 Task: Look for space in Stantsiya Novyy Afon, Georgia from 12th  July, 2023 to 15th July, 2023 for 3 adults in price range Rs.12000 to Rs.16000. Place can be entire place with 2 bedrooms having 3 beds and 1 bathroom. Property type can be house, flat, guest house. Booking option can be shelf check-in. Required host language is English.
Action: Mouse moved to (633, 75)
Screenshot: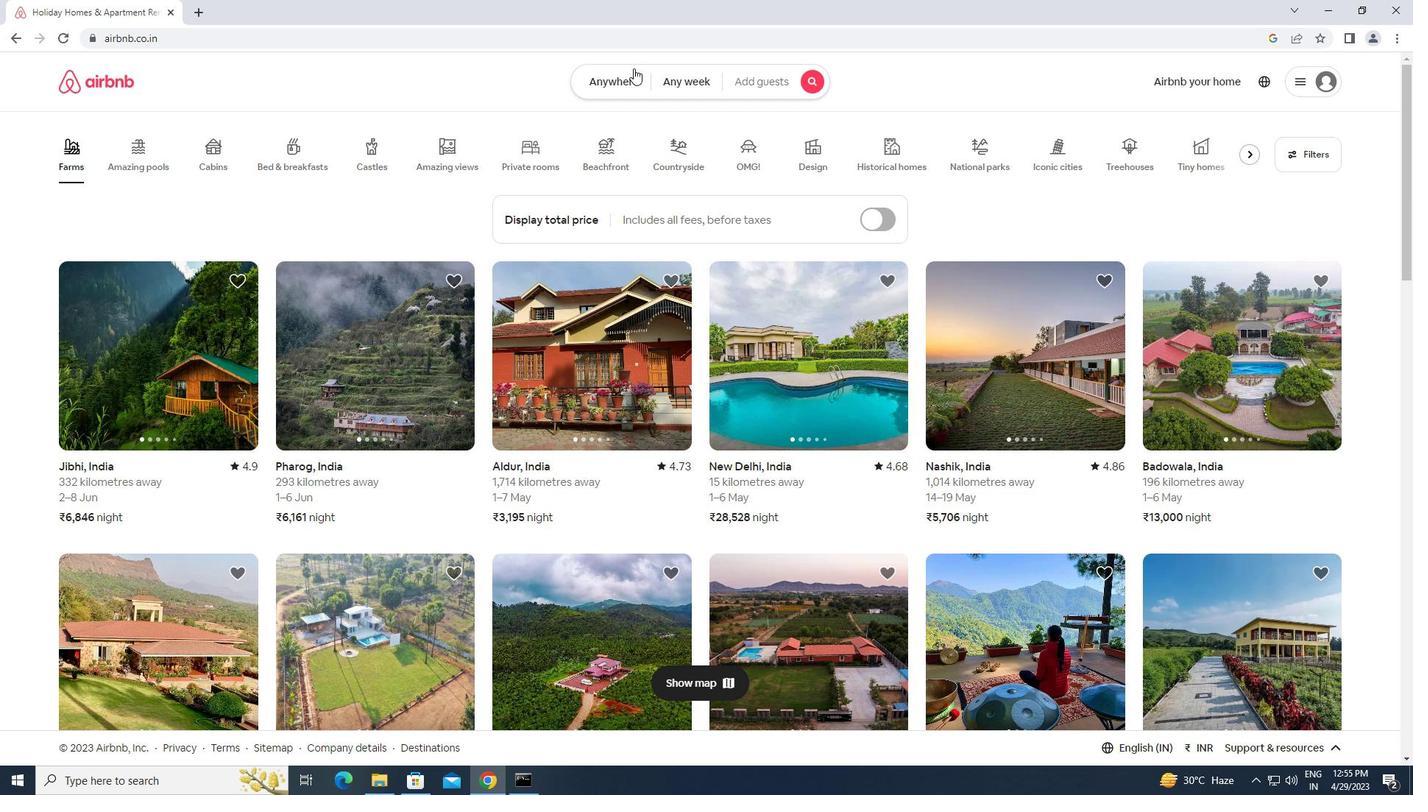 
Action: Mouse pressed left at (633, 75)
Screenshot: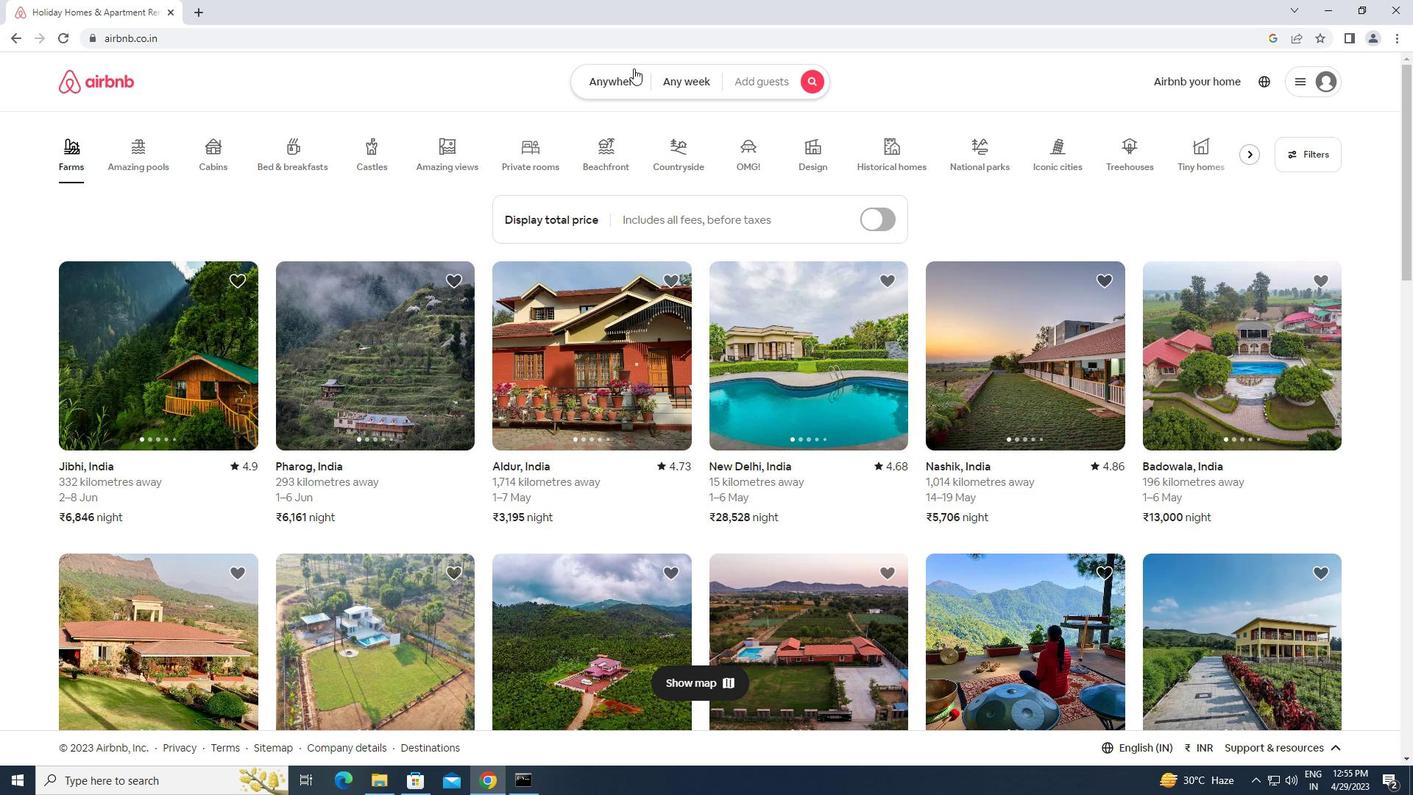 
Action: Mouse moved to (514, 125)
Screenshot: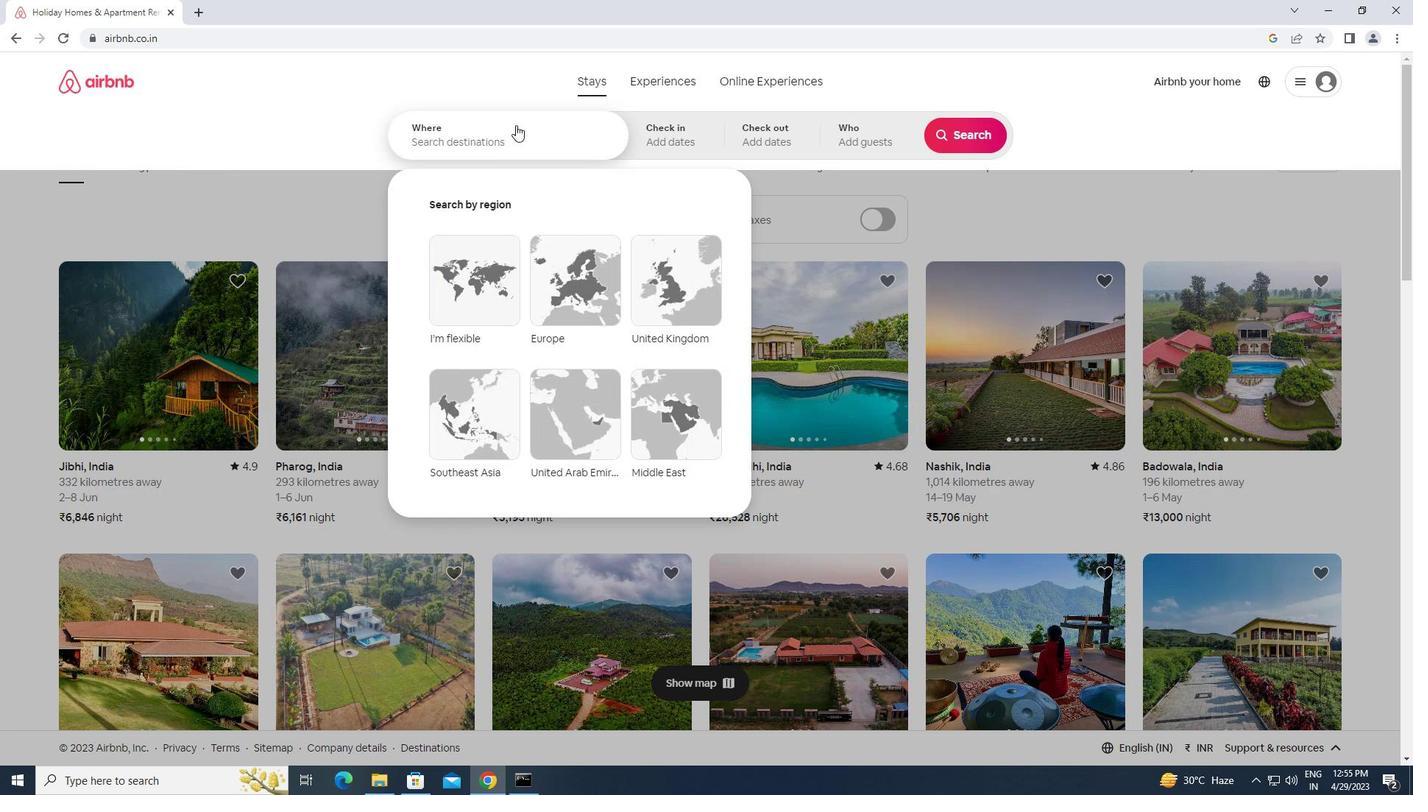 
Action: Mouse pressed left at (514, 125)
Screenshot: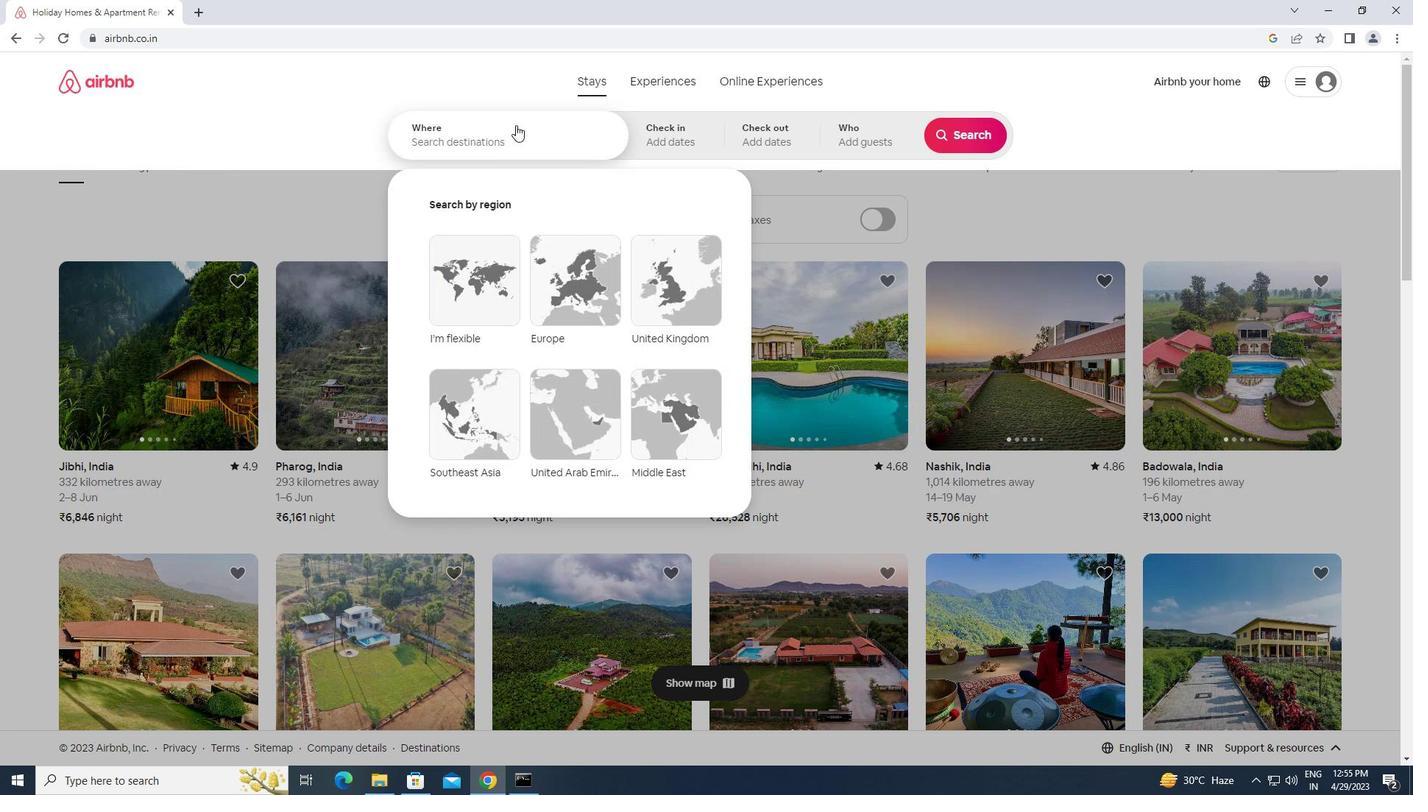
Action: Key pressed <Key.caps_lock><Key.caps_lock>s<Key.caps_lock>ta
Screenshot: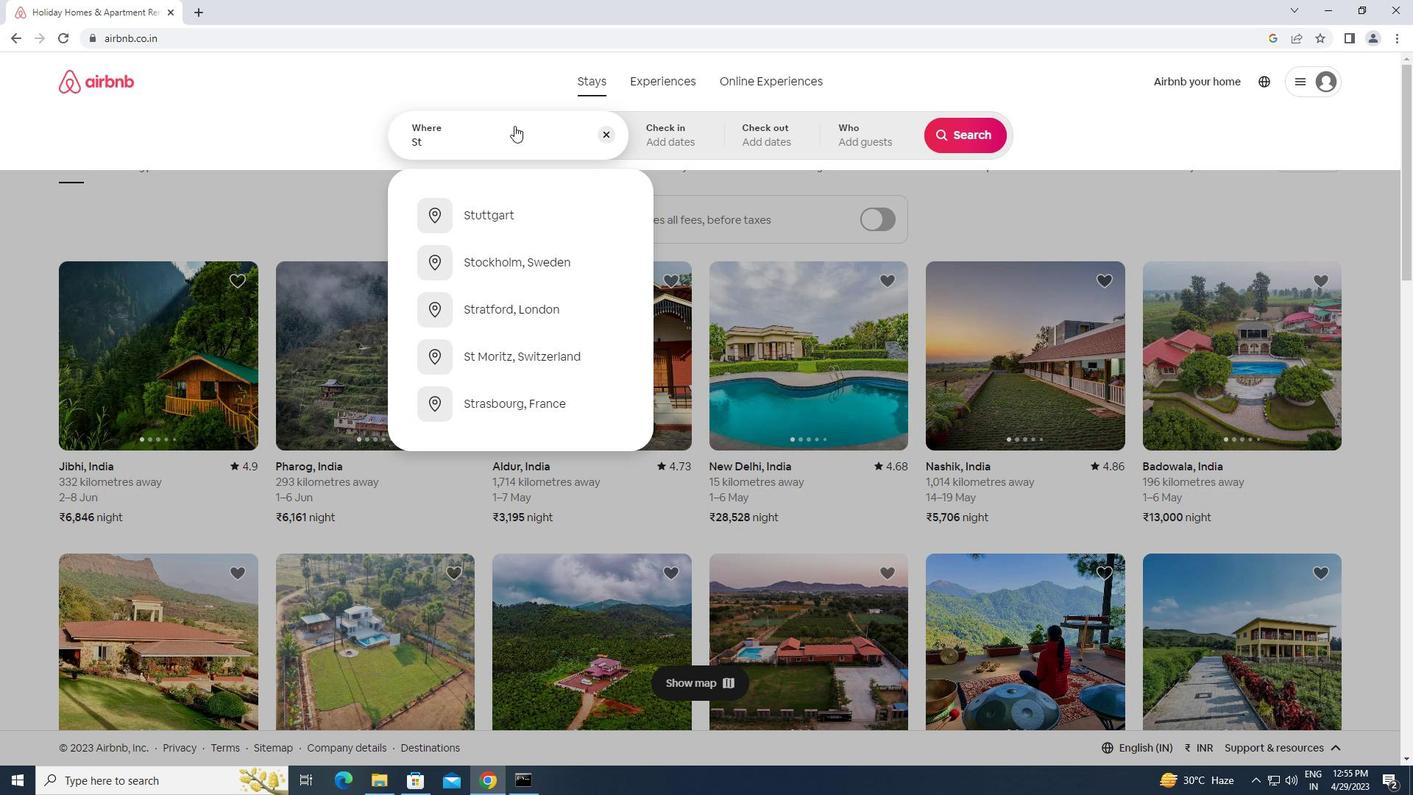
Action: Mouse moved to (240, 546)
Screenshot: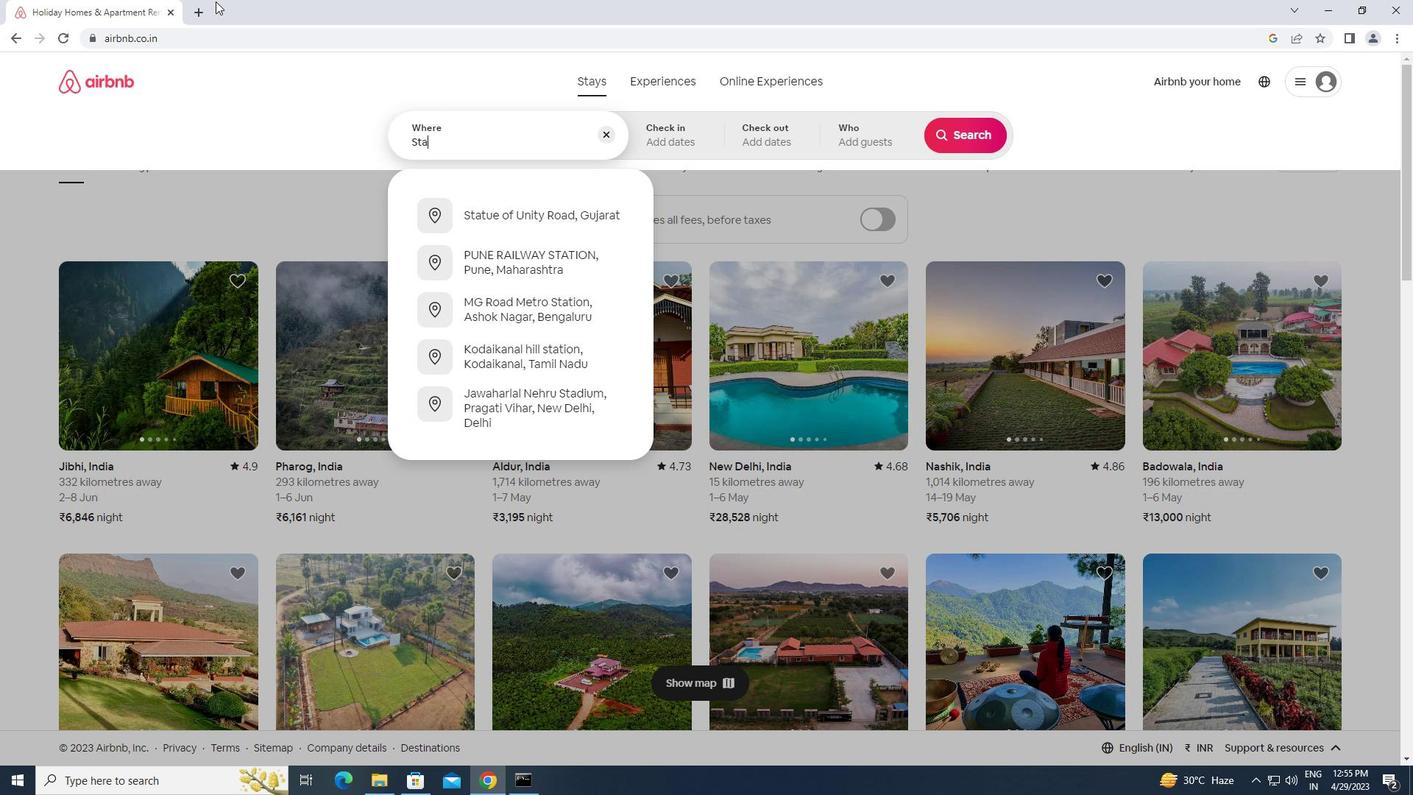 
Action: Key pressed ntsiya<Key.space><Key.caps_lock>n<Key.caps_lock>ovyy<Key.space><Key.caps_lock>a<Key.caps_lock>fon.<Key.backspace>,<Key.space><Key.caps_lock>g<Key.caps_lock>eorgia<Key.enter>
Screenshot: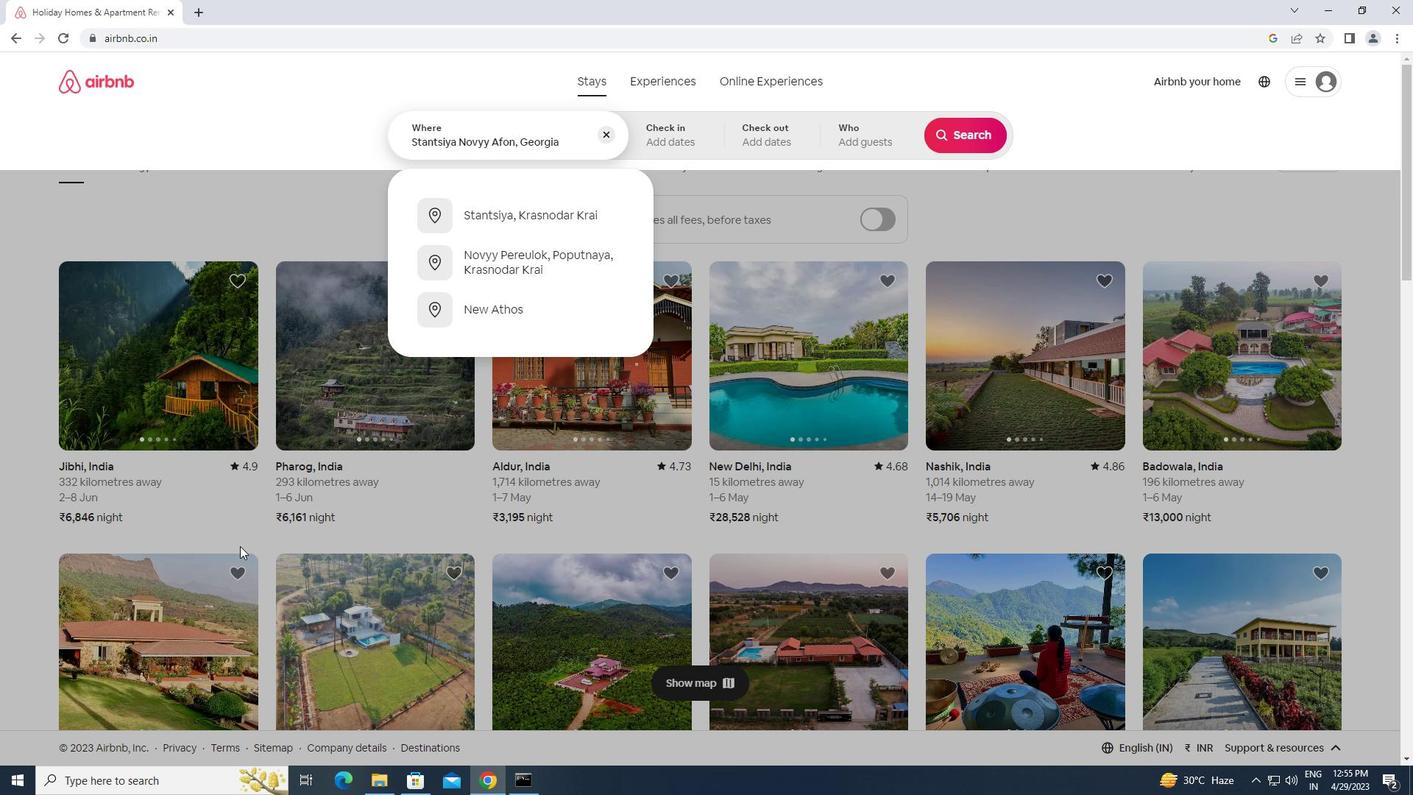 
Action: Mouse moved to (961, 256)
Screenshot: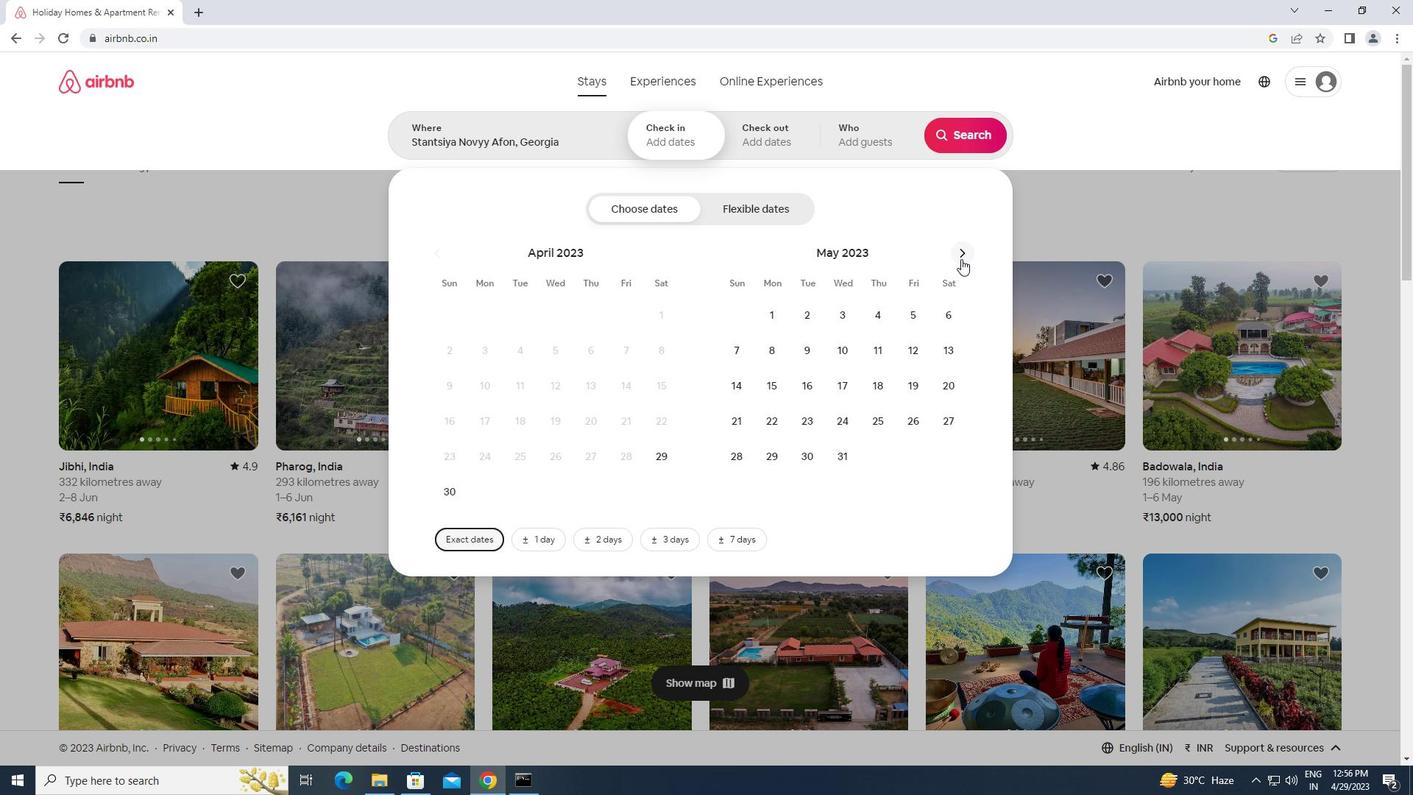 
Action: Mouse pressed left at (961, 256)
Screenshot: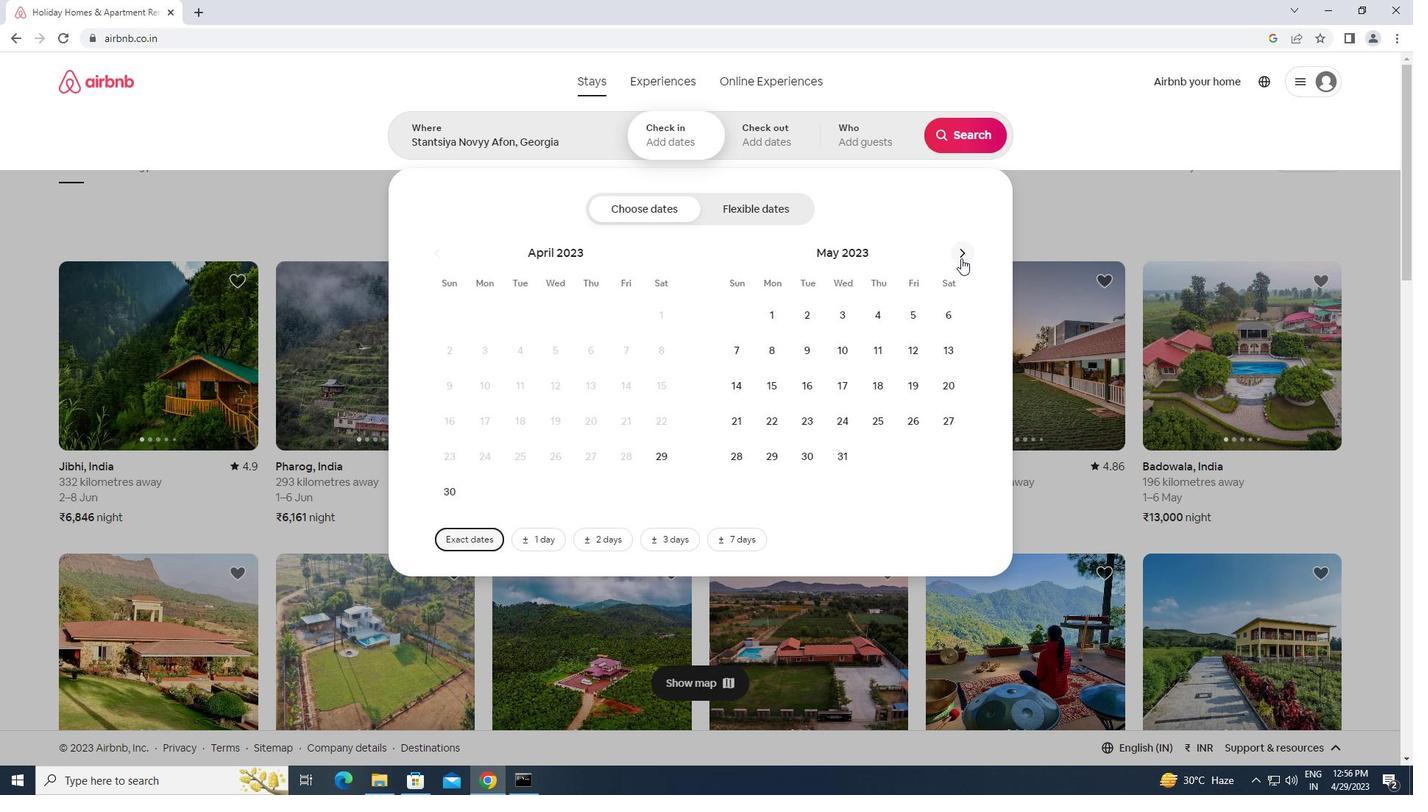 
Action: Mouse moved to (962, 256)
Screenshot: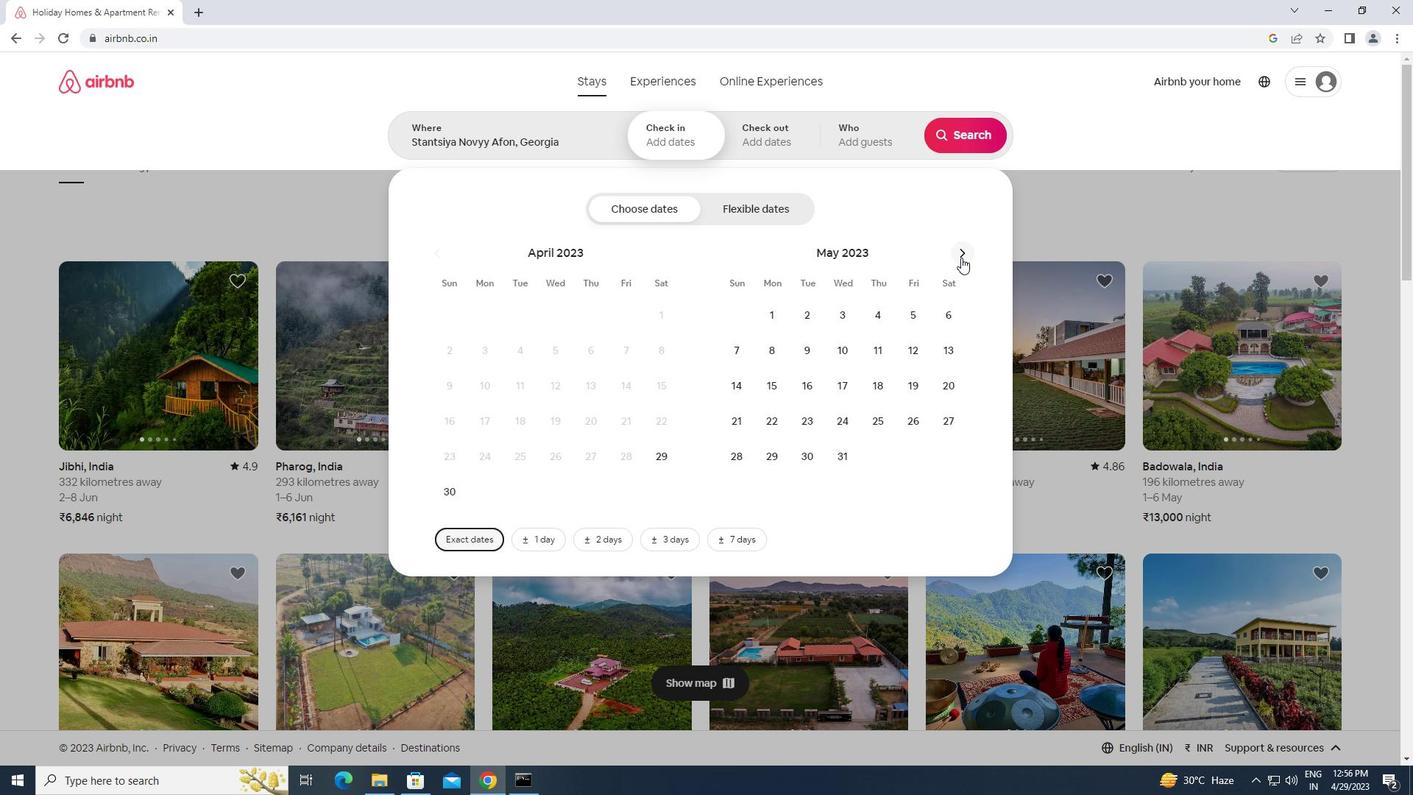 
Action: Mouse pressed left at (962, 256)
Screenshot: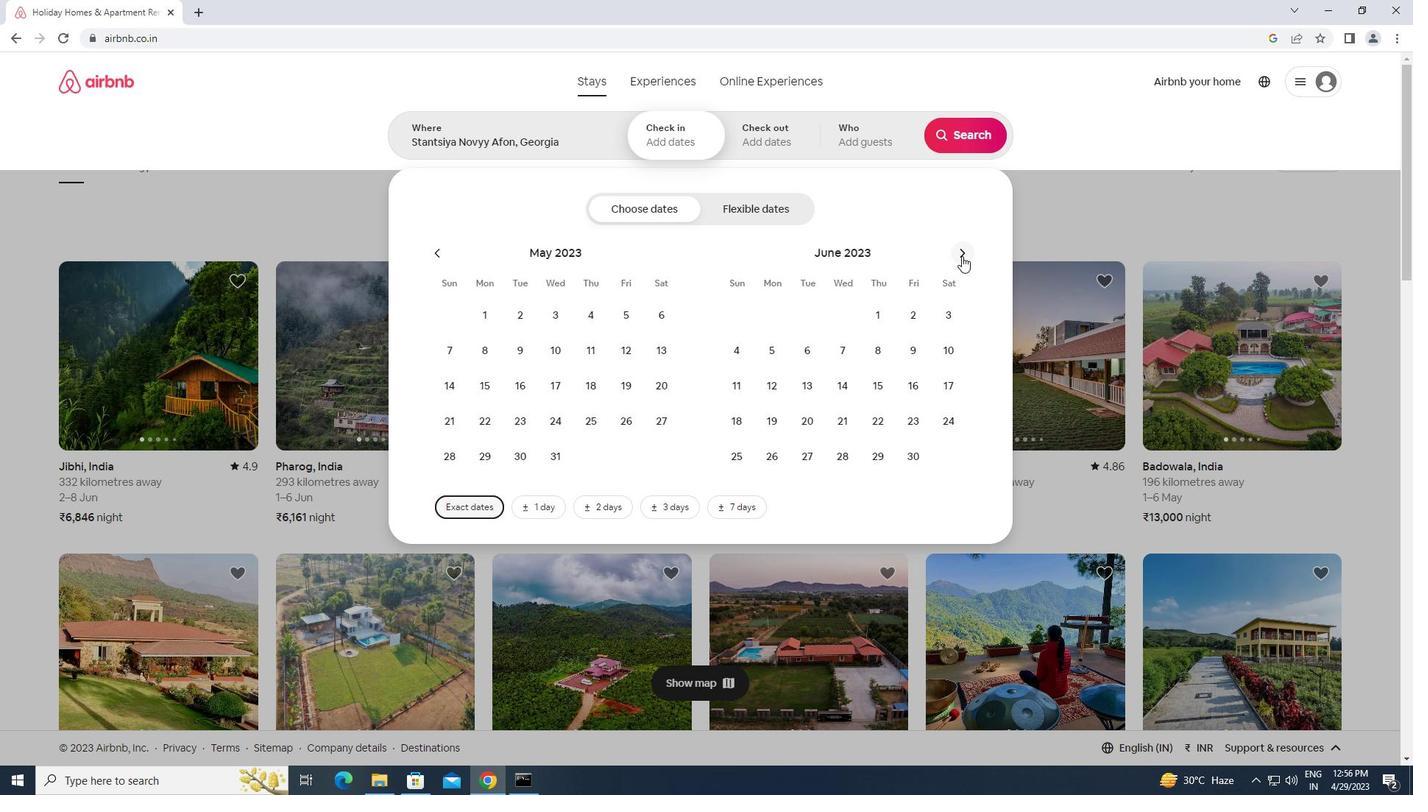 
Action: Mouse moved to (837, 388)
Screenshot: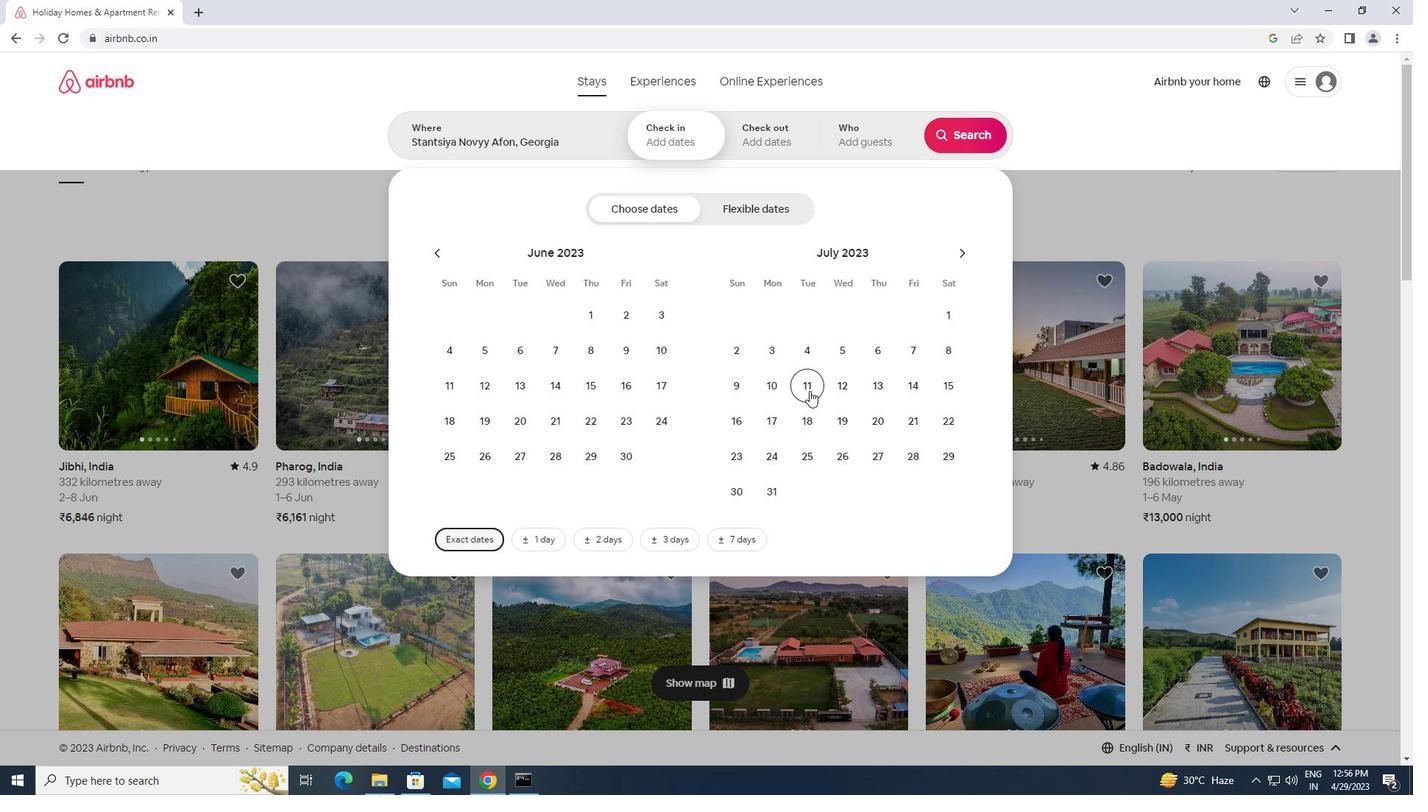 
Action: Mouse pressed left at (837, 388)
Screenshot: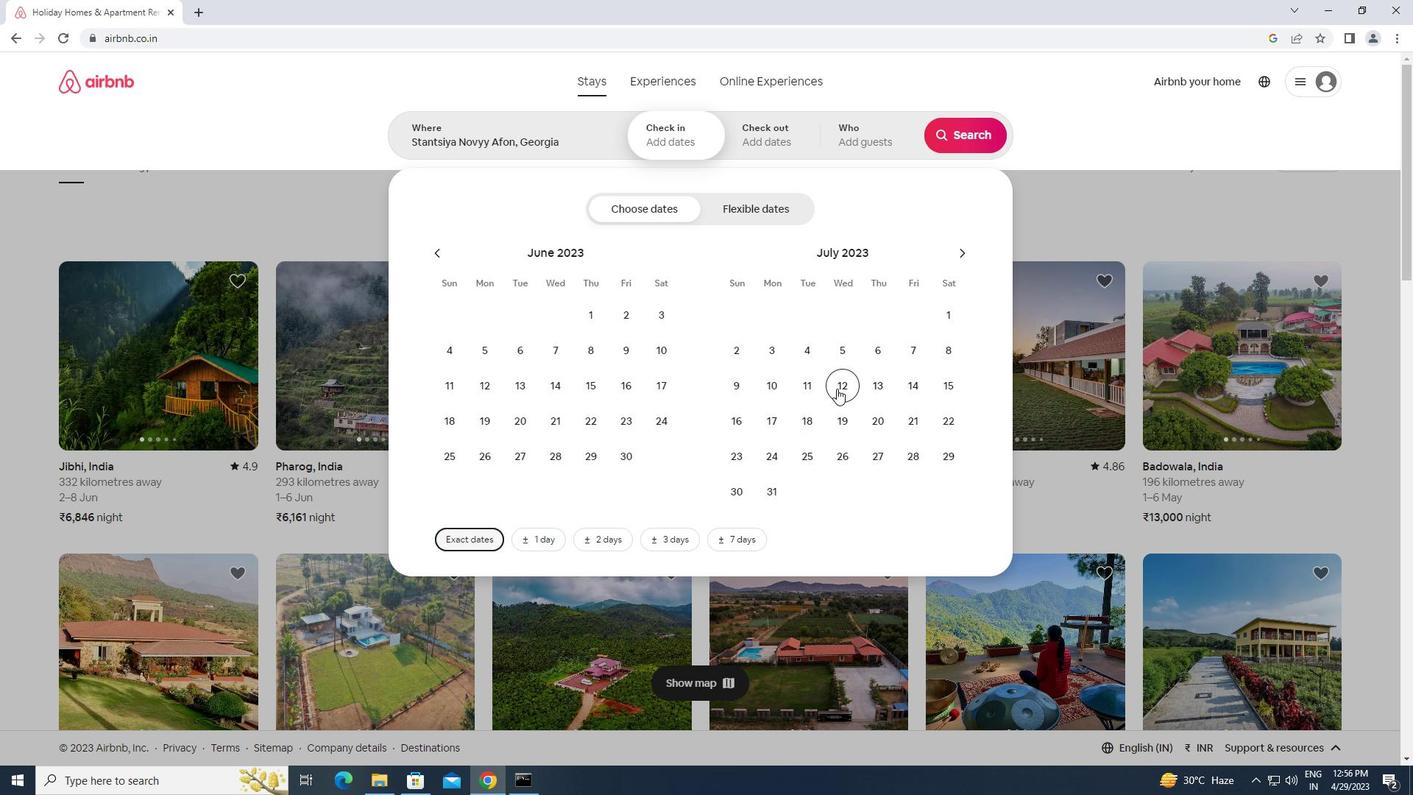 
Action: Mouse moved to (955, 385)
Screenshot: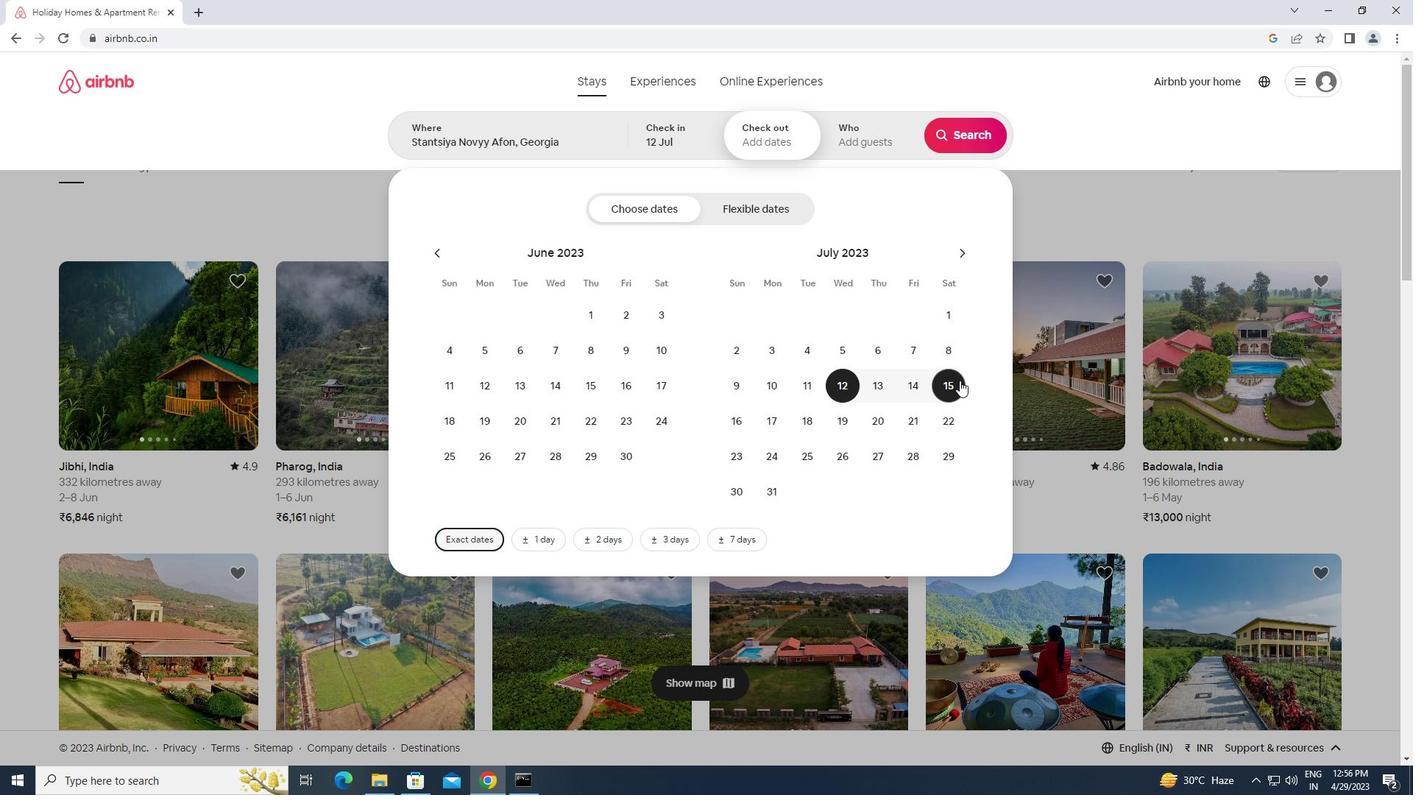 
Action: Mouse pressed left at (955, 385)
Screenshot: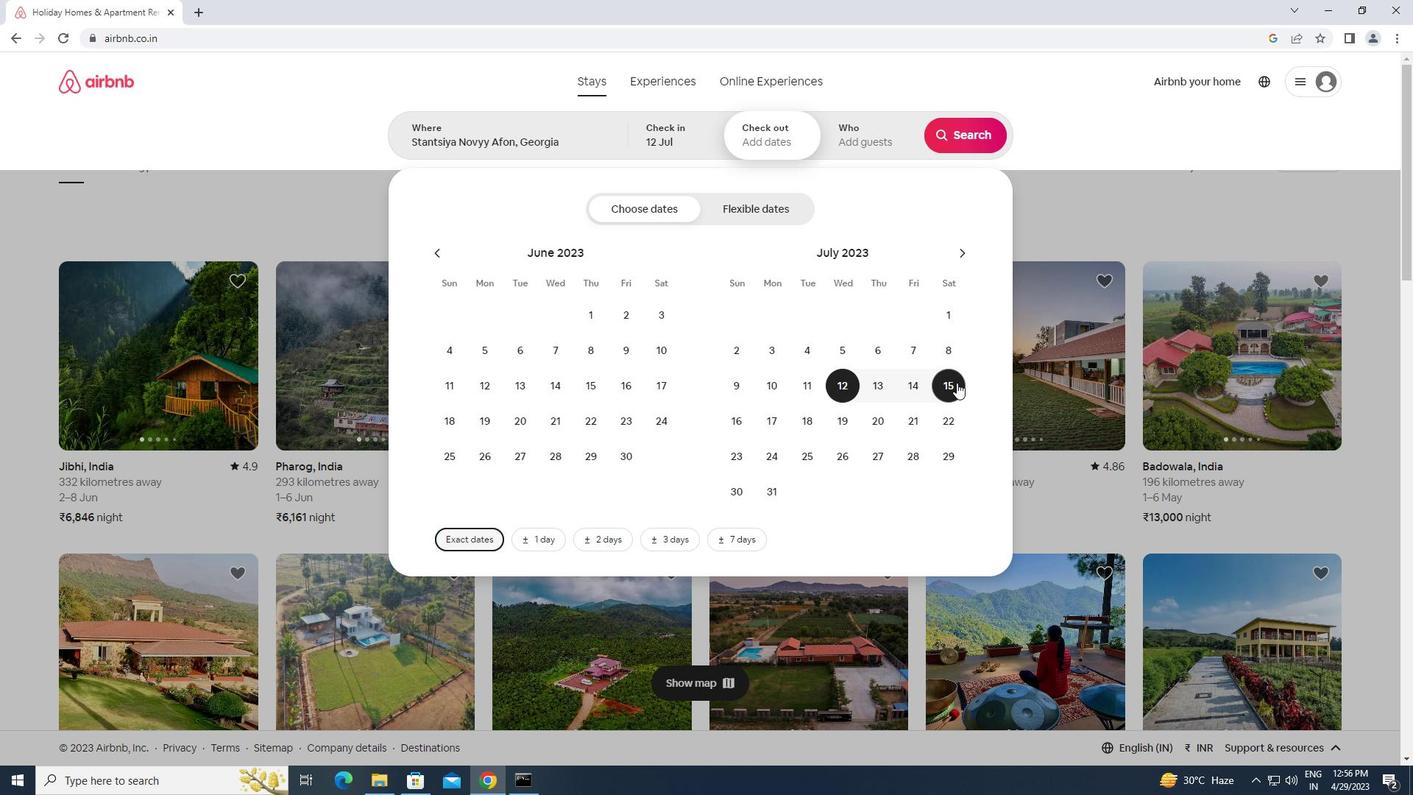 
Action: Mouse moved to (882, 140)
Screenshot: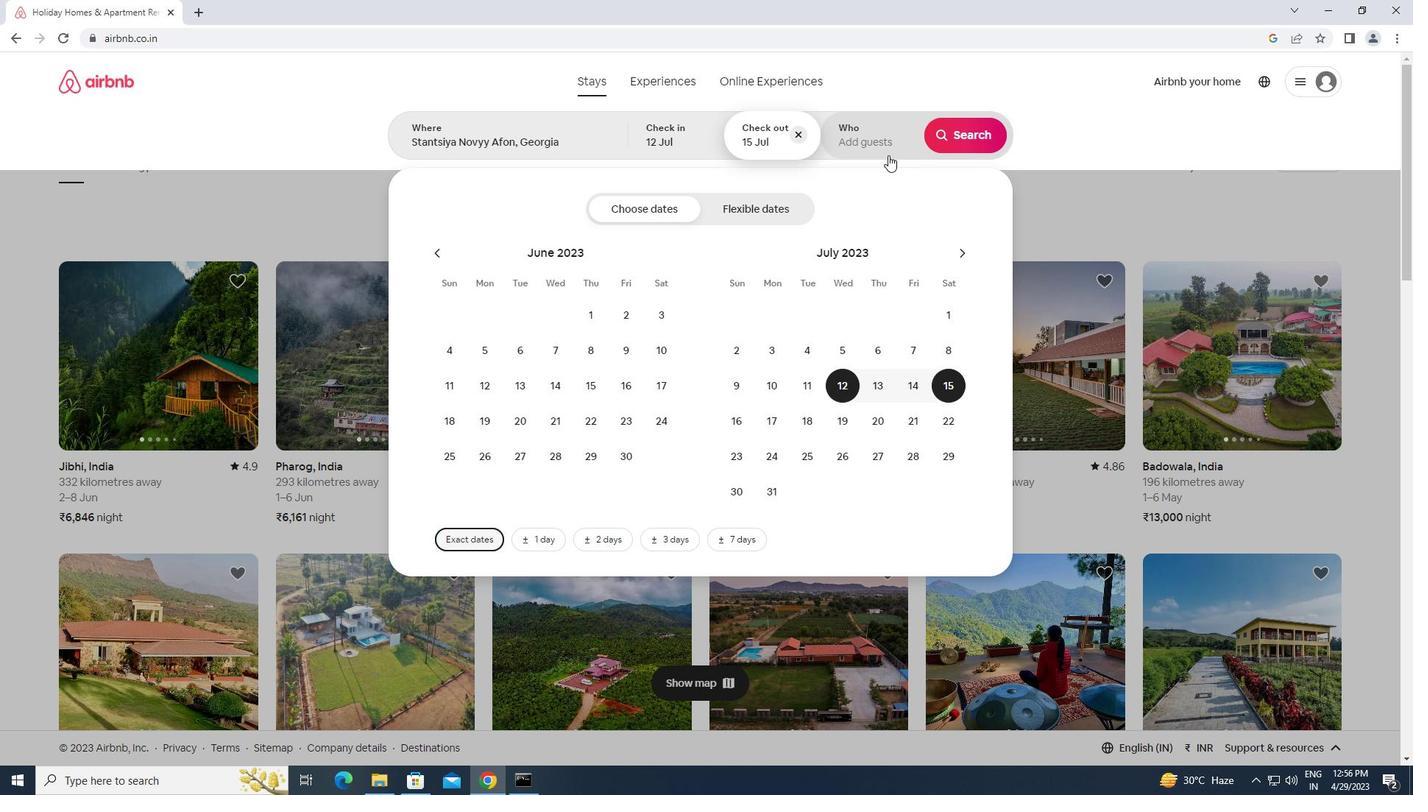 
Action: Mouse pressed left at (882, 140)
Screenshot: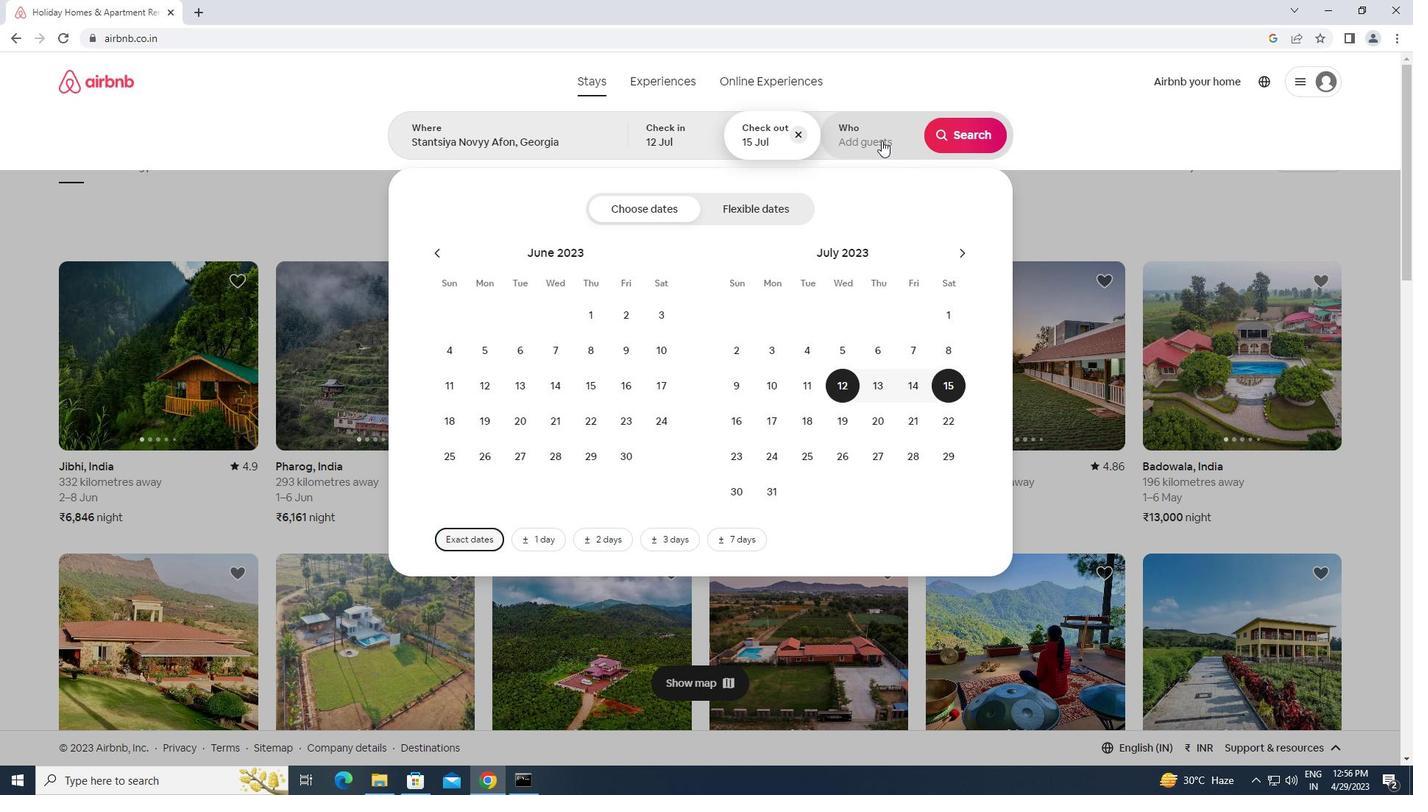 
Action: Mouse moved to (966, 212)
Screenshot: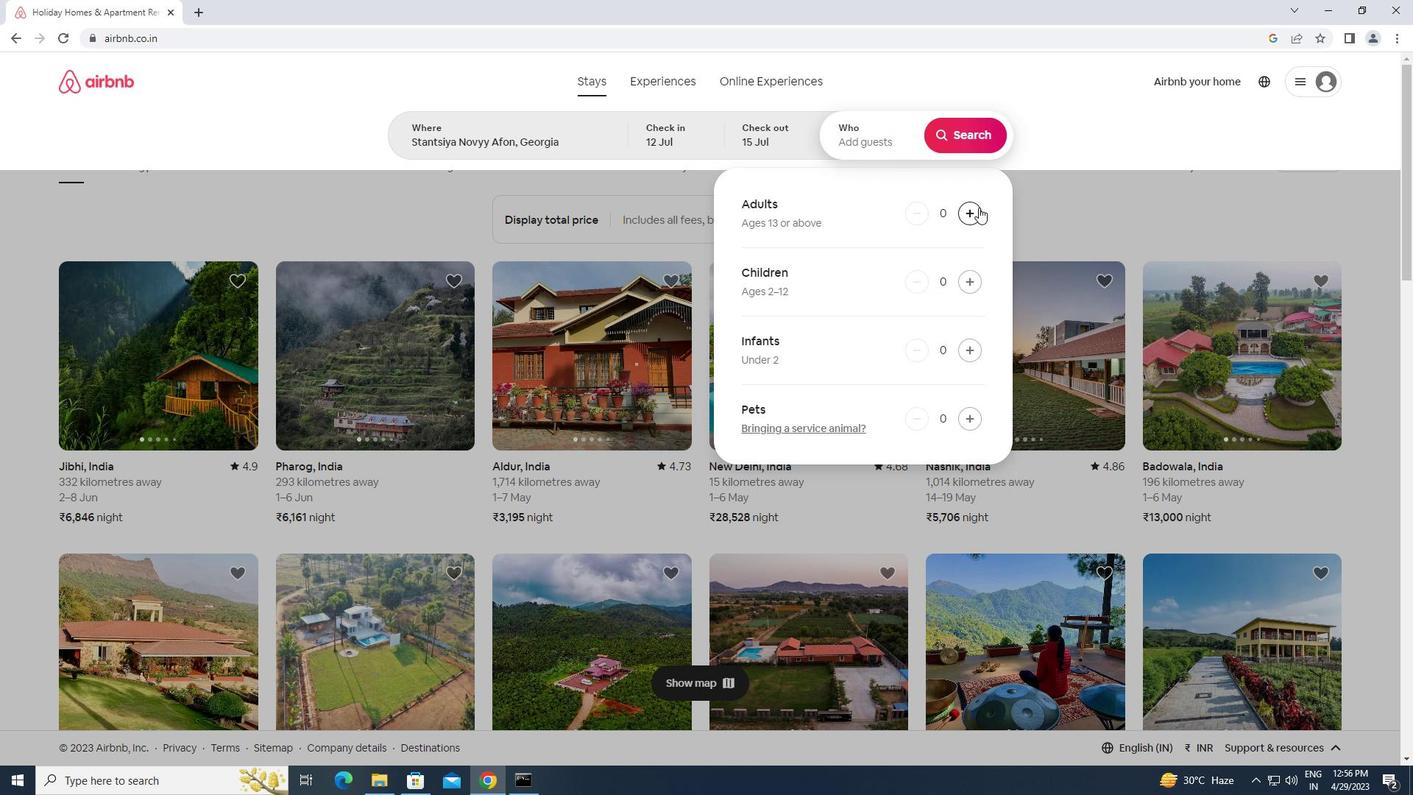 
Action: Mouse pressed left at (966, 212)
Screenshot: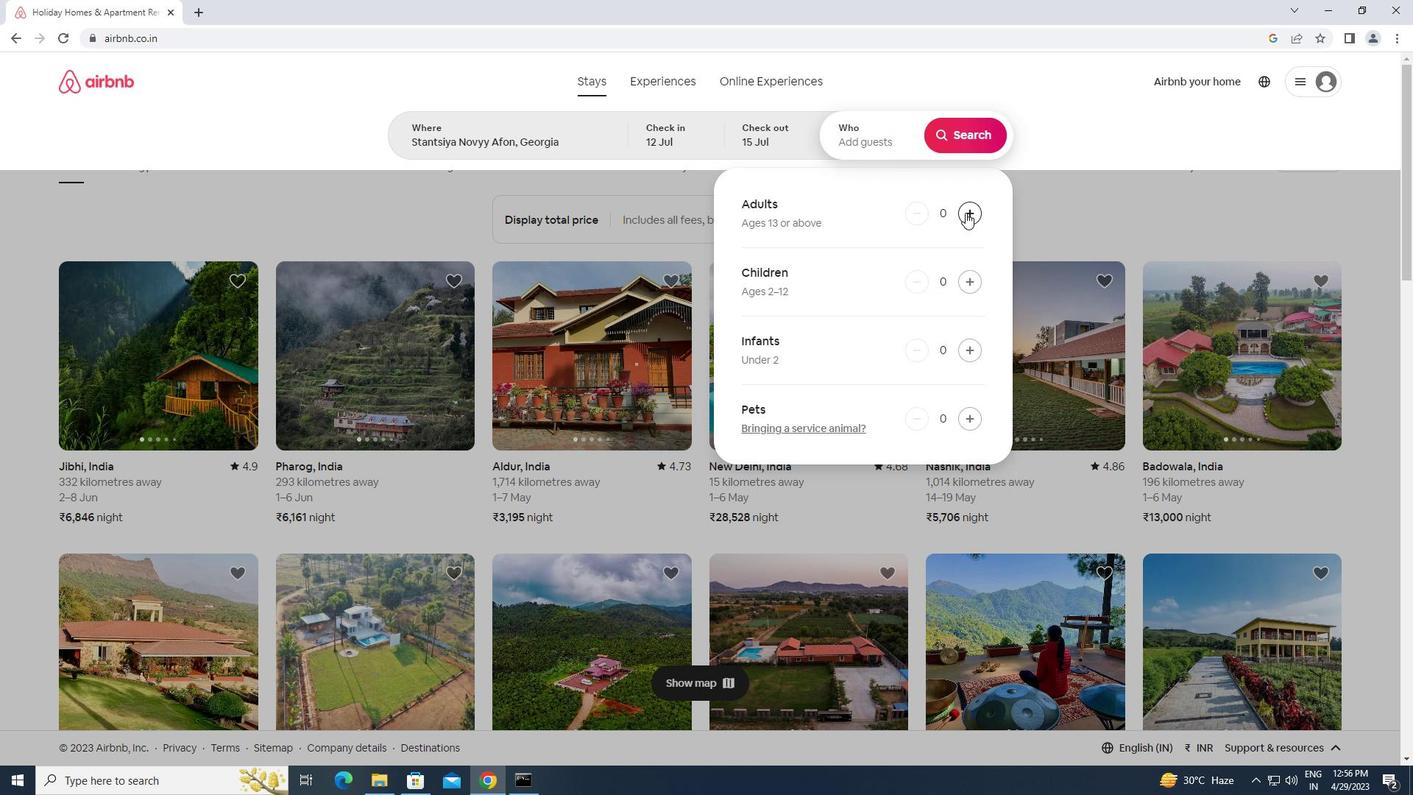 
Action: Mouse pressed left at (966, 212)
Screenshot: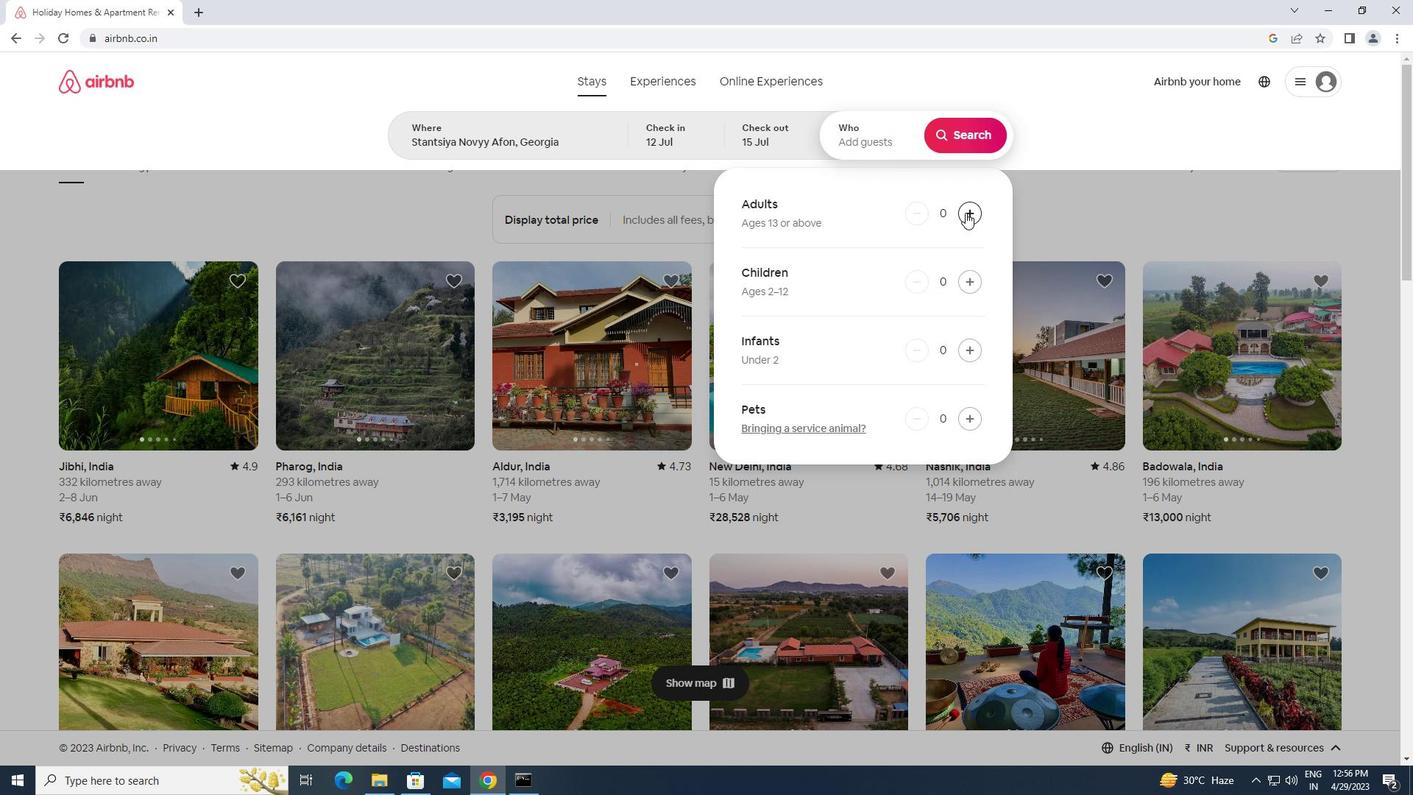 
Action: Mouse pressed left at (966, 212)
Screenshot: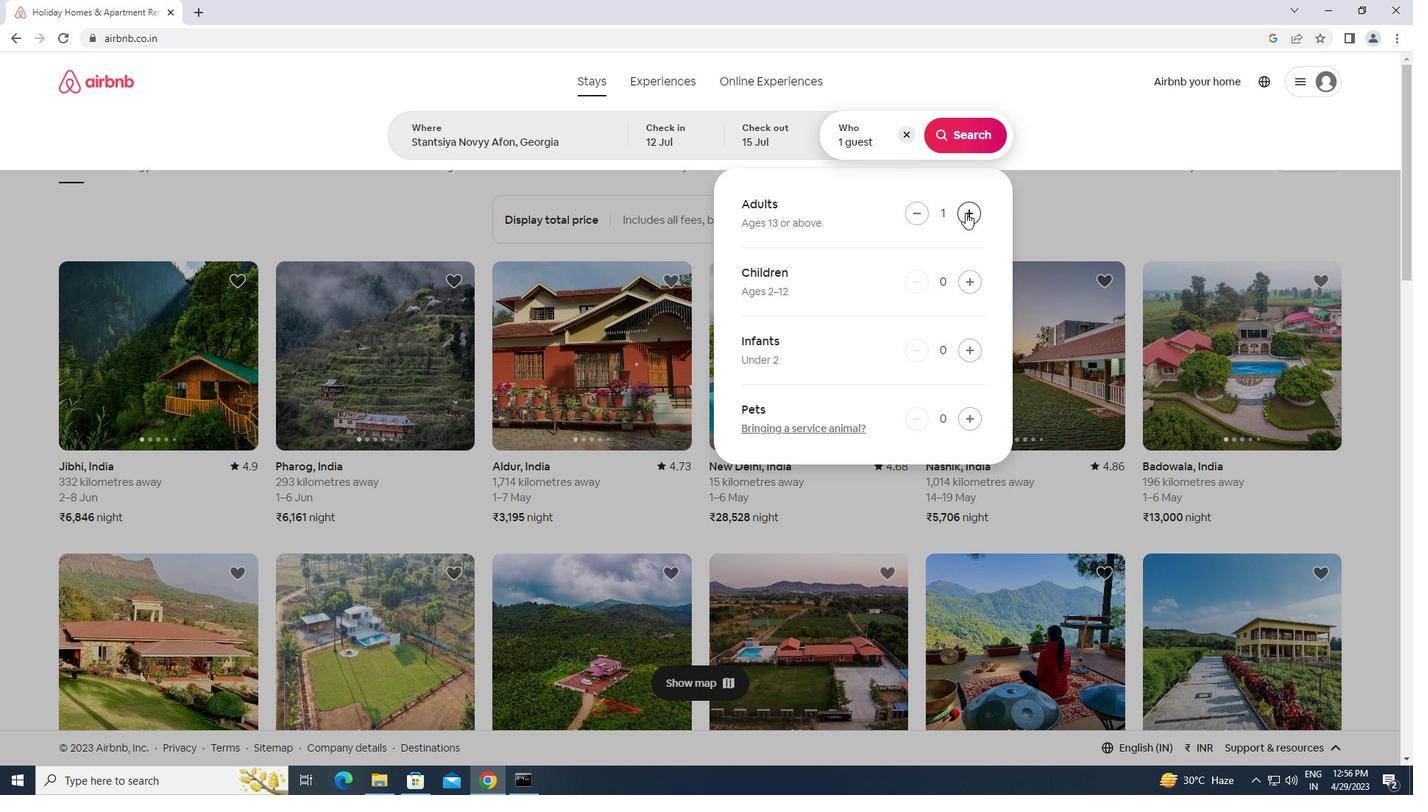 
Action: Mouse moved to (974, 123)
Screenshot: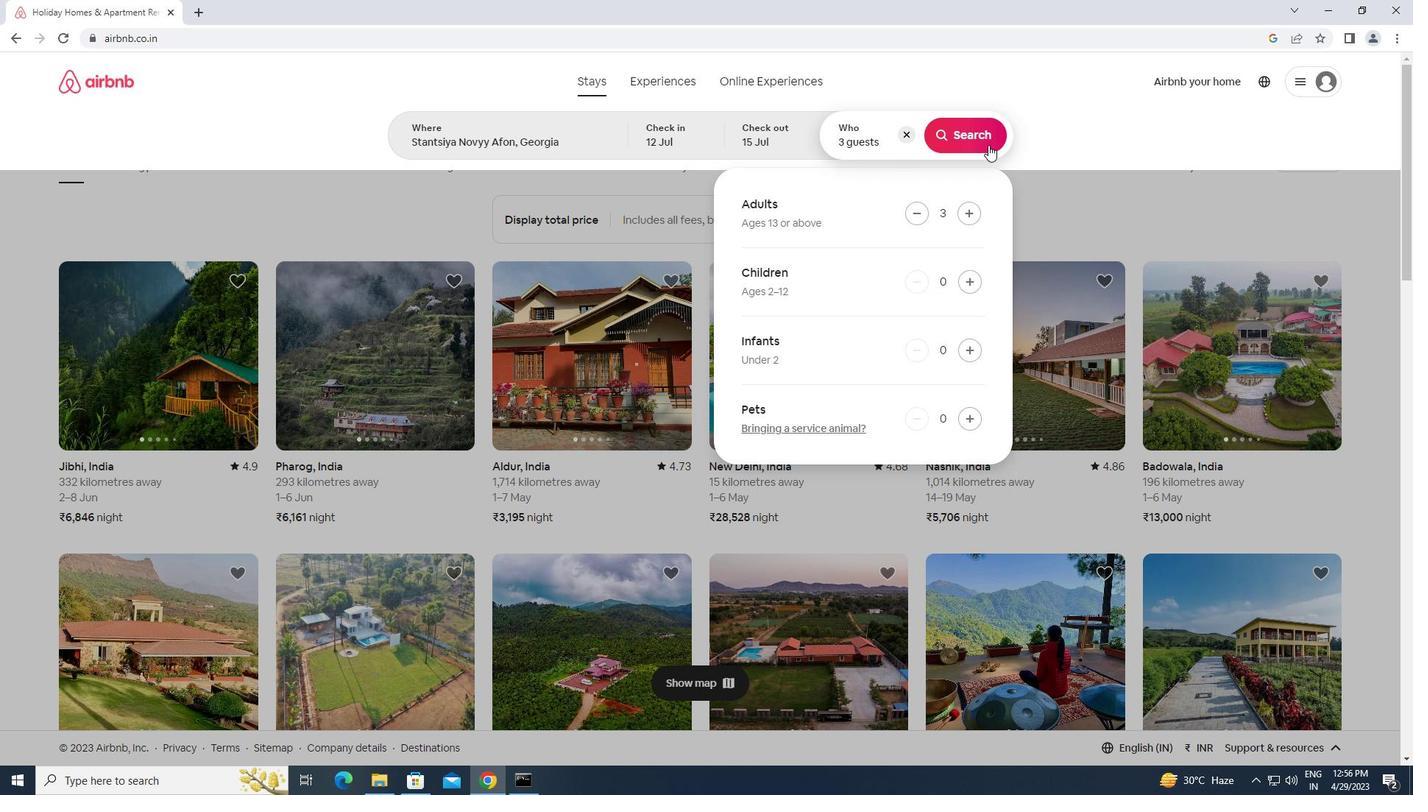 
Action: Mouse pressed left at (974, 123)
Screenshot: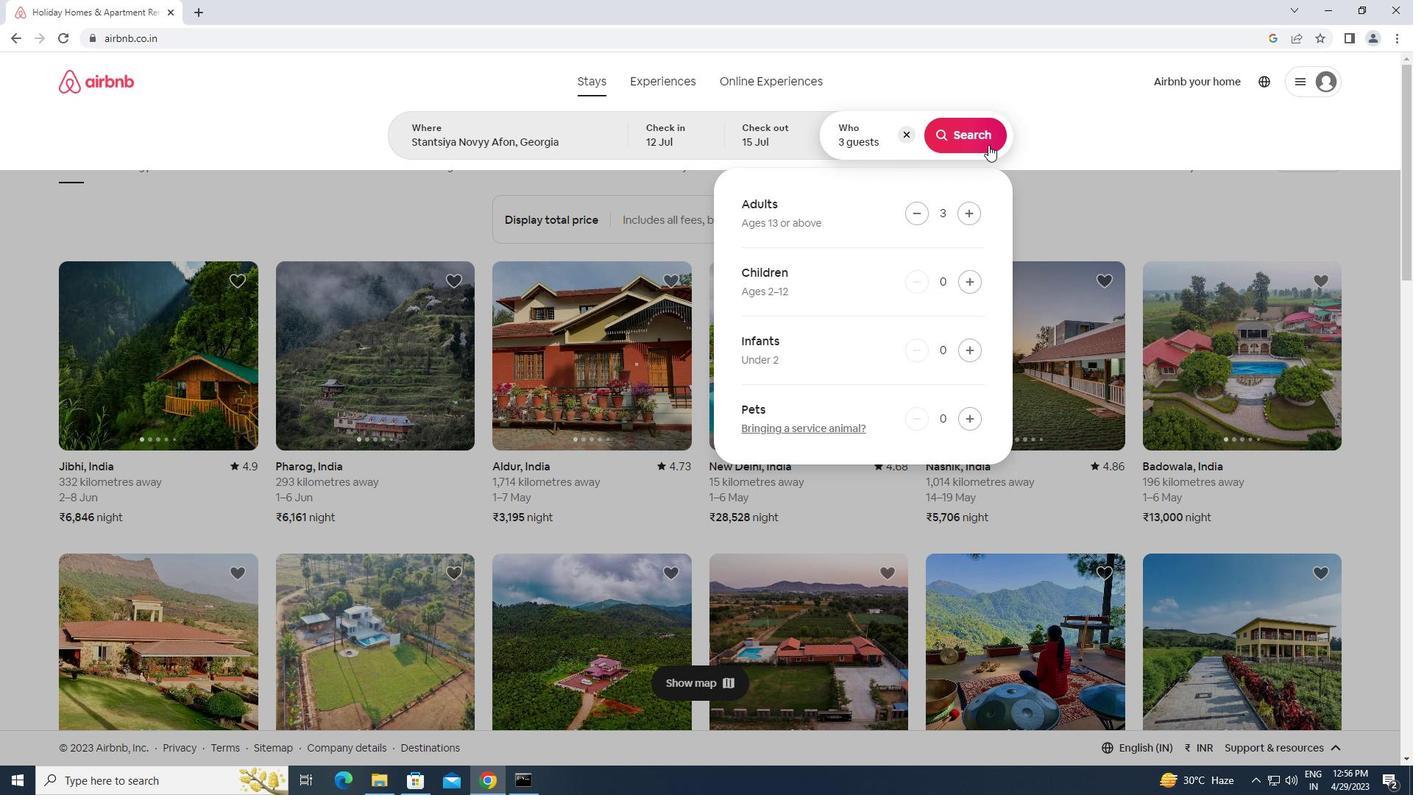 
Action: Mouse moved to (1333, 136)
Screenshot: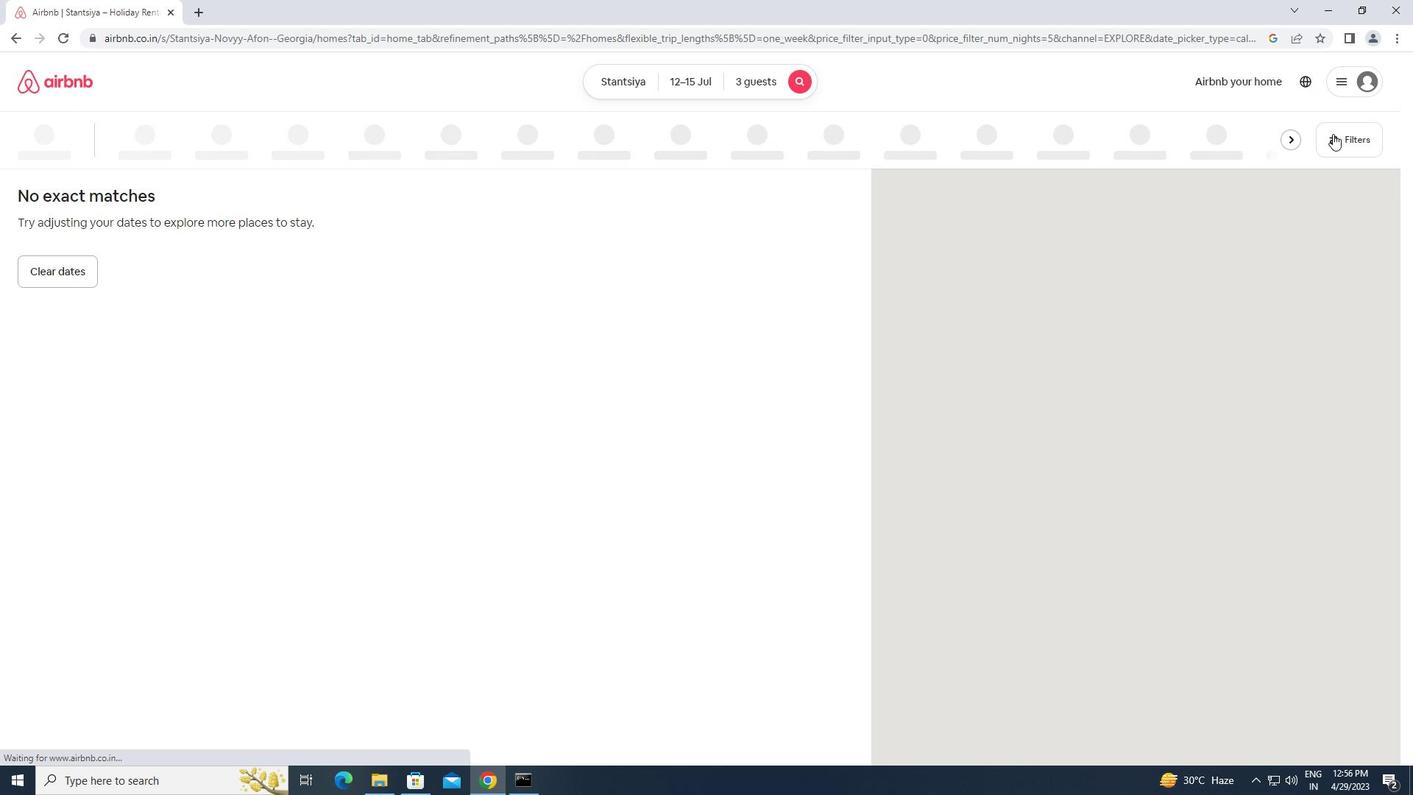 
Action: Mouse pressed left at (1333, 136)
Screenshot: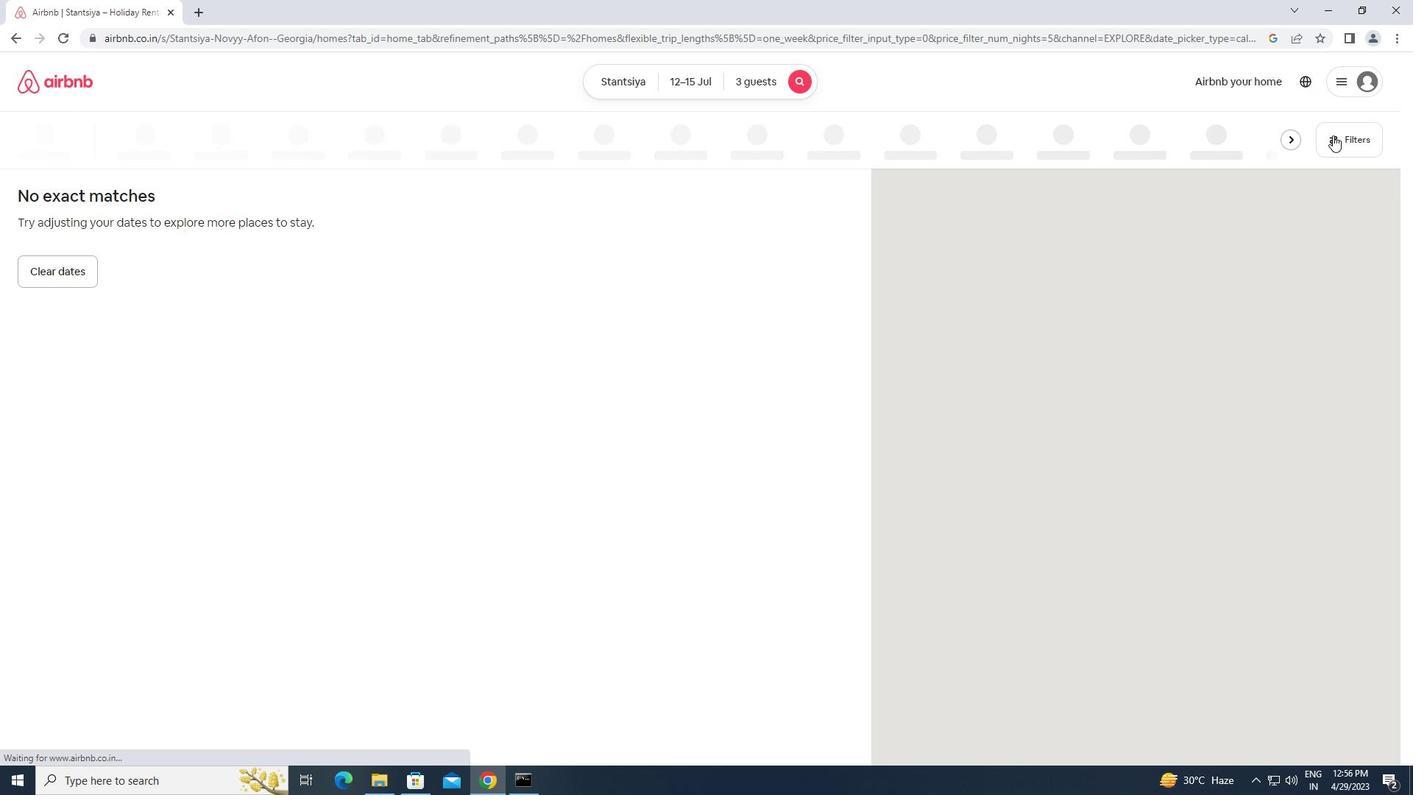 
Action: Mouse moved to (522, 229)
Screenshot: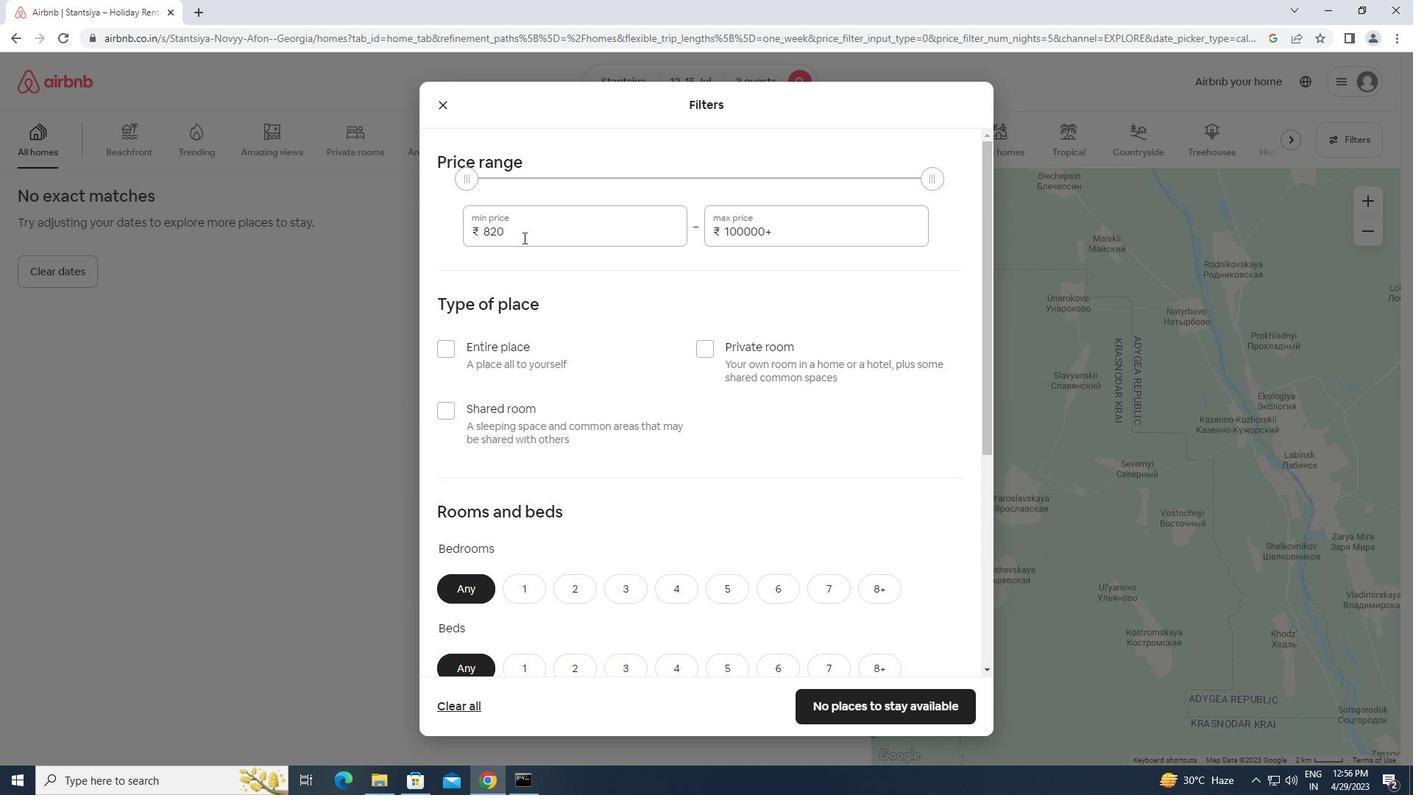 
Action: Mouse pressed left at (522, 229)
Screenshot: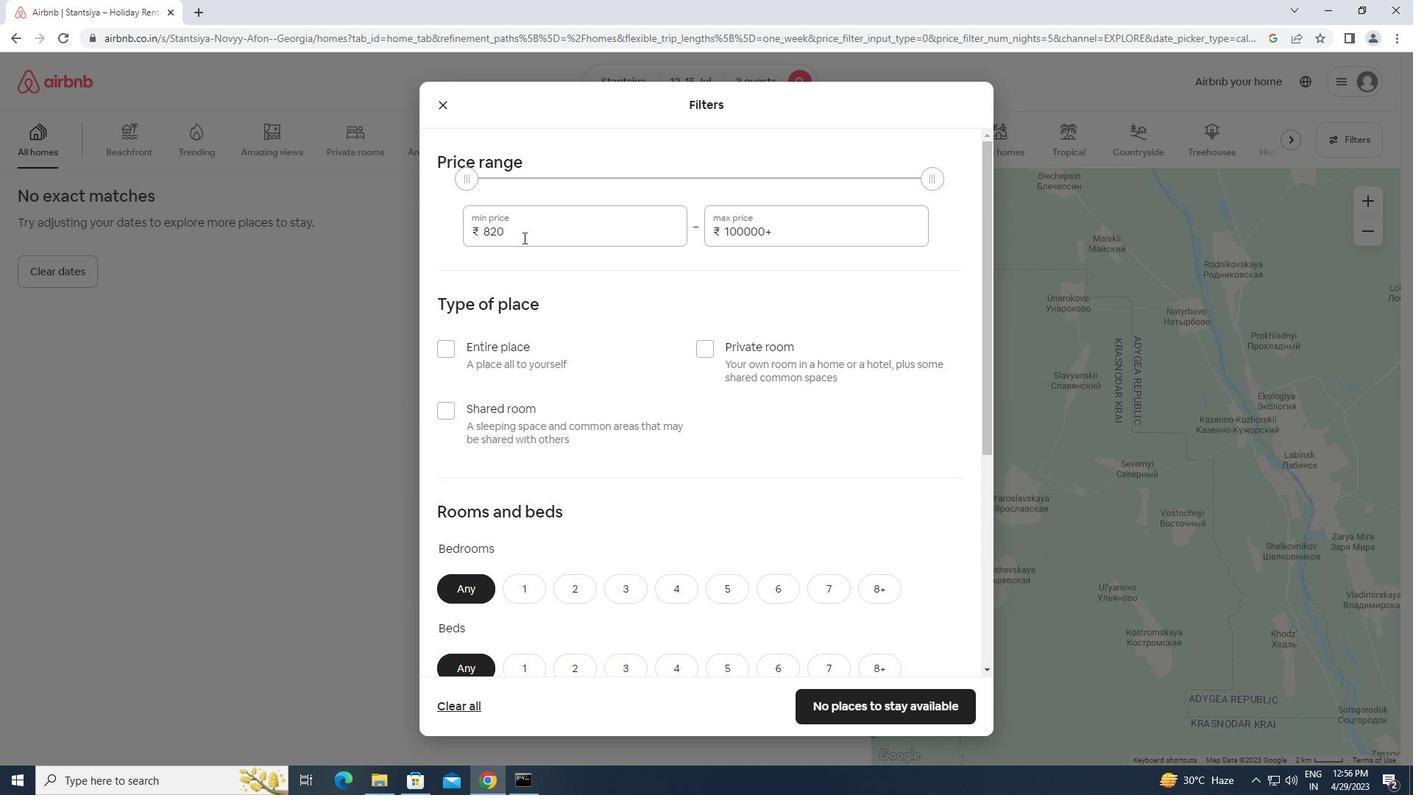 
Action: Mouse moved to (465, 236)
Screenshot: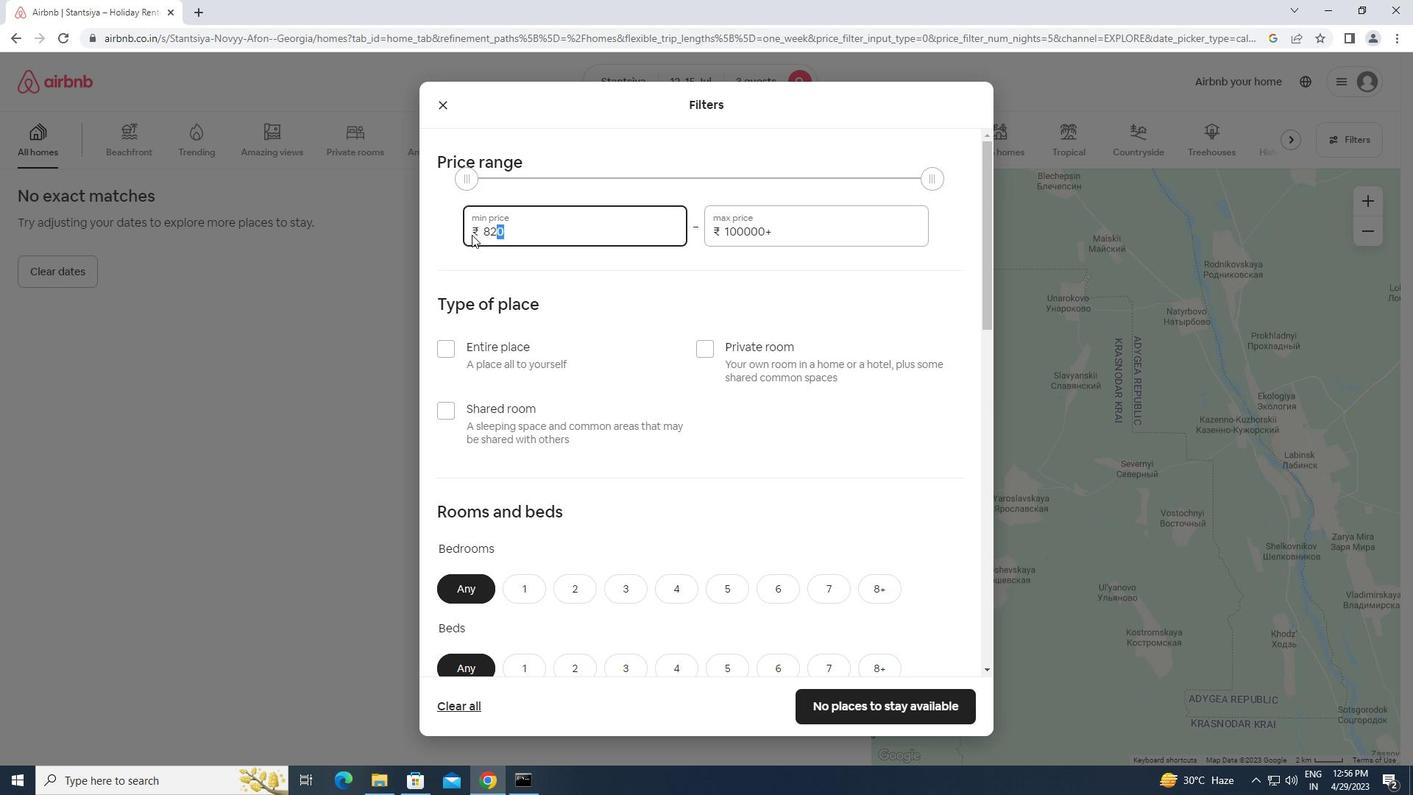 
Action: Key pressed 12000<Key.tab><Key.backspace><Key.backspace>16000
Screenshot: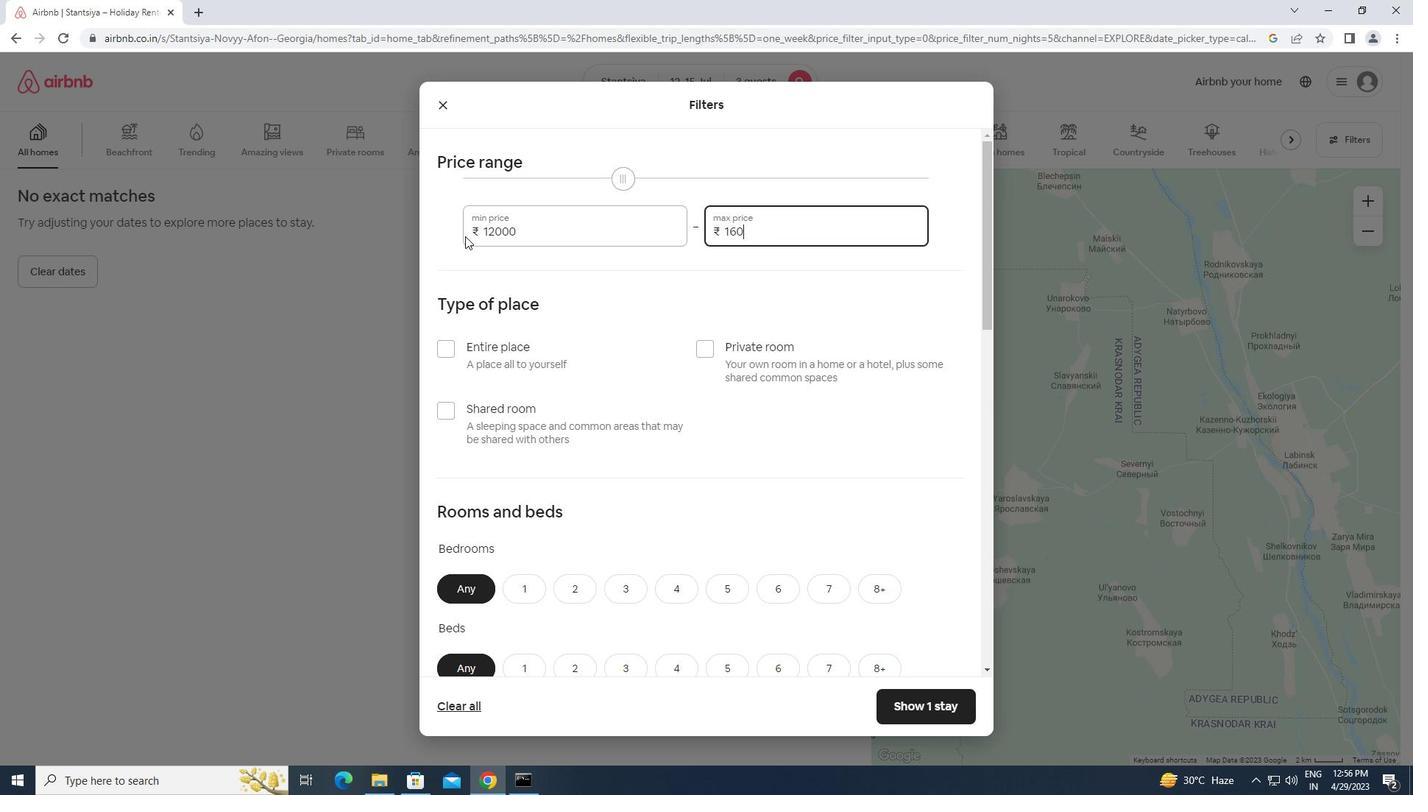 
Action: Mouse moved to (446, 349)
Screenshot: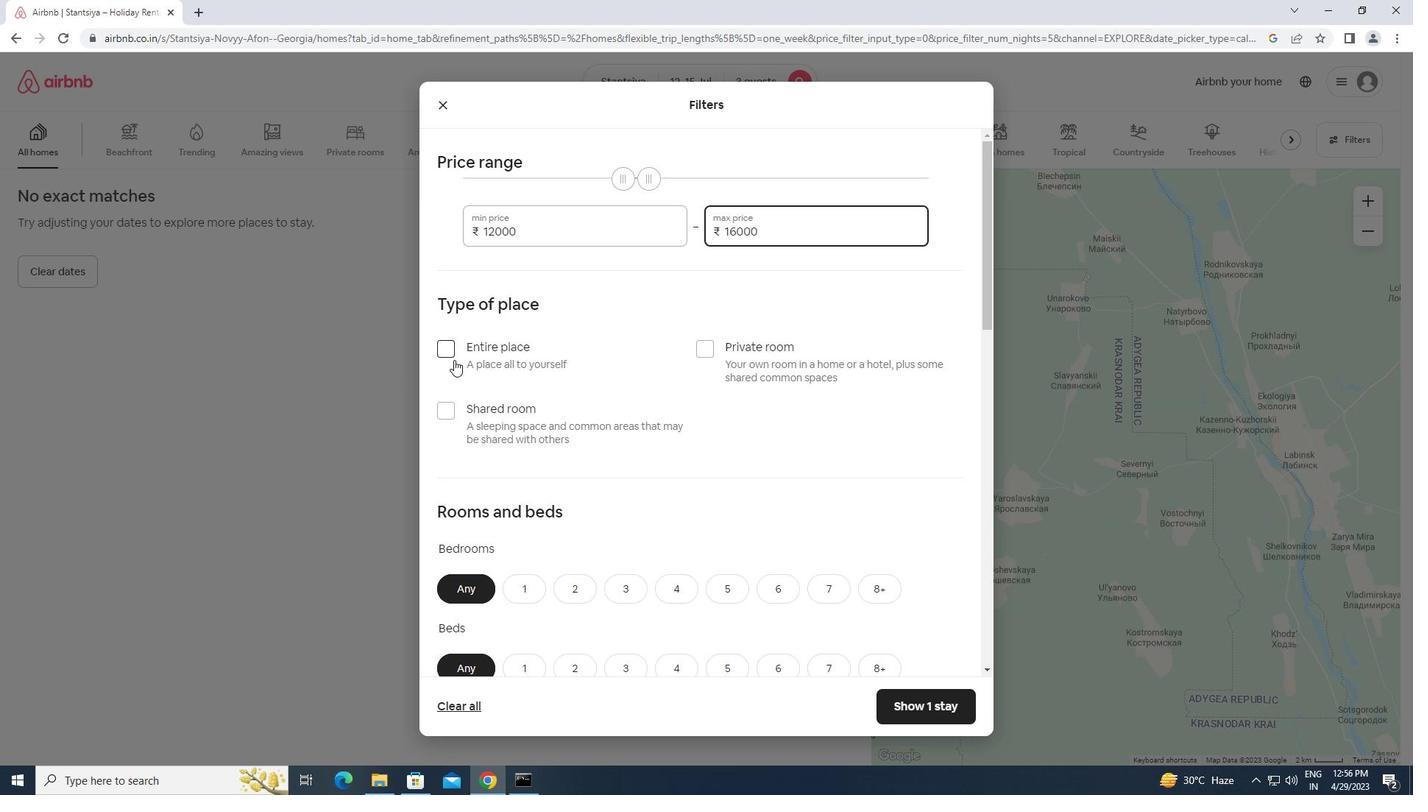 
Action: Mouse pressed left at (446, 349)
Screenshot: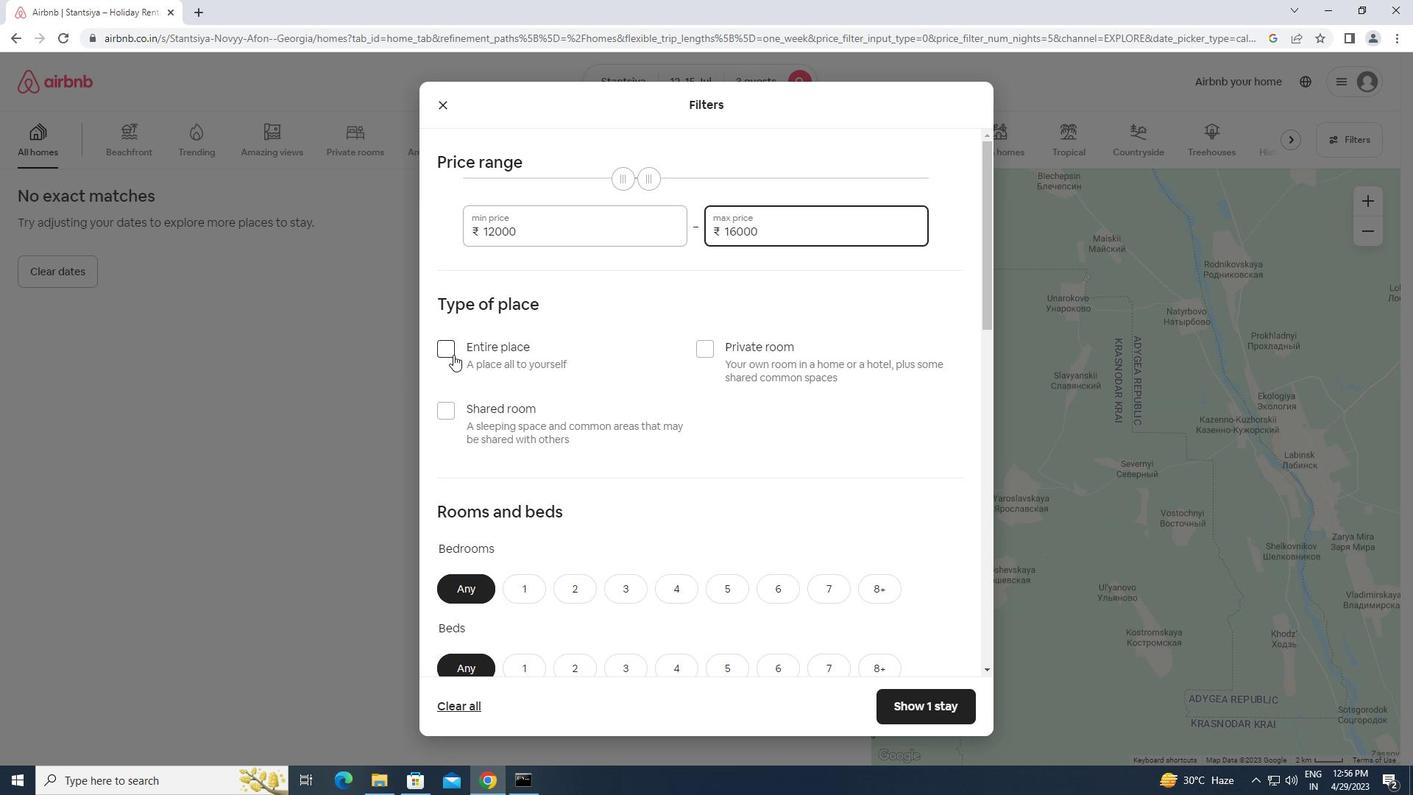 
Action: Mouse moved to (606, 439)
Screenshot: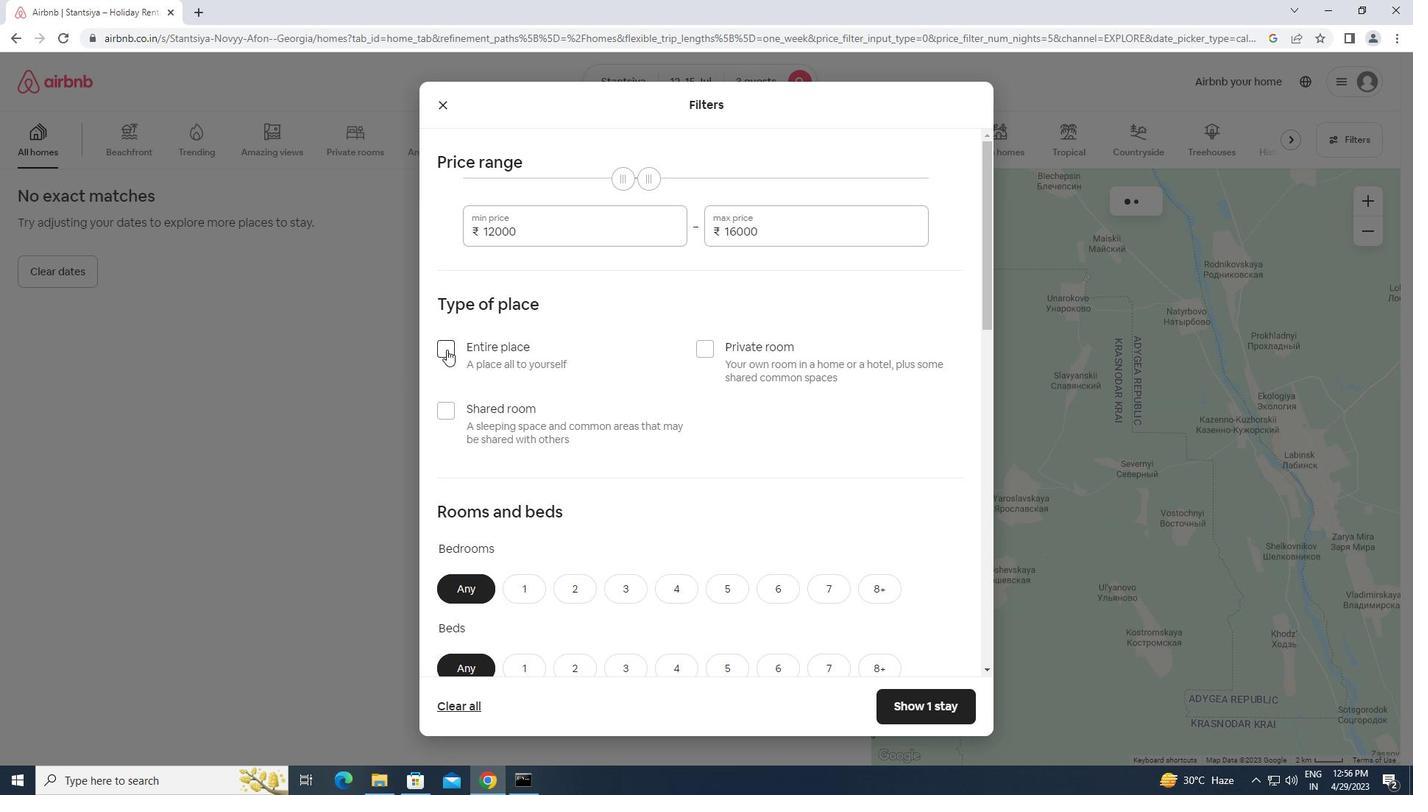 
Action: Mouse scrolled (606, 438) with delta (0, 0)
Screenshot: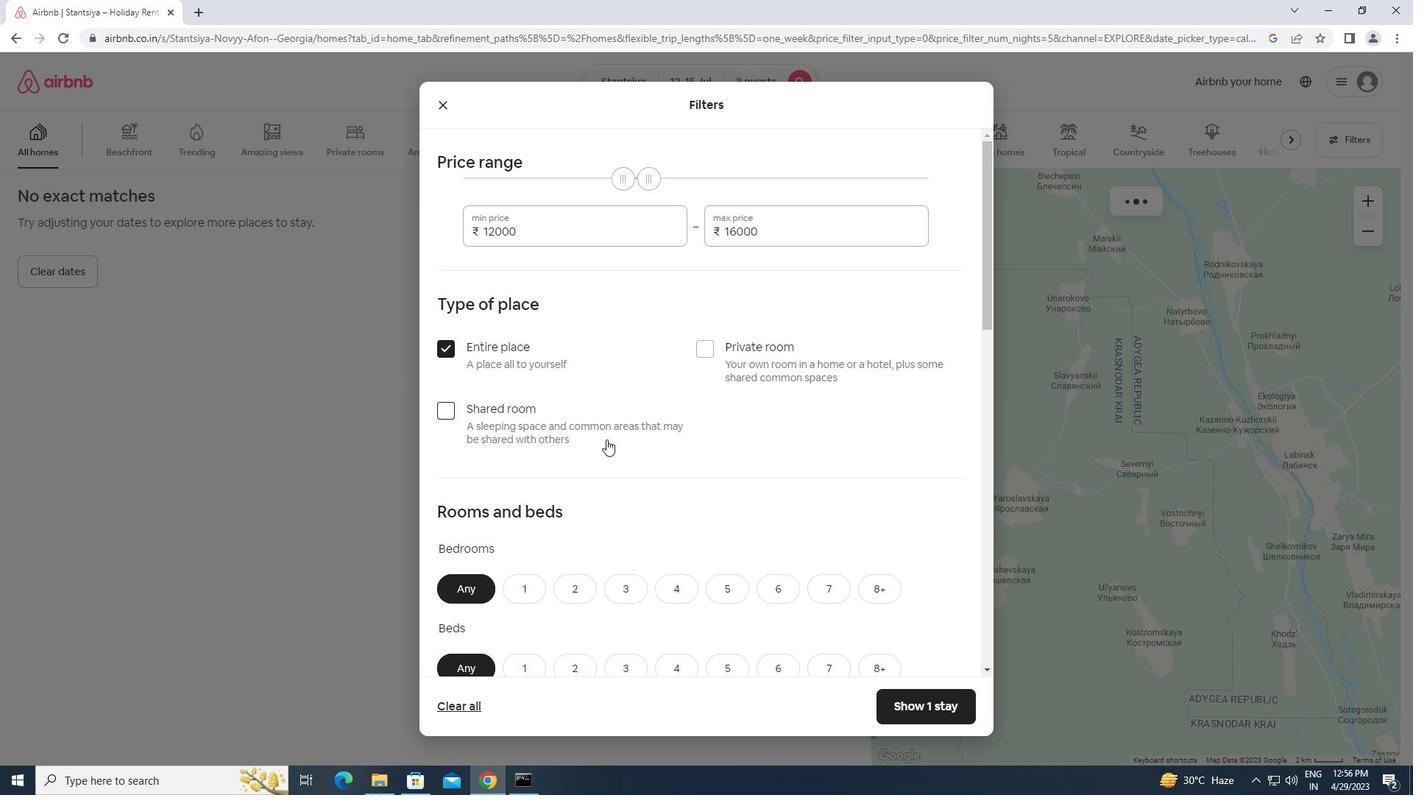 
Action: Mouse scrolled (606, 438) with delta (0, 0)
Screenshot: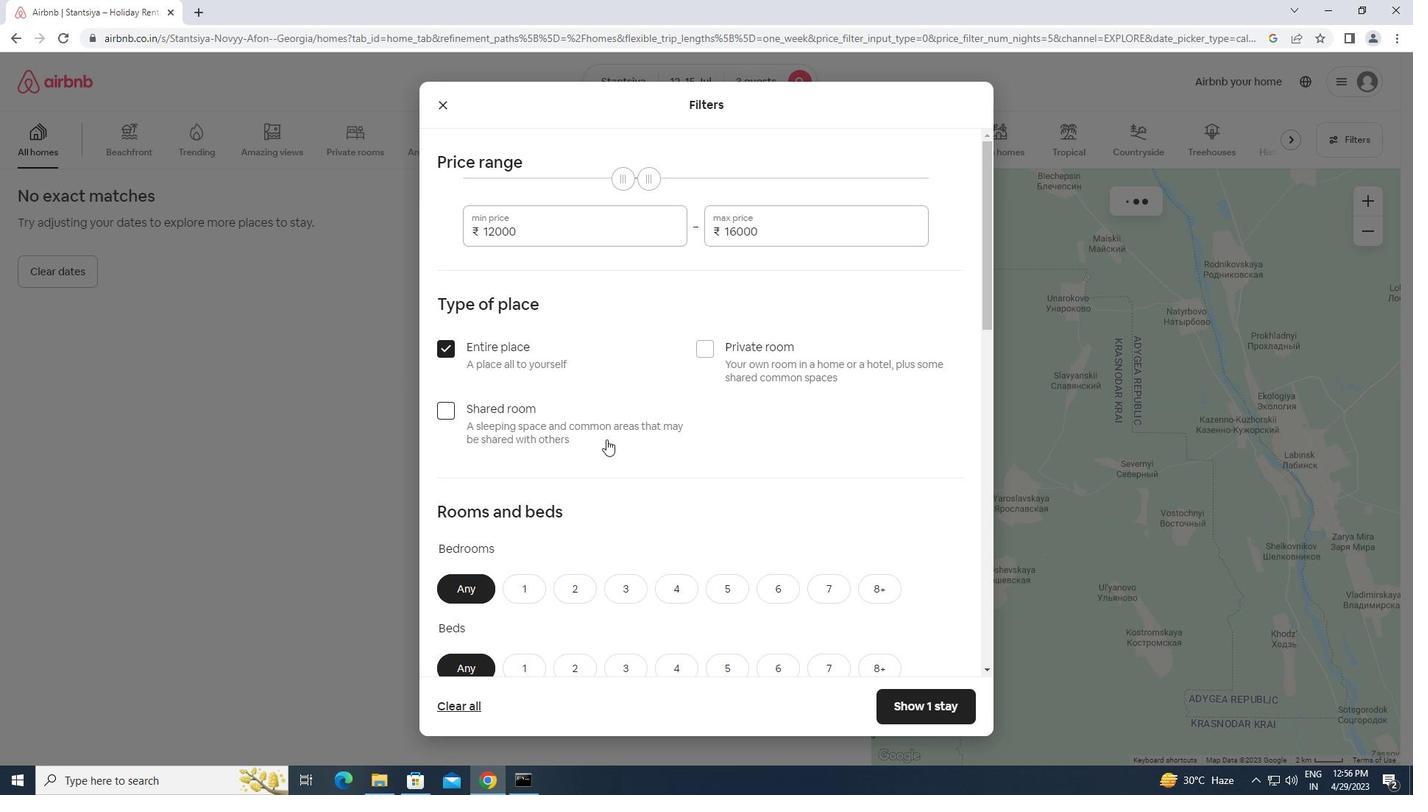 
Action: Mouse scrolled (606, 438) with delta (0, 0)
Screenshot: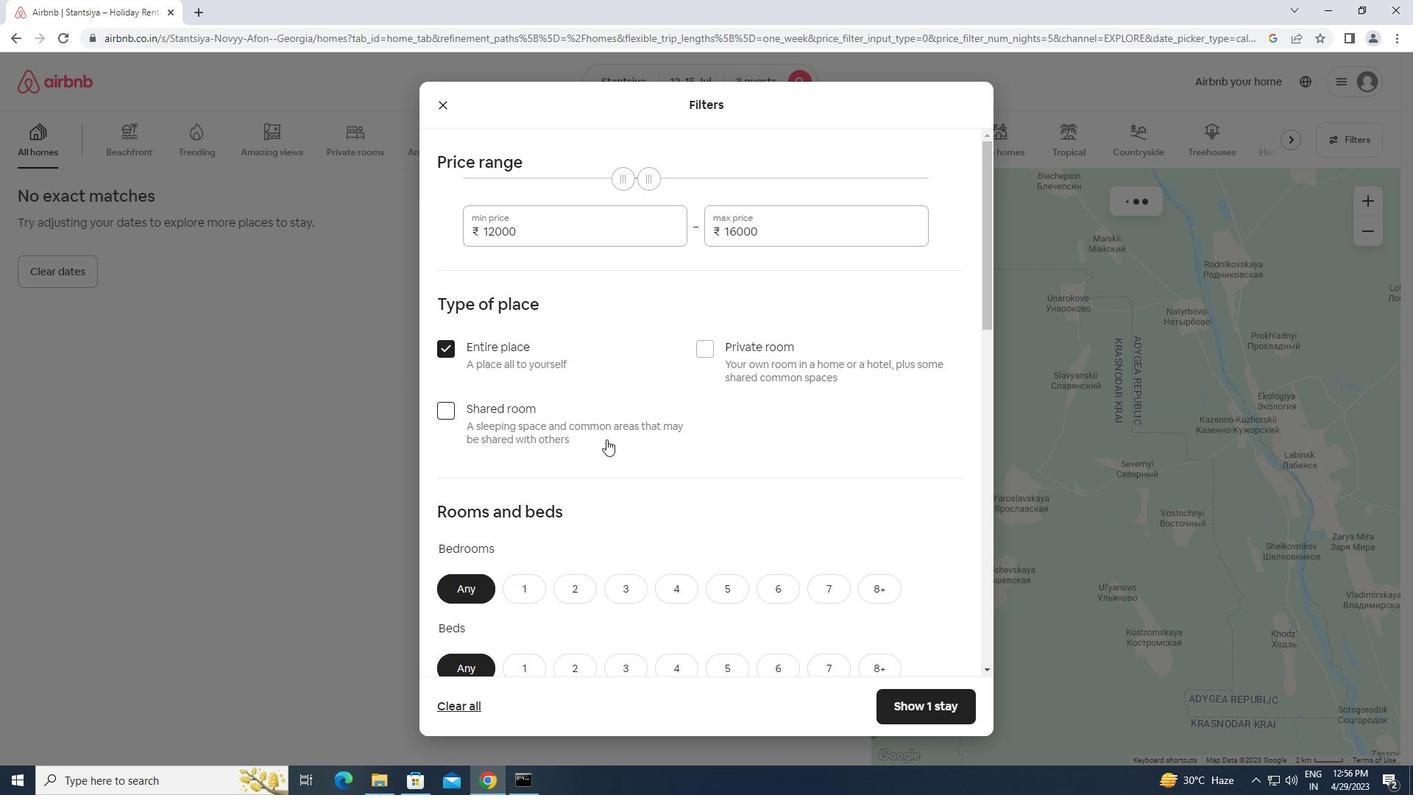 
Action: Mouse moved to (575, 368)
Screenshot: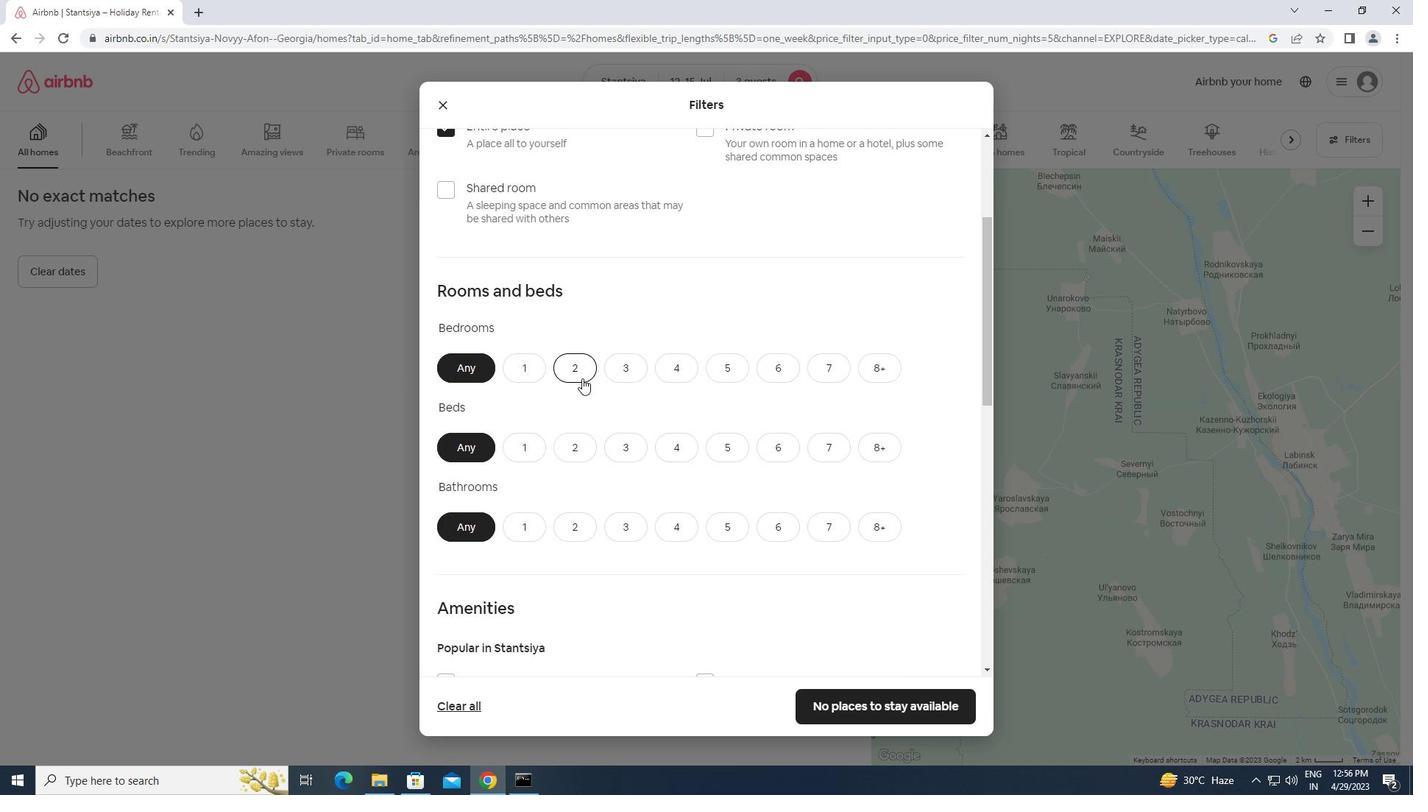 
Action: Mouse pressed left at (575, 368)
Screenshot: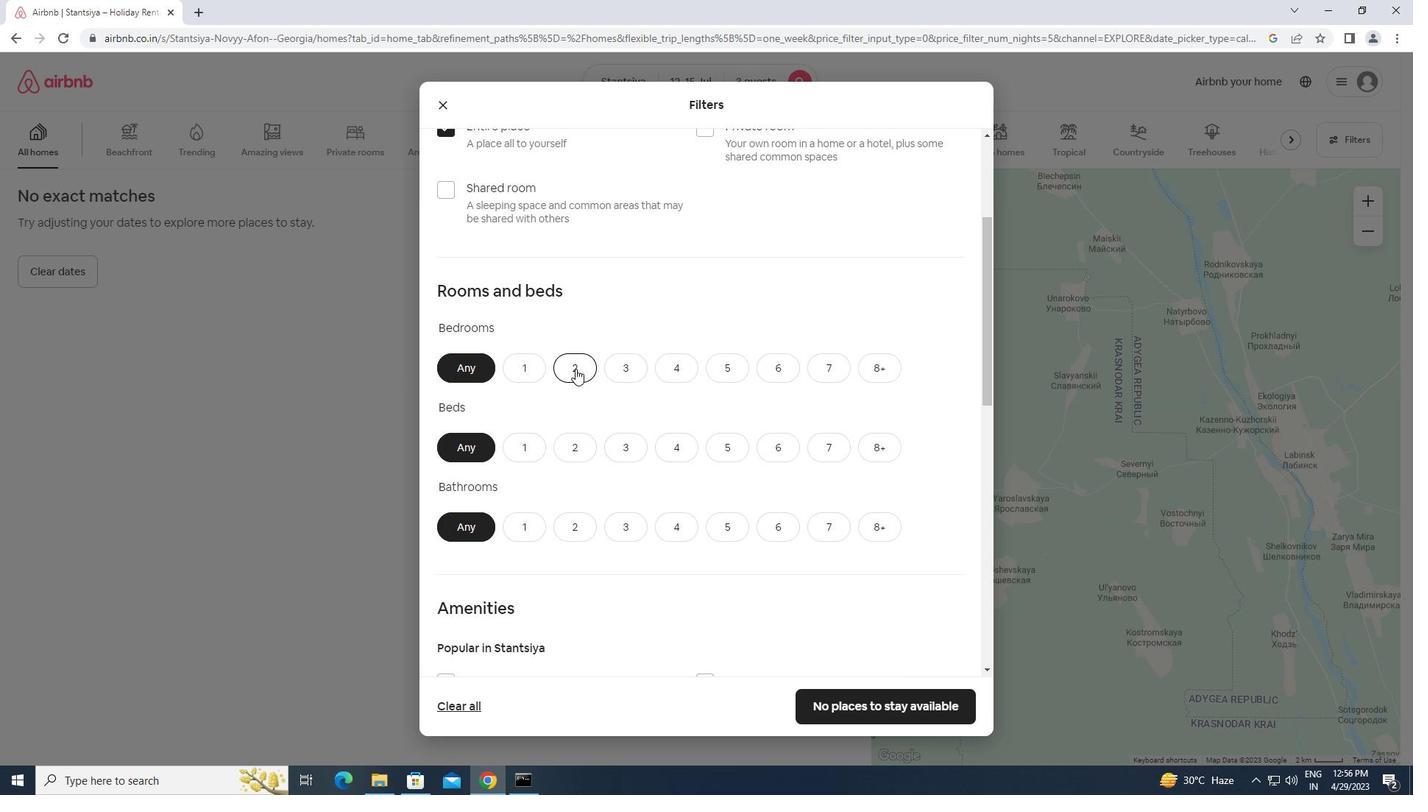
Action: Mouse moved to (628, 444)
Screenshot: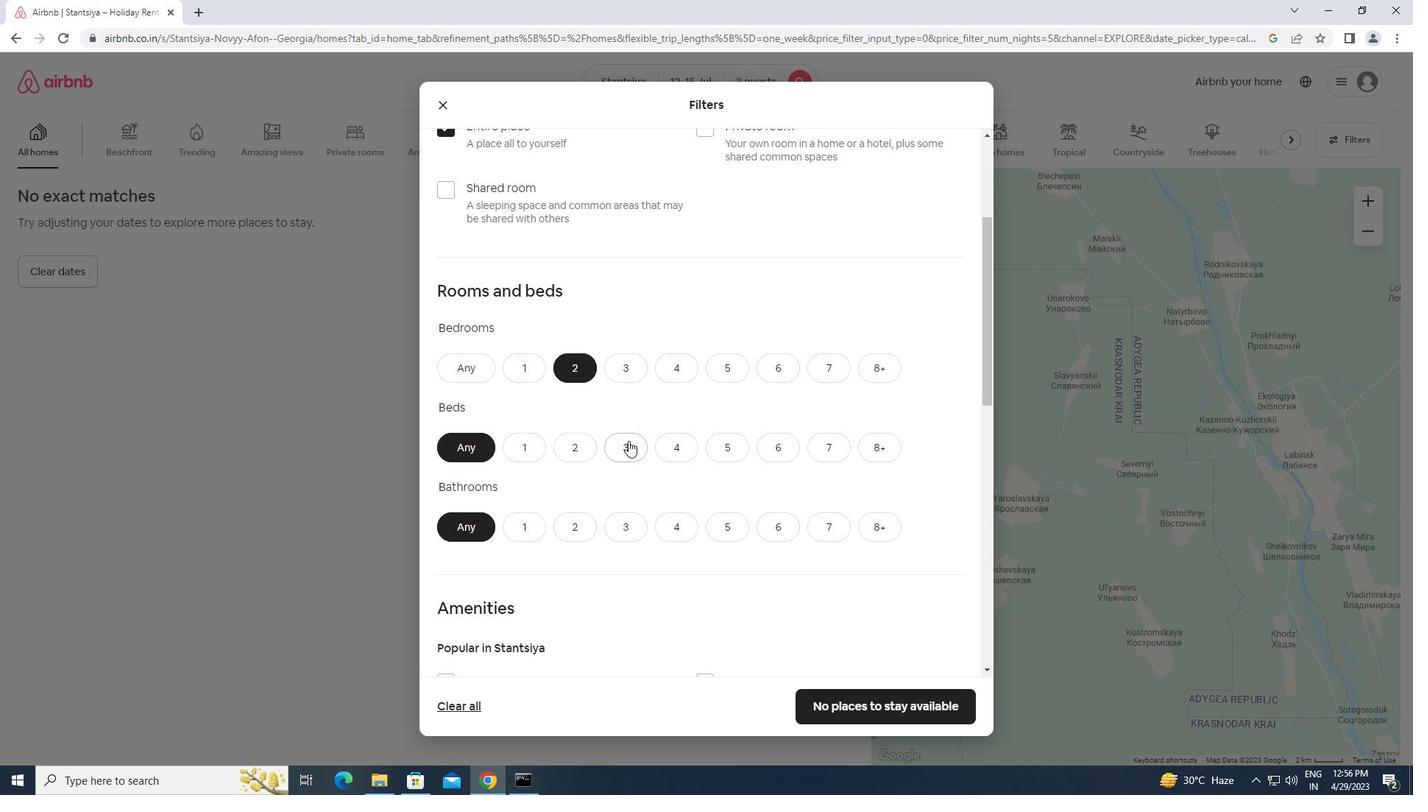 
Action: Mouse pressed left at (628, 444)
Screenshot: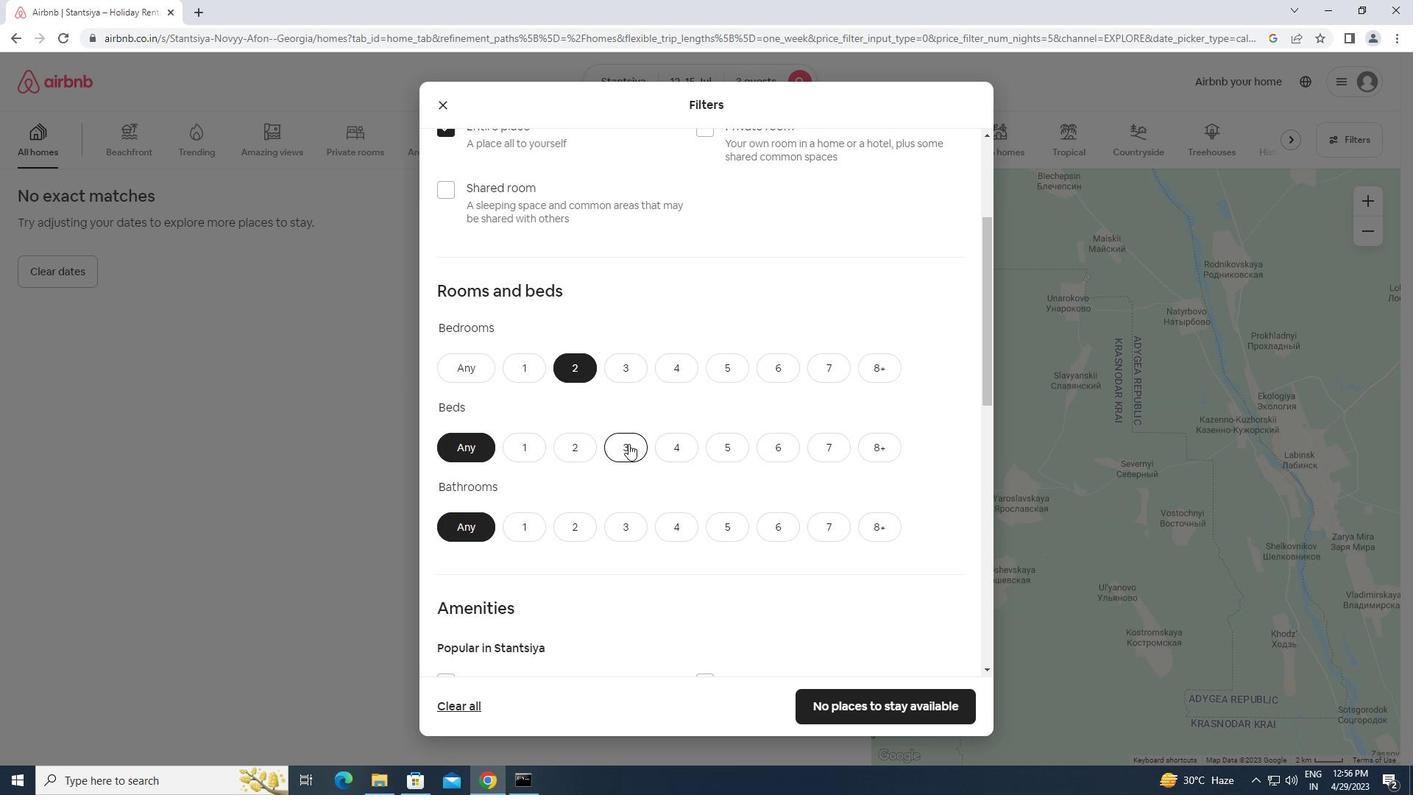 
Action: Mouse moved to (526, 519)
Screenshot: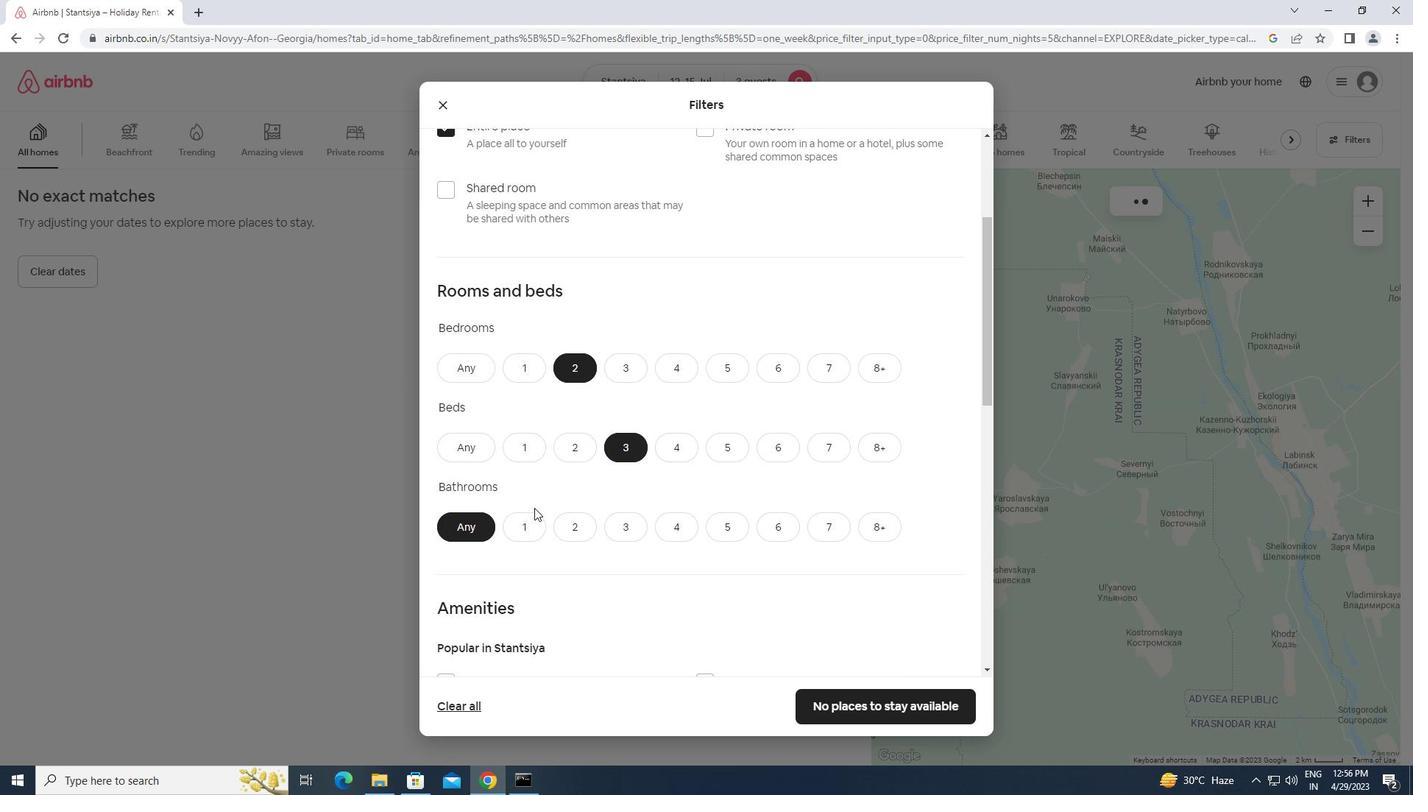 
Action: Mouse pressed left at (526, 519)
Screenshot: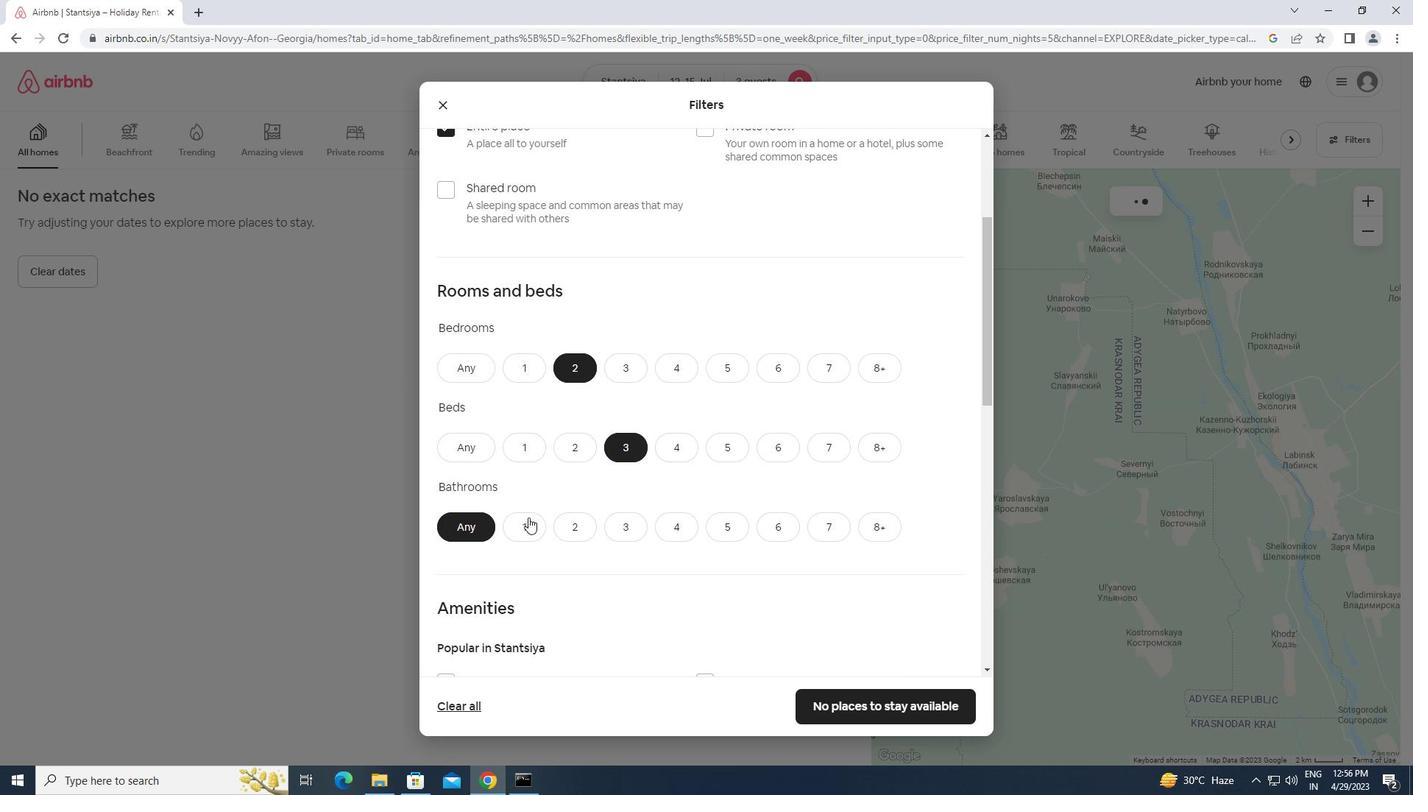 
Action: Mouse moved to (639, 573)
Screenshot: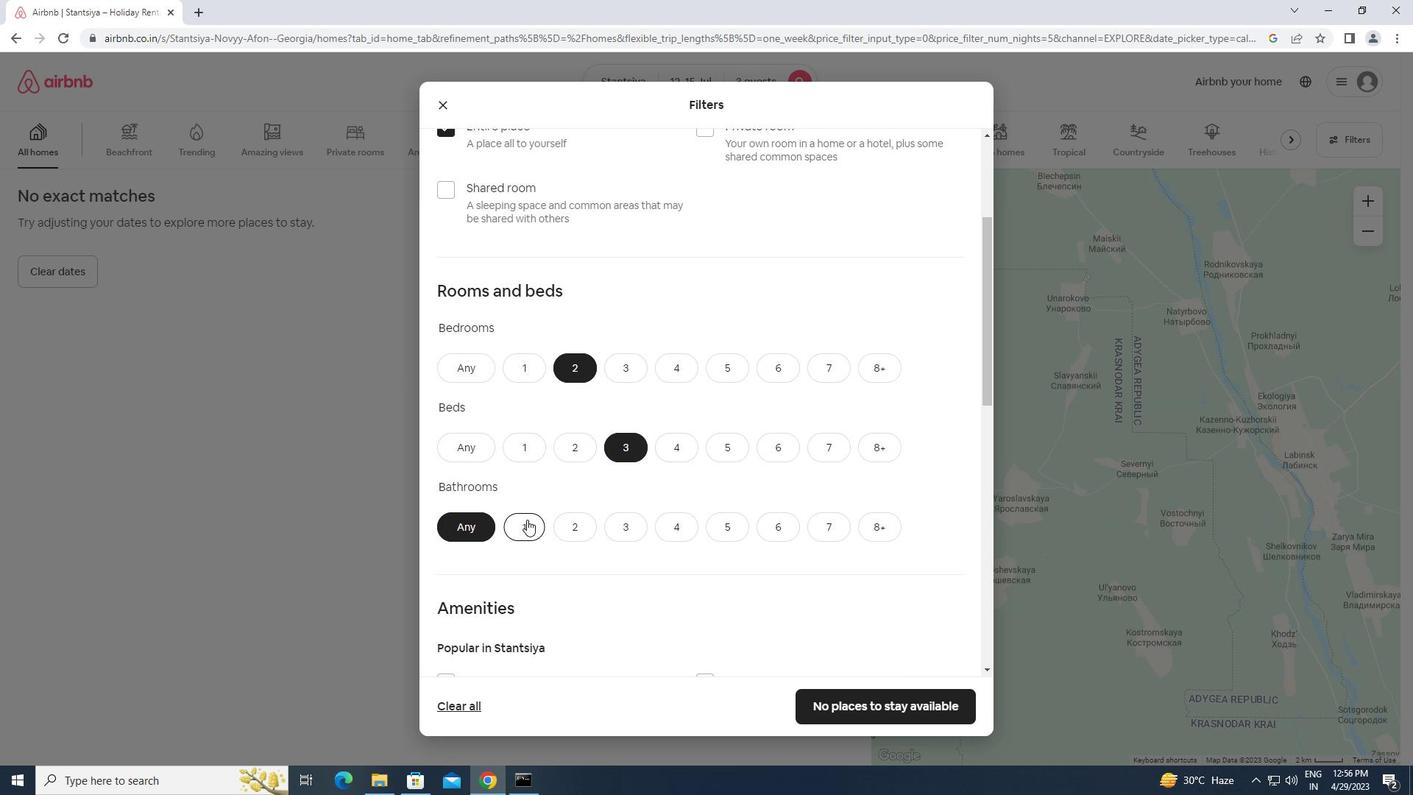 
Action: Mouse scrolled (639, 572) with delta (0, 0)
Screenshot: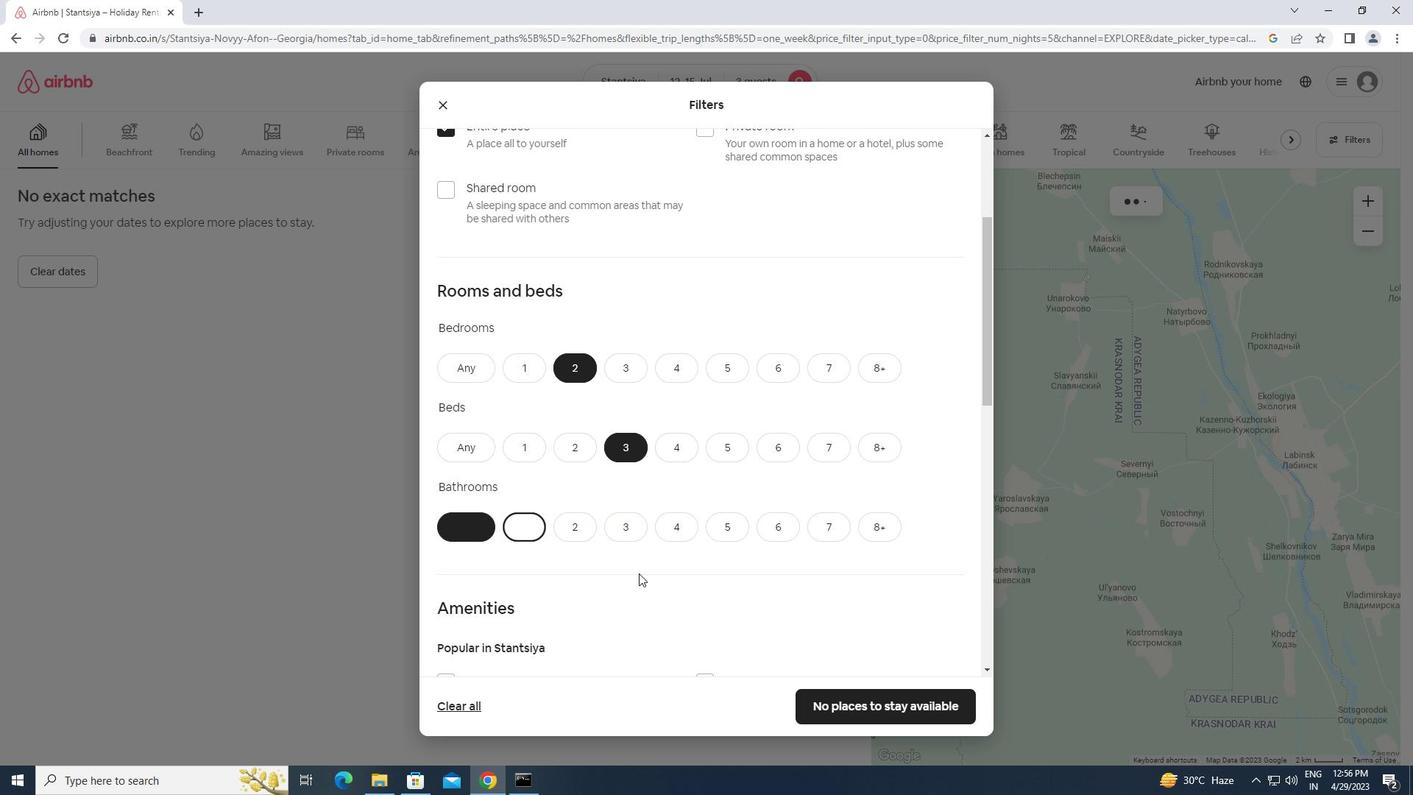 
Action: Mouse scrolled (639, 572) with delta (0, 0)
Screenshot: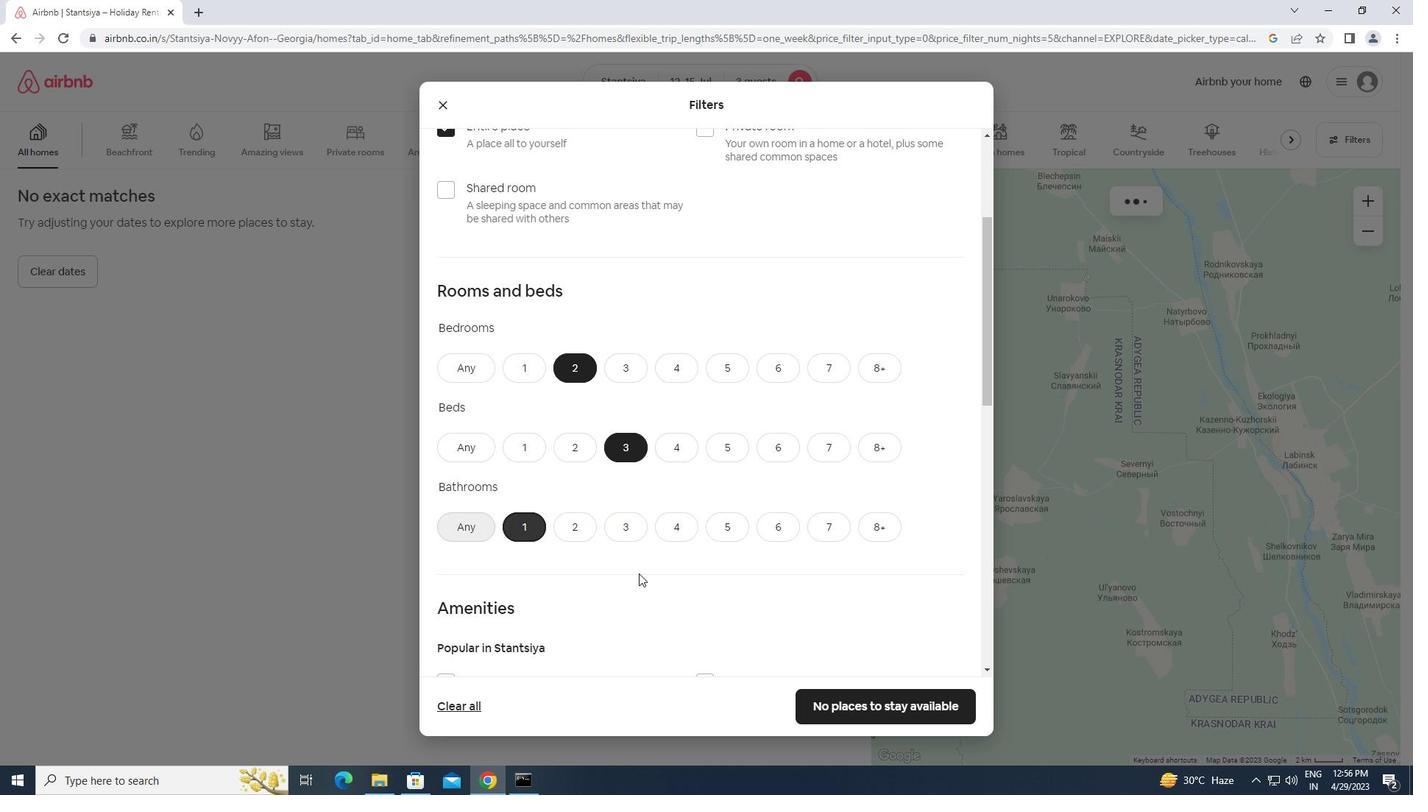 
Action: Mouse scrolled (639, 572) with delta (0, 0)
Screenshot: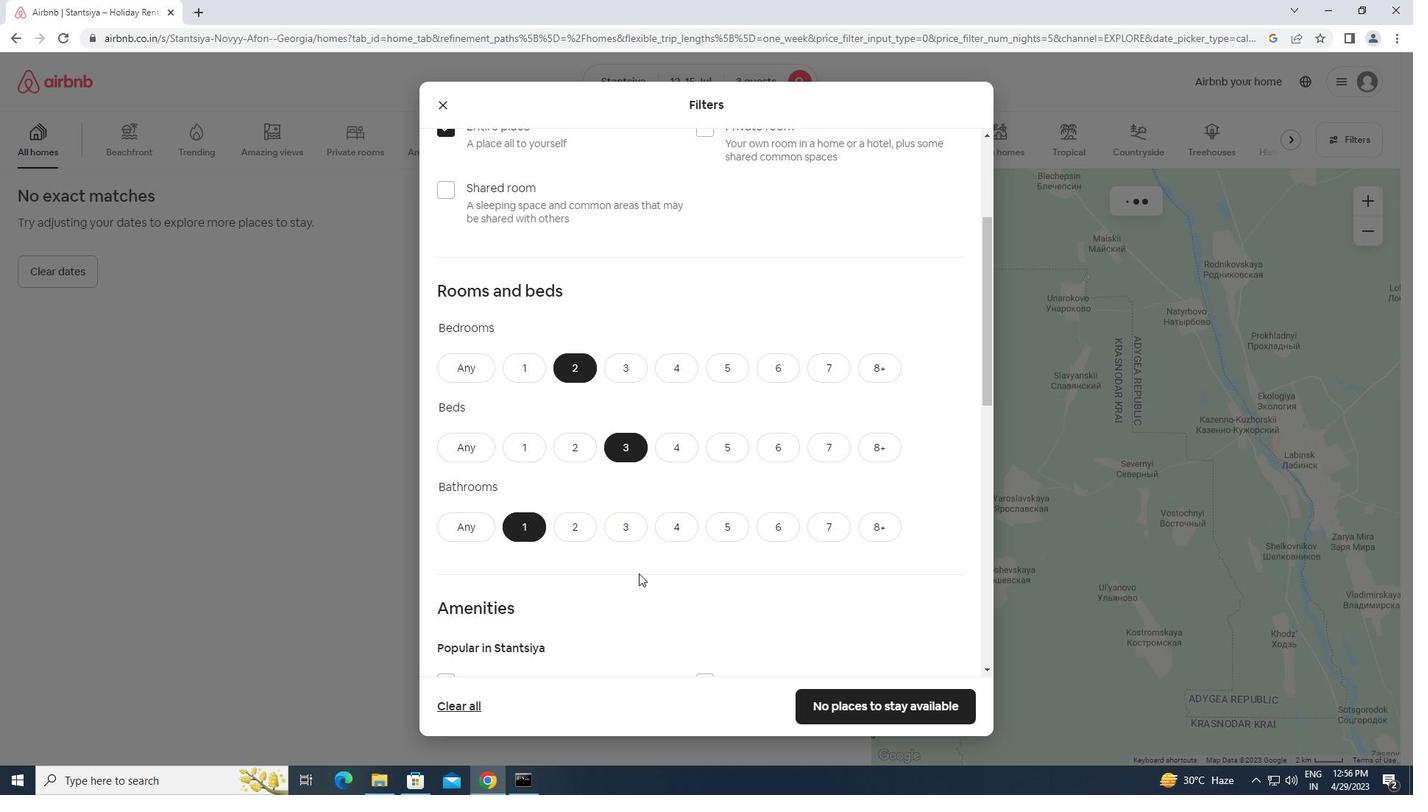 
Action: Mouse moved to (514, 539)
Screenshot: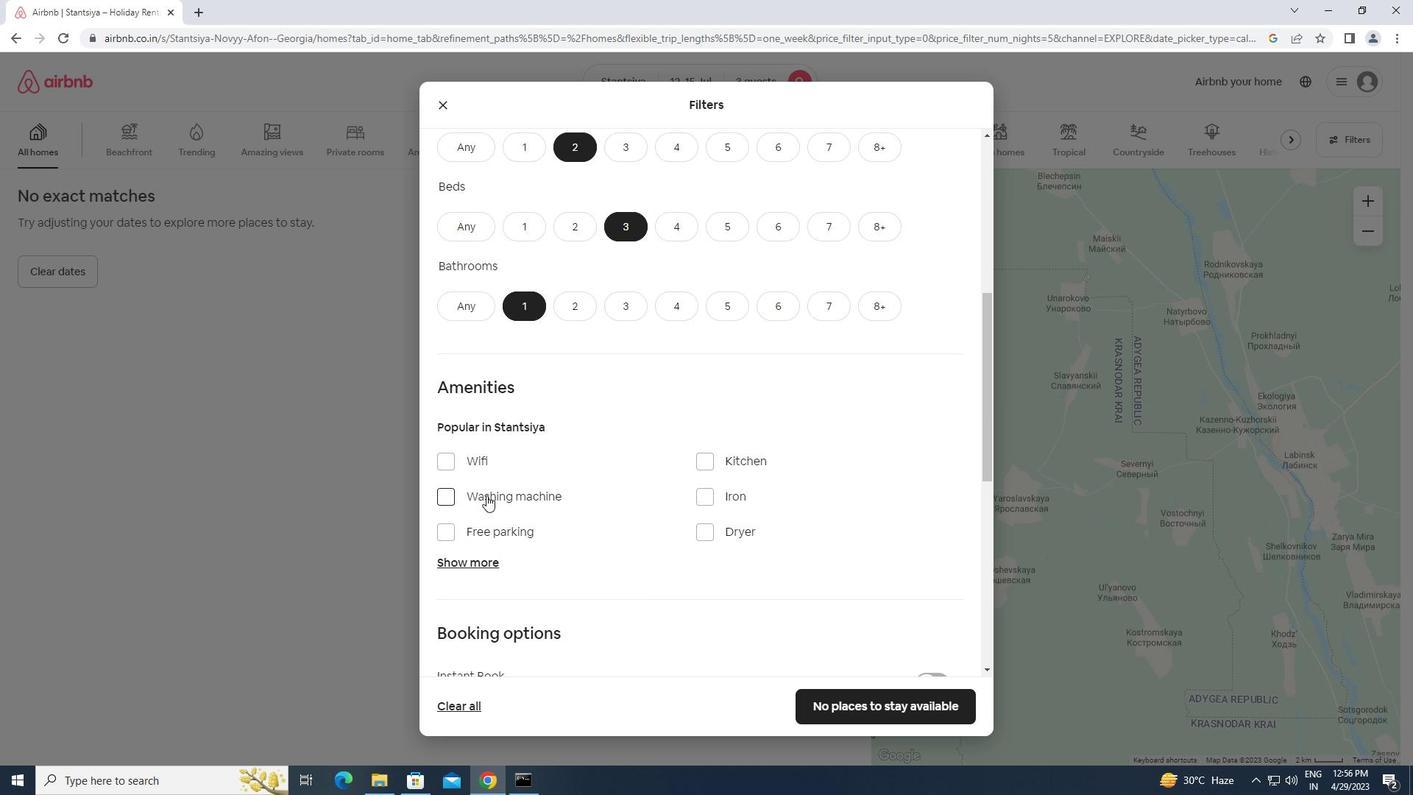 
Action: Mouse scrolled (514, 539) with delta (0, 0)
Screenshot: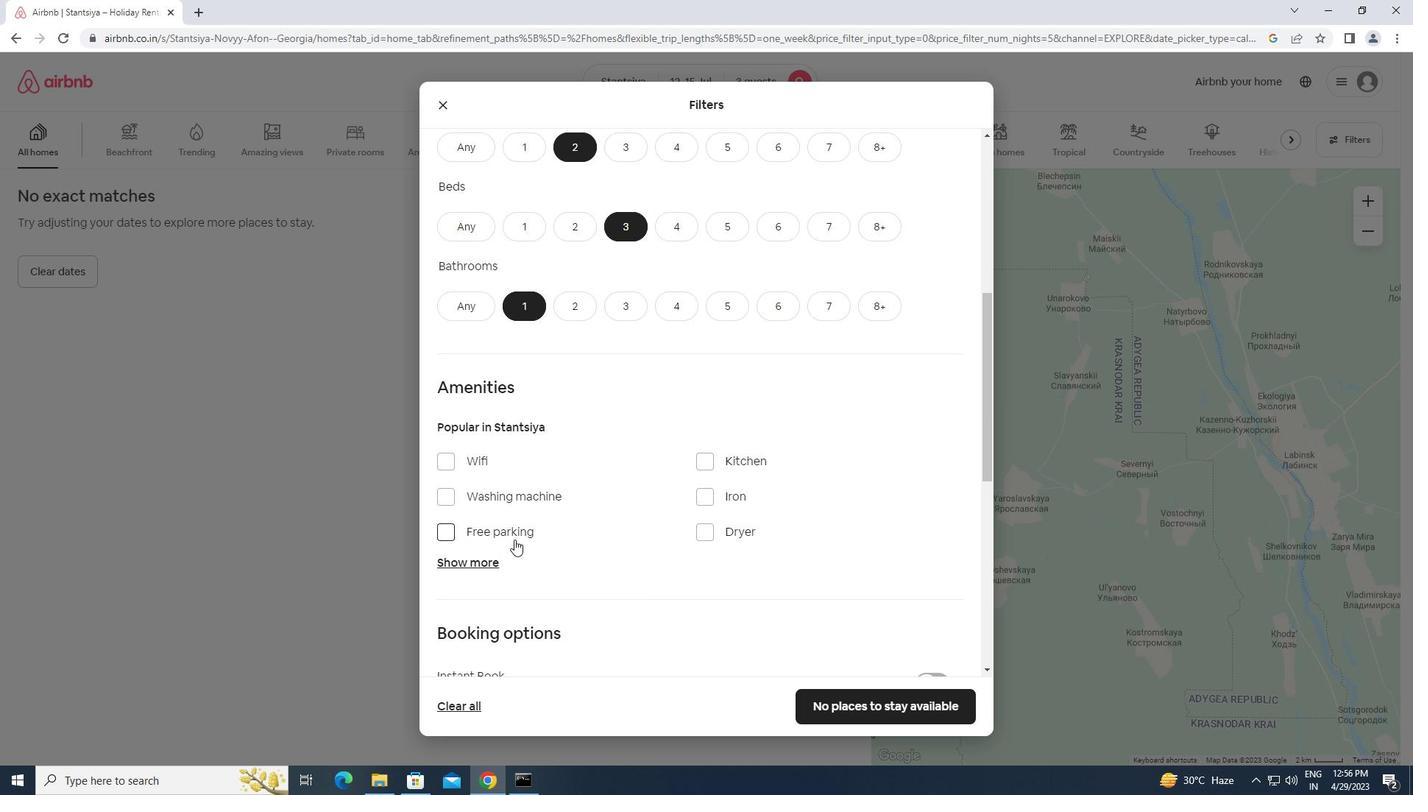 
Action: Mouse scrolled (514, 539) with delta (0, 0)
Screenshot: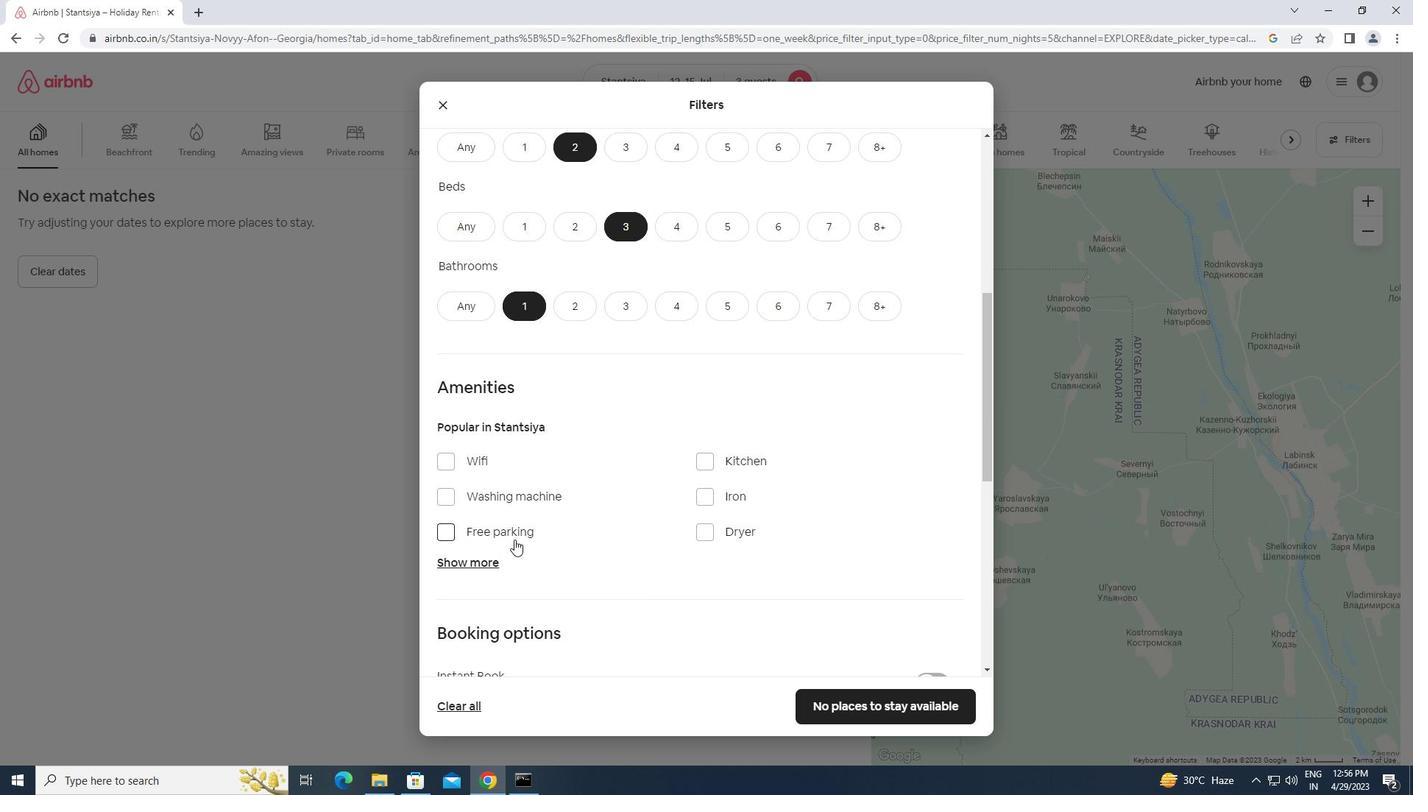 
Action: Mouse scrolled (514, 539) with delta (0, 0)
Screenshot: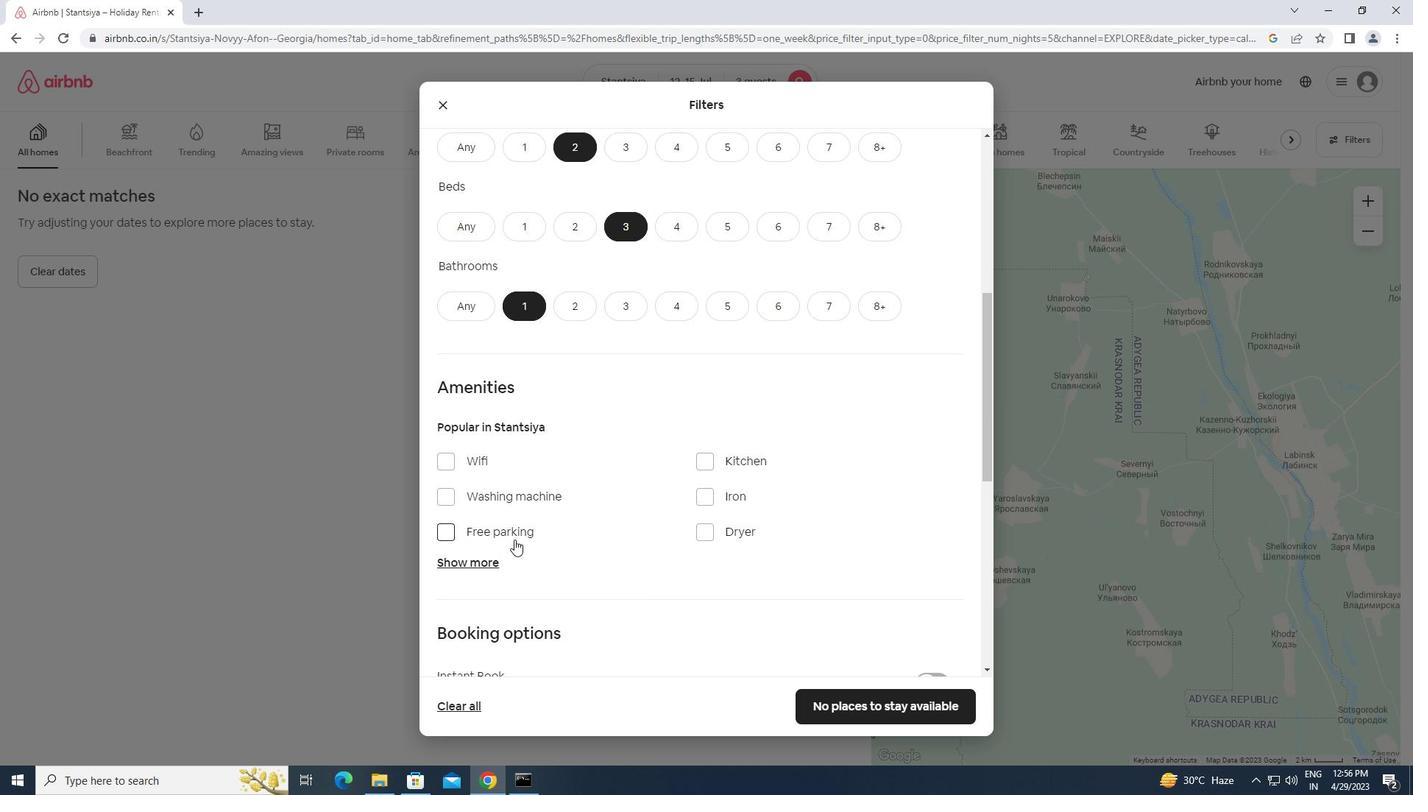 
Action: Mouse moved to (927, 507)
Screenshot: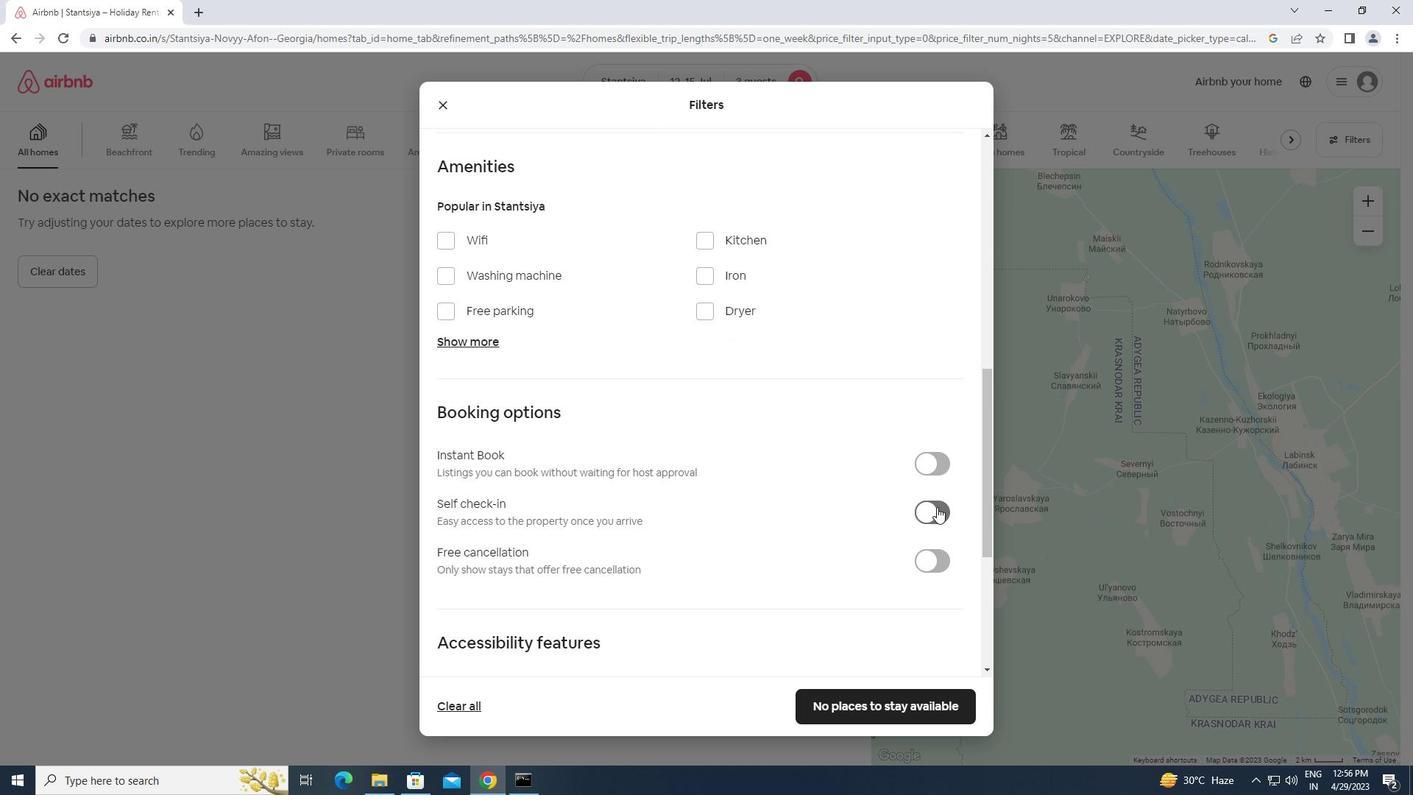 
Action: Mouse pressed left at (927, 507)
Screenshot: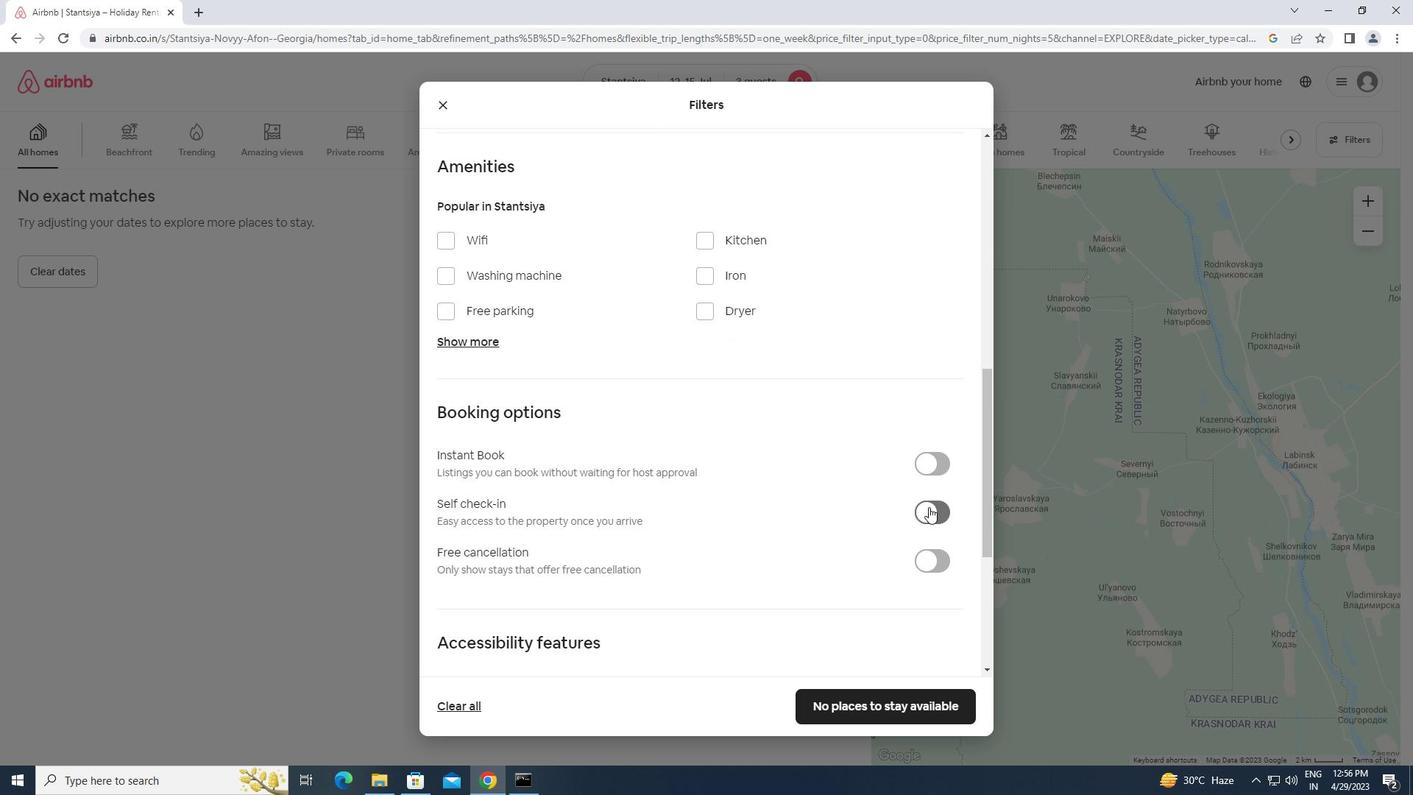 
Action: Mouse moved to (847, 547)
Screenshot: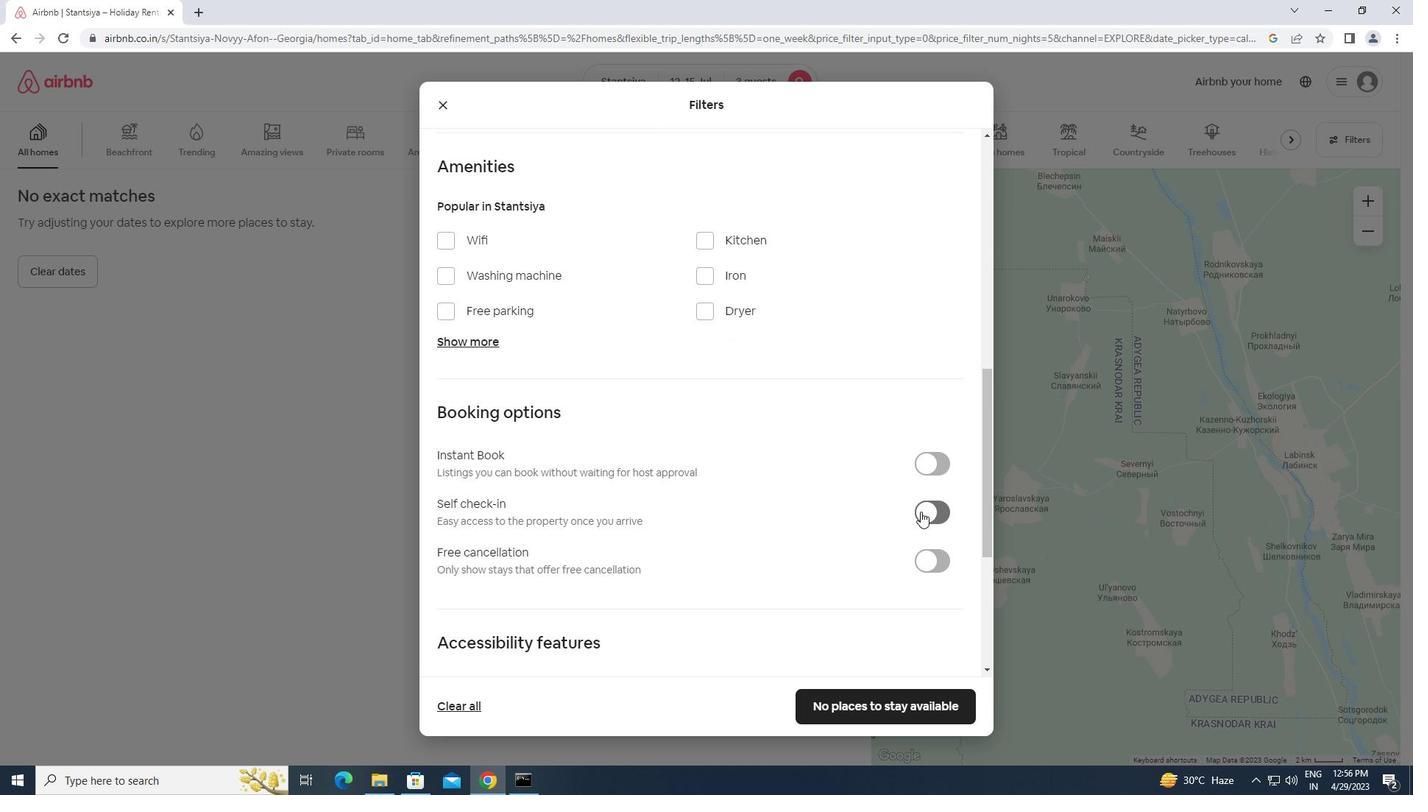 
Action: Mouse scrolled (847, 547) with delta (0, 0)
Screenshot: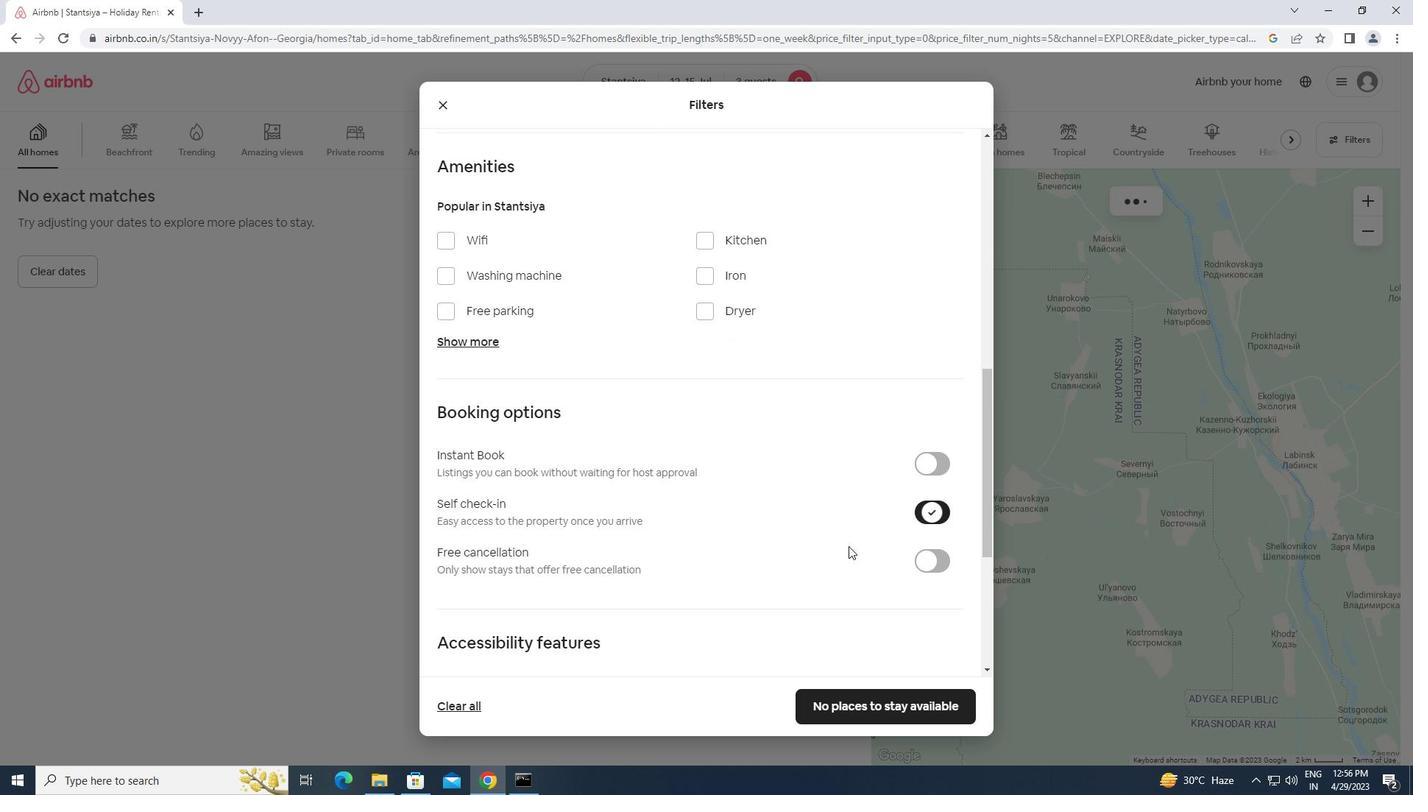 
Action: Mouse scrolled (847, 547) with delta (0, 0)
Screenshot: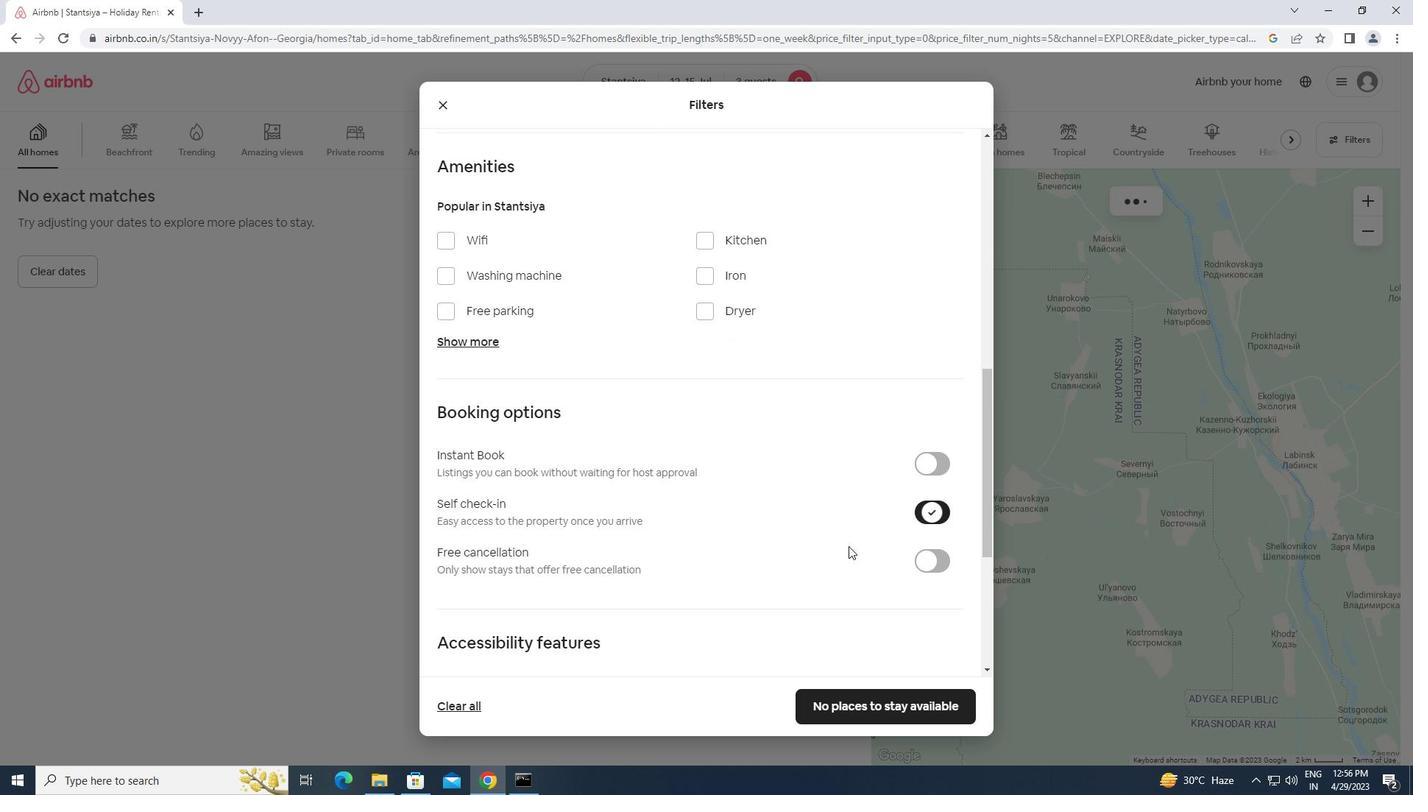 
Action: Mouse scrolled (847, 547) with delta (0, 0)
Screenshot: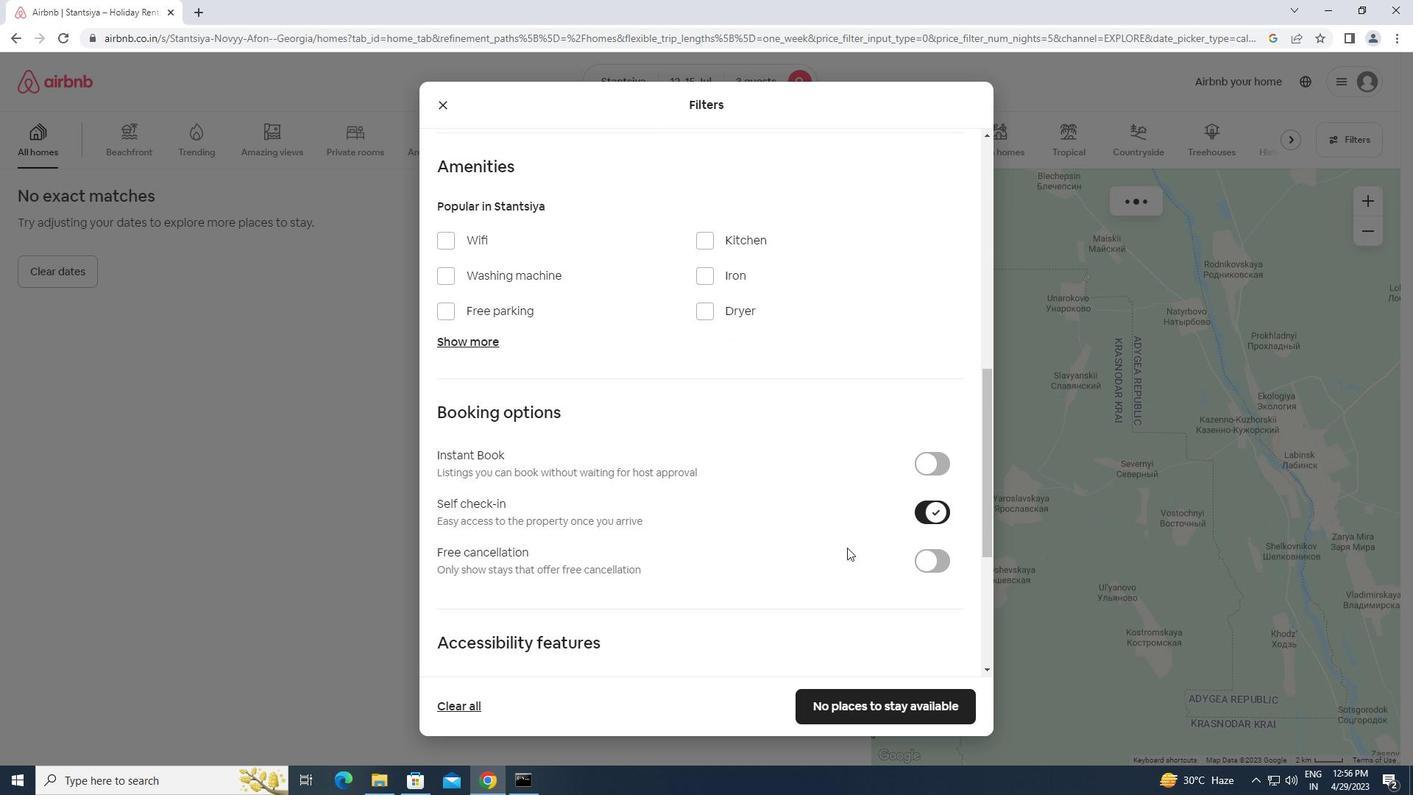 
Action: Mouse moved to (844, 548)
Screenshot: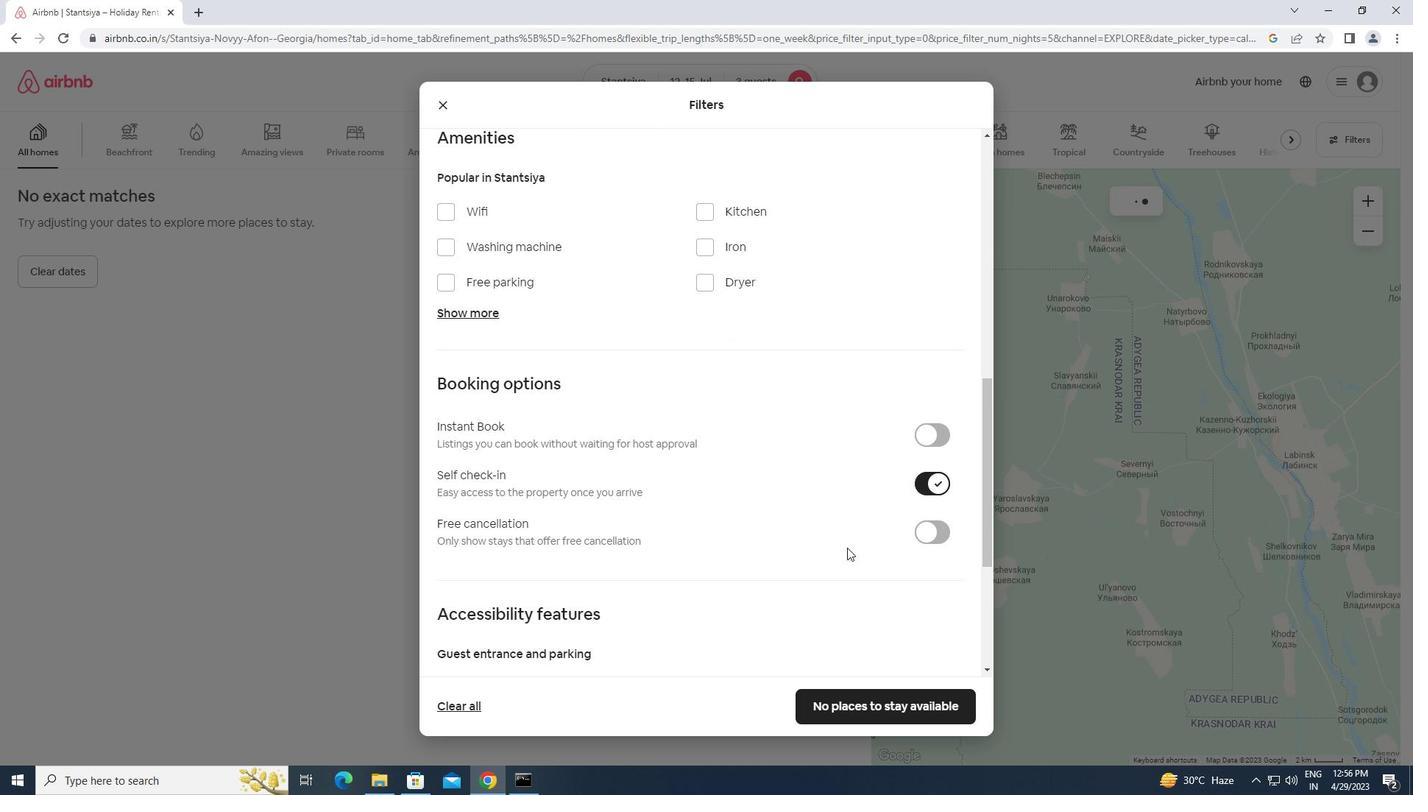 
Action: Mouse scrolled (844, 547) with delta (0, 0)
Screenshot: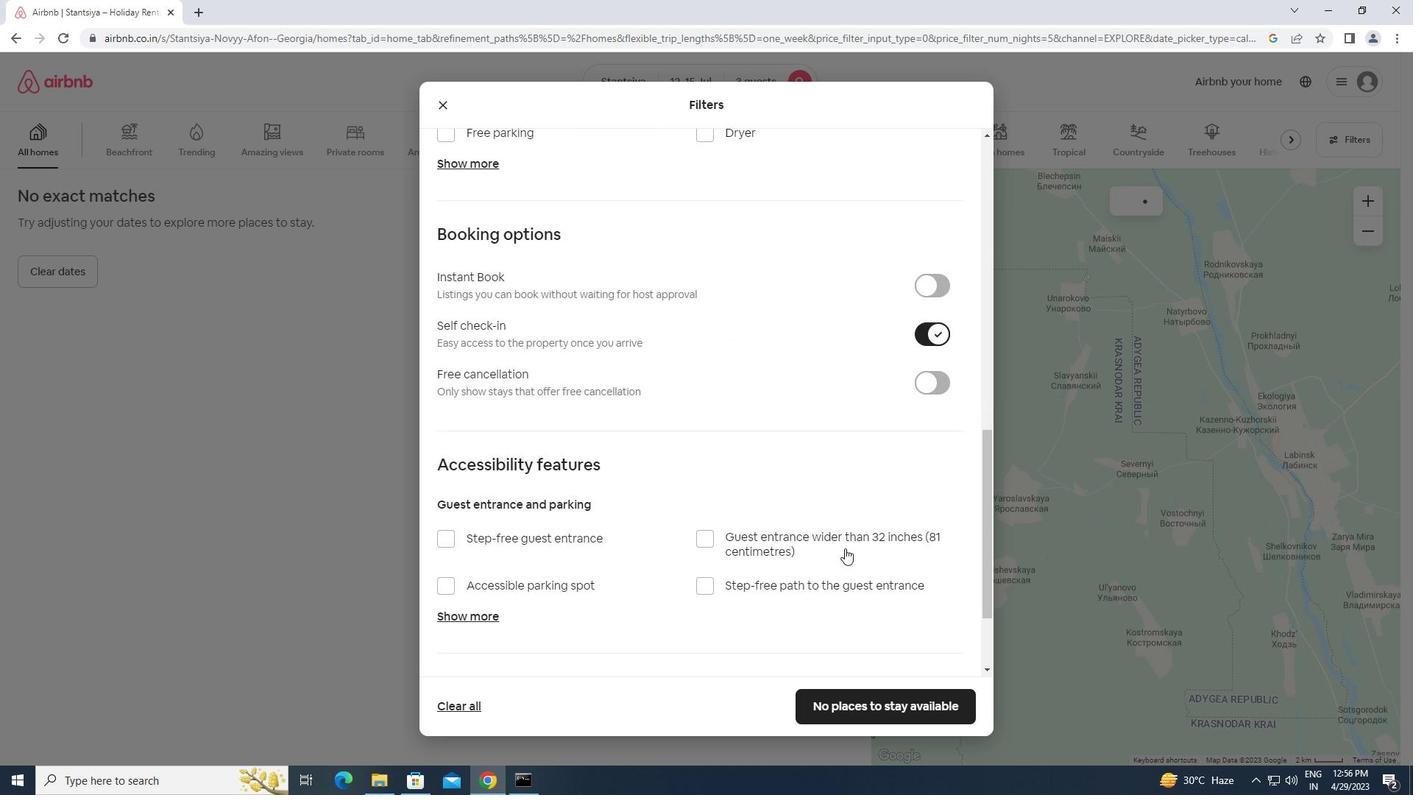 
Action: Mouse scrolled (844, 547) with delta (0, 0)
Screenshot: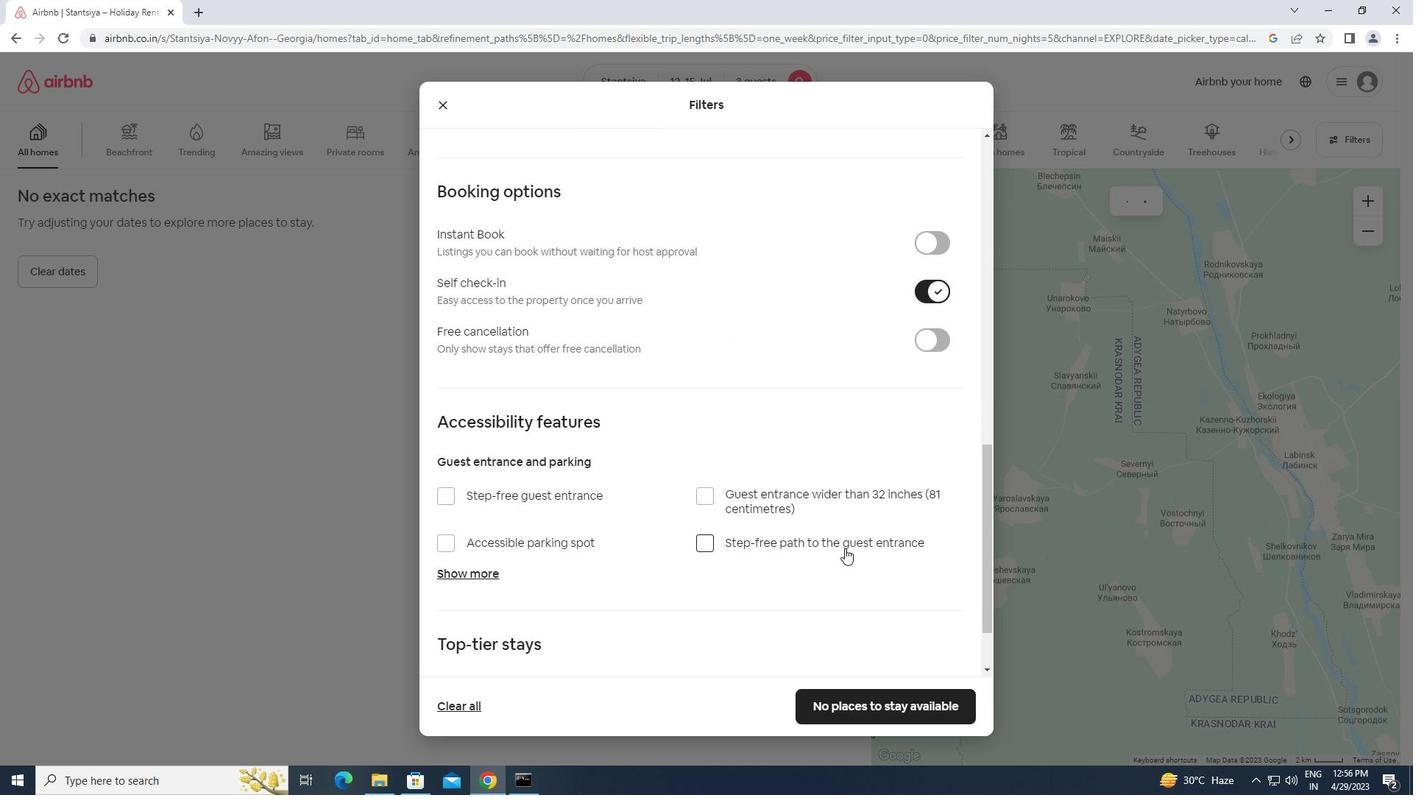 
Action: Mouse scrolled (844, 547) with delta (0, 0)
Screenshot: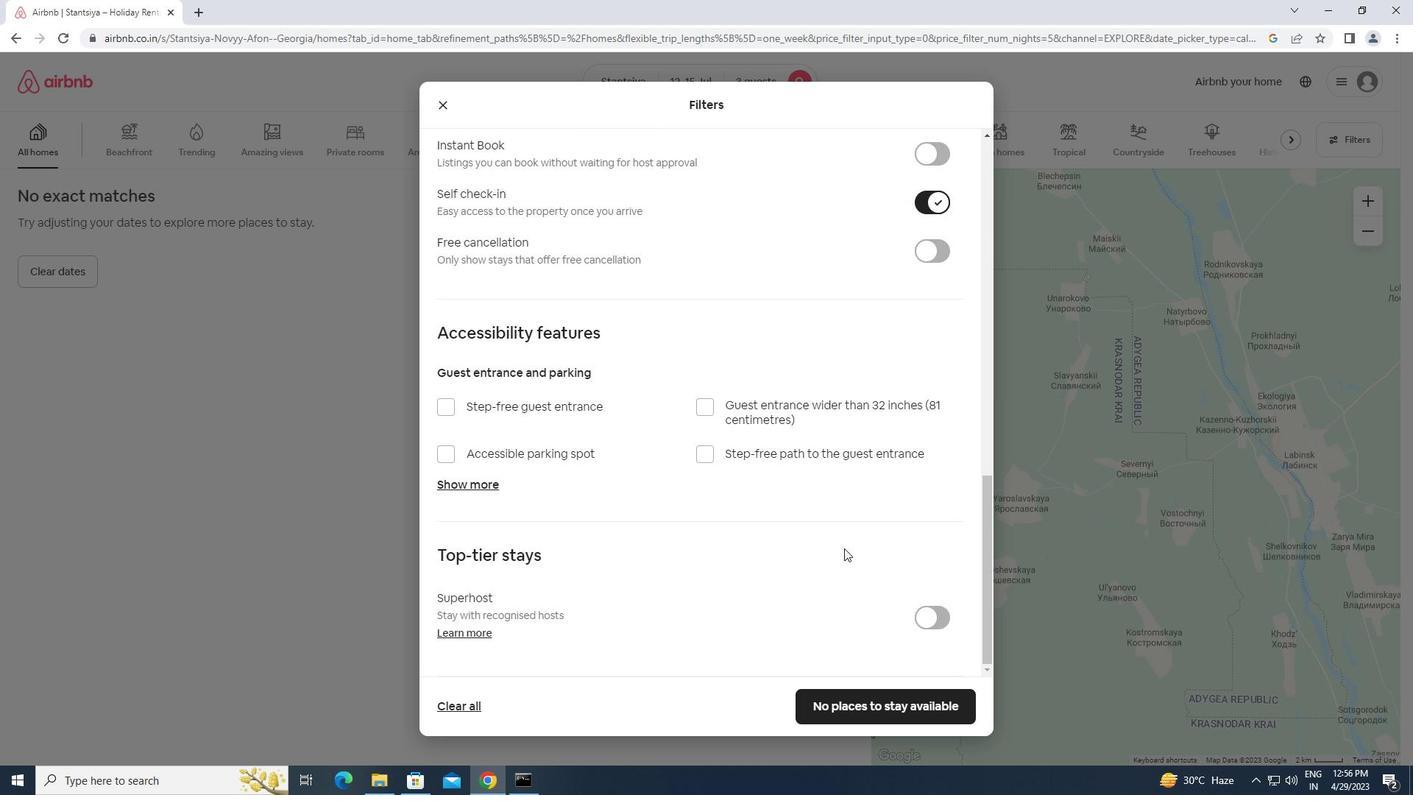 
Action: Mouse scrolled (844, 547) with delta (0, 0)
Screenshot: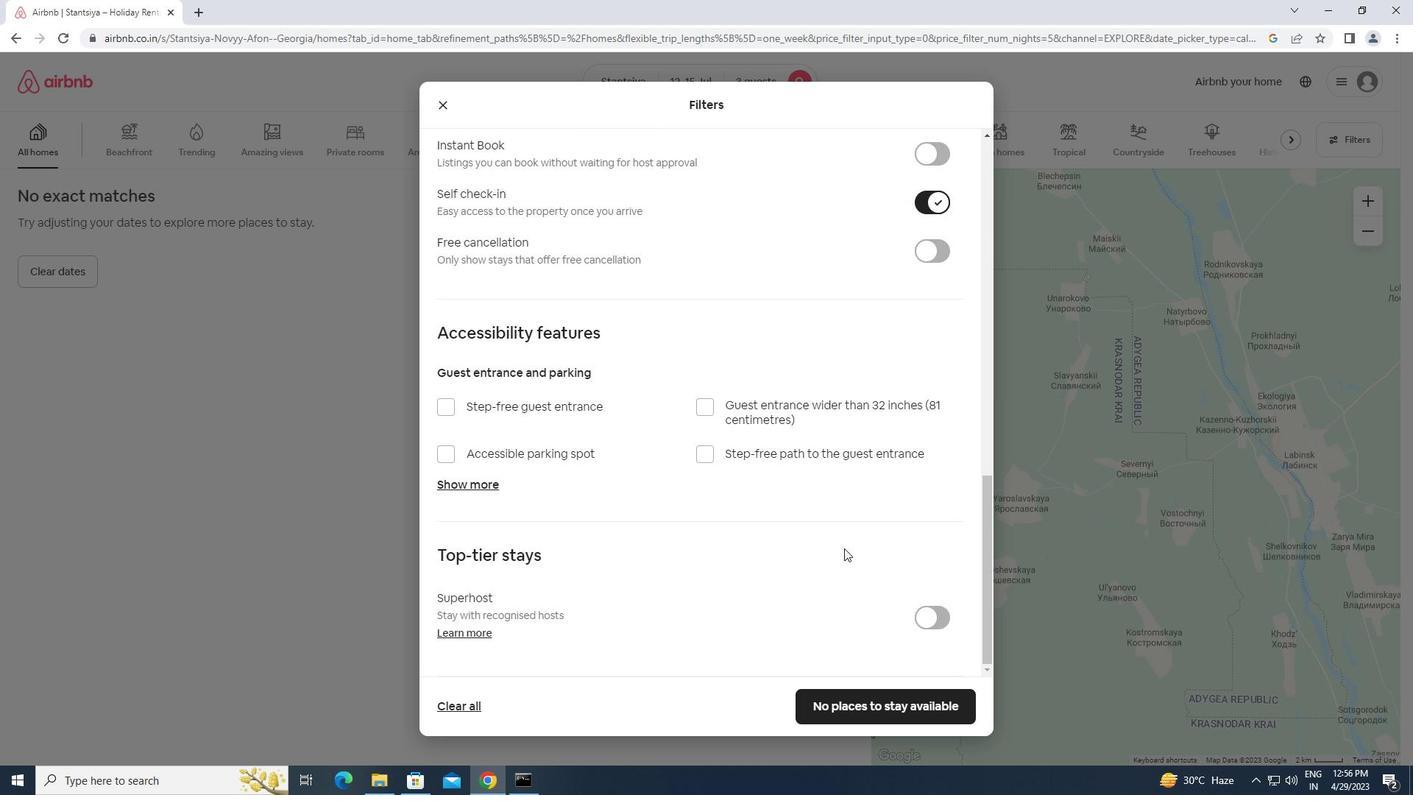 
Action: Mouse moved to (884, 699)
Screenshot: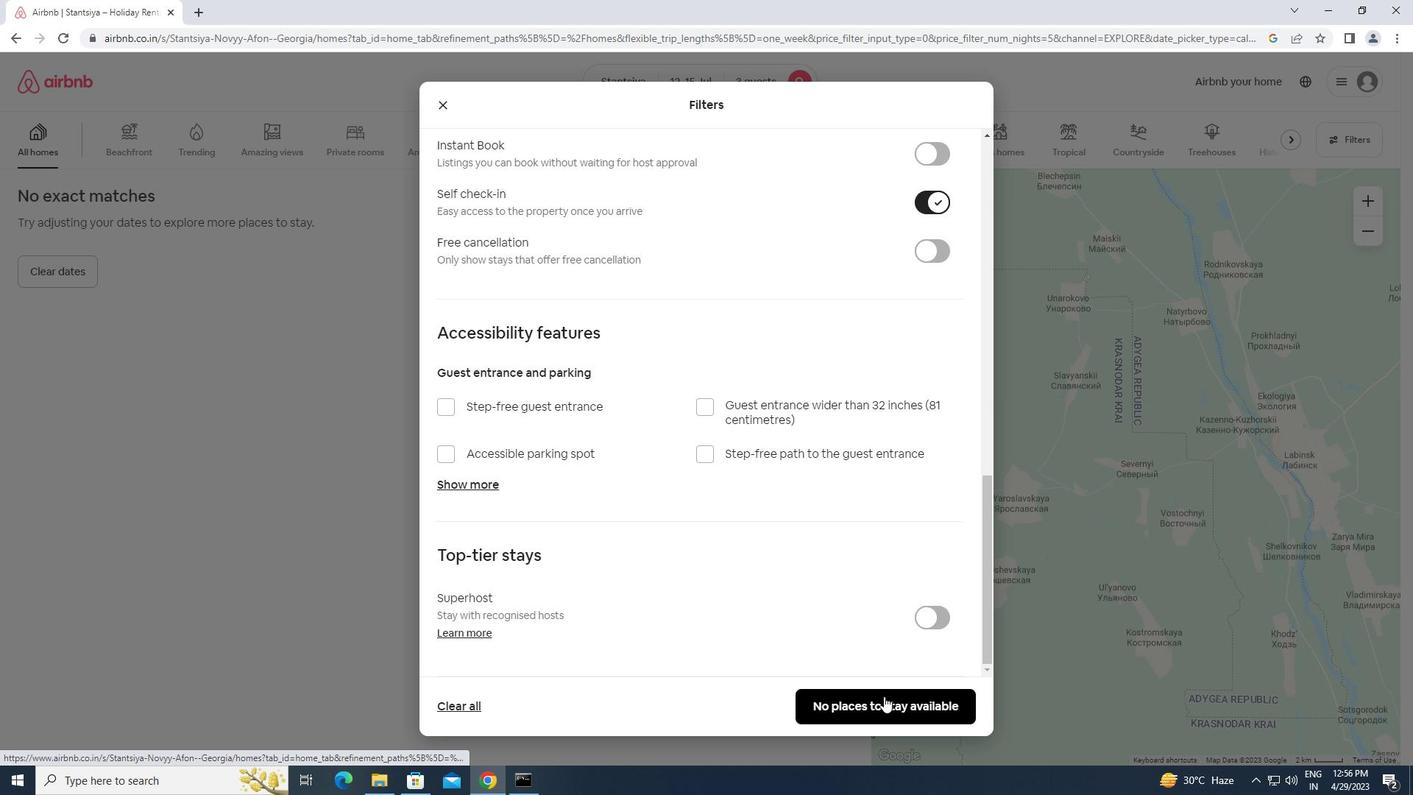 
Action: Mouse pressed left at (884, 699)
Screenshot: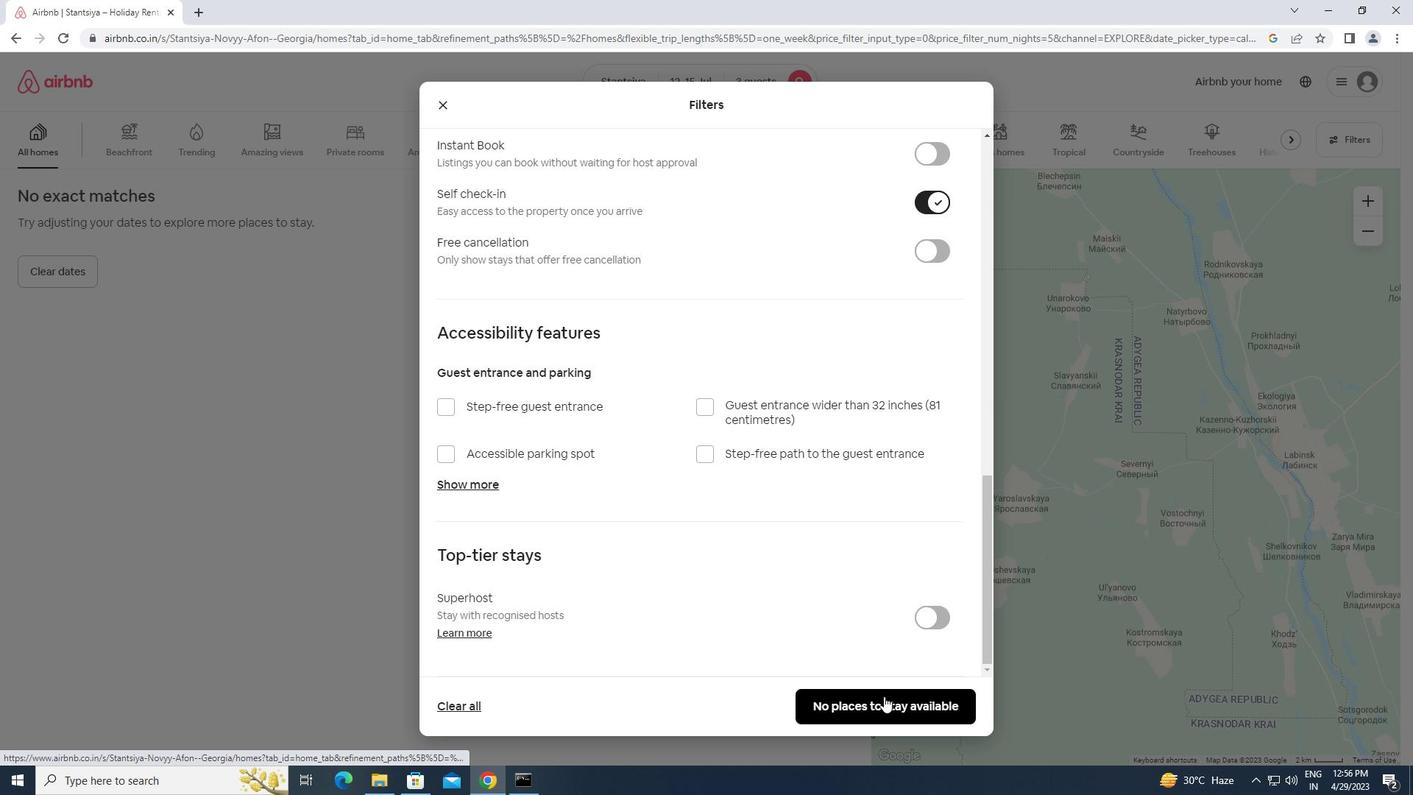 
